 Task: Look for space in Bambang, Philippines from 6th September, 2023 to 15th September, 2023 for 6 adults in price range Rs.8000 to Rs.12000. Place can be entire place or private room with 6 bedrooms having 6 beds and 6 bathrooms. Property type can be house, flat, guest house. Amenities needed are: wifi, TV, free parkinig on premises, gym, breakfast. Booking option can be shelf check-in. Required host language is English.
Action: Mouse moved to (490, 92)
Screenshot: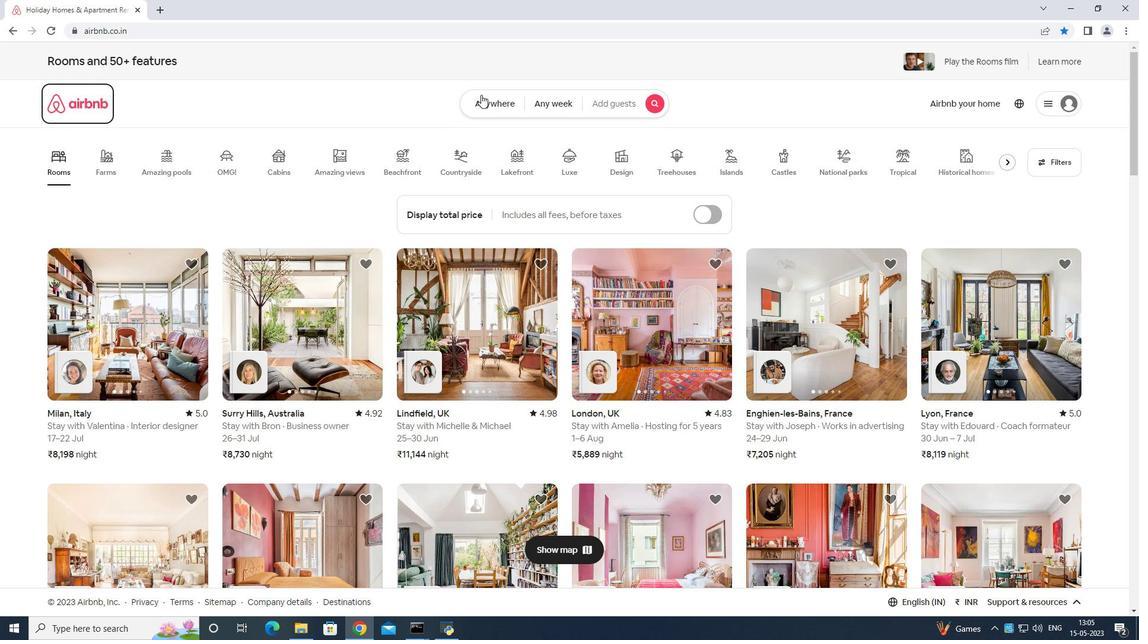 
Action: Mouse pressed left at (490, 92)
Screenshot: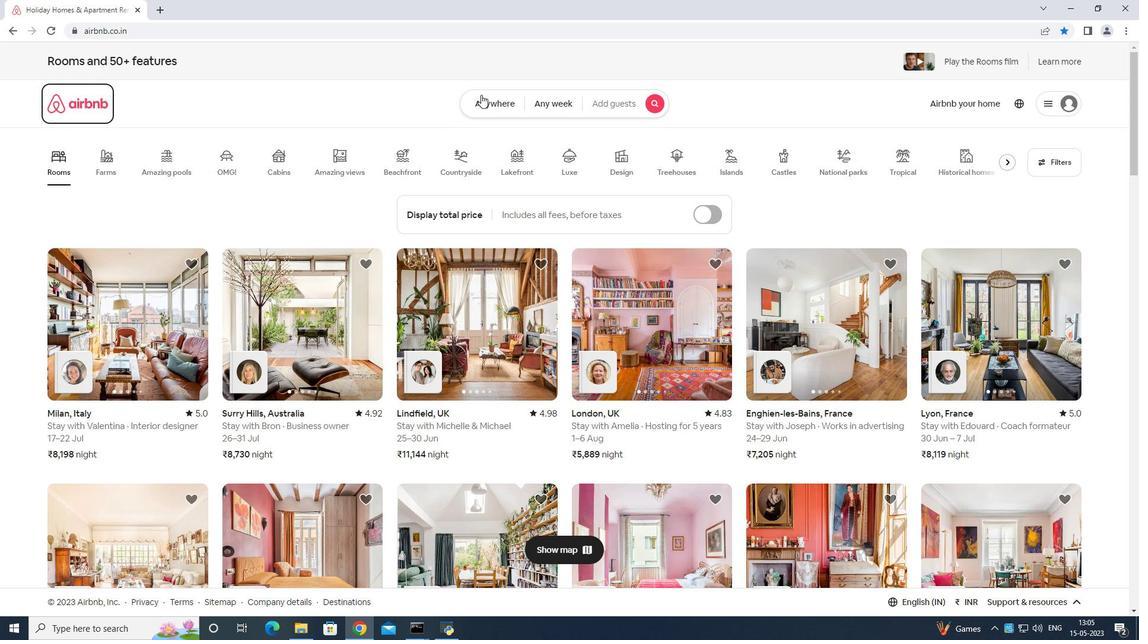 
Action: Mouse moved to (429, 137)
Screenshot: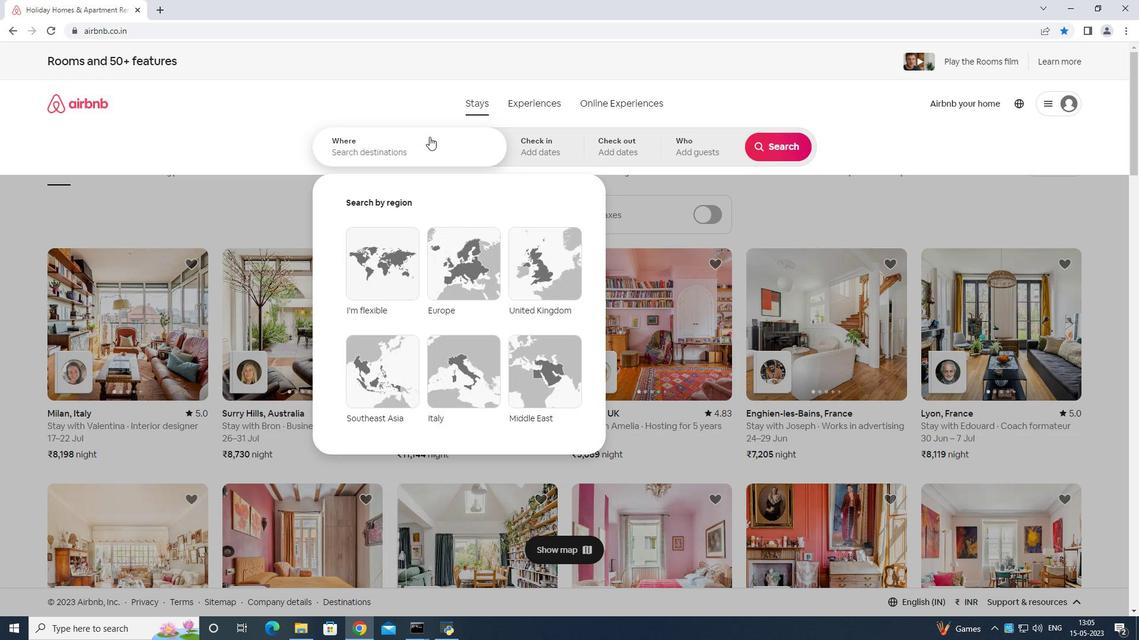 
Action: Mouse pressed left at (429, 137)
Screenshot: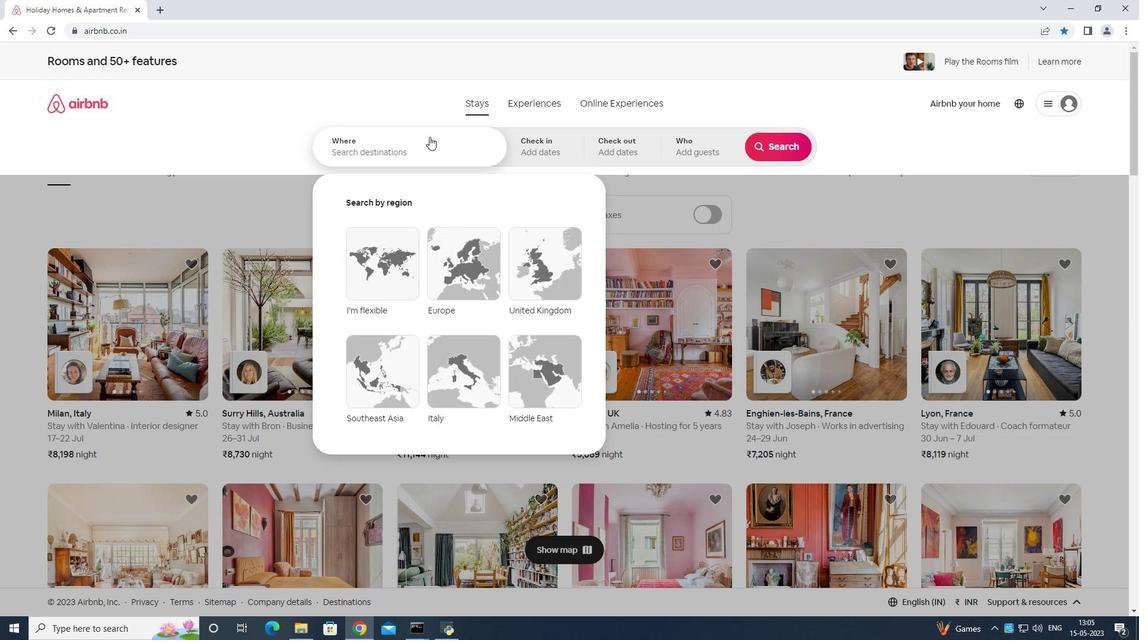 
Action: Mouse moved to (458, 159)
Screenshot: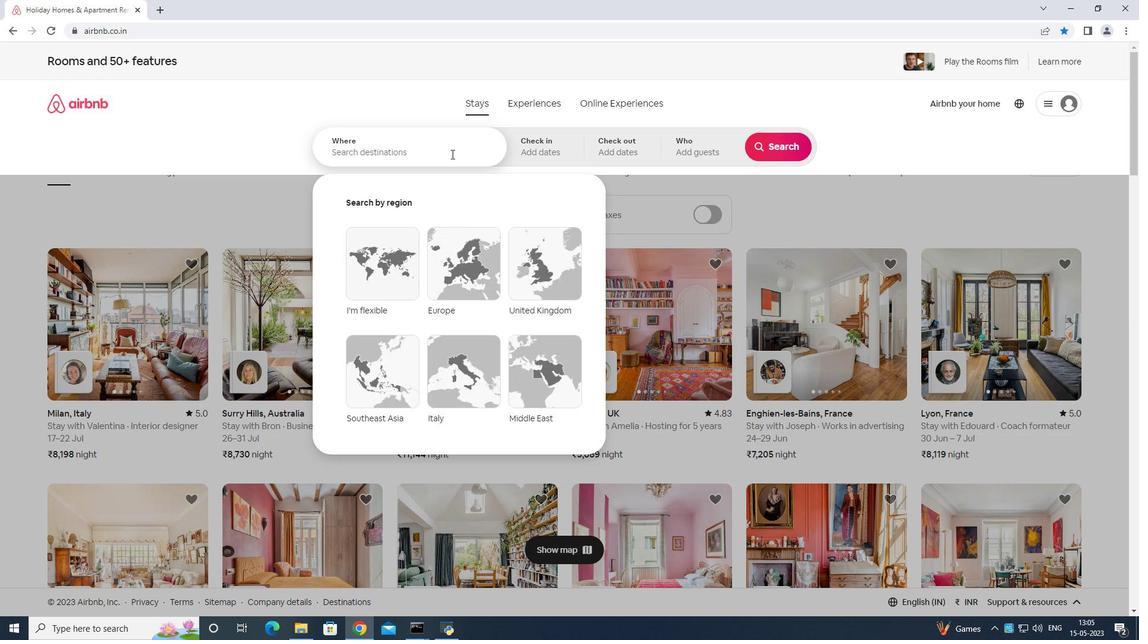 
Action: Key pressed <Key.shift>Bambang<Key.space>philipines<Key.enter>
Screenshot: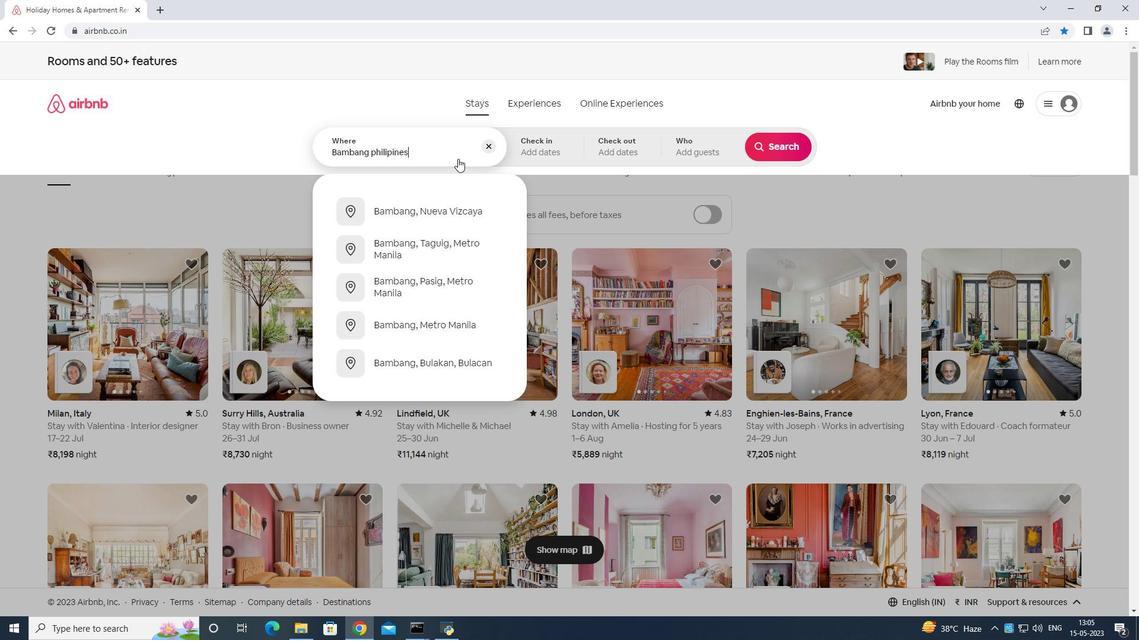 
Action: Mouse moved to (773, 240)
Screenshot: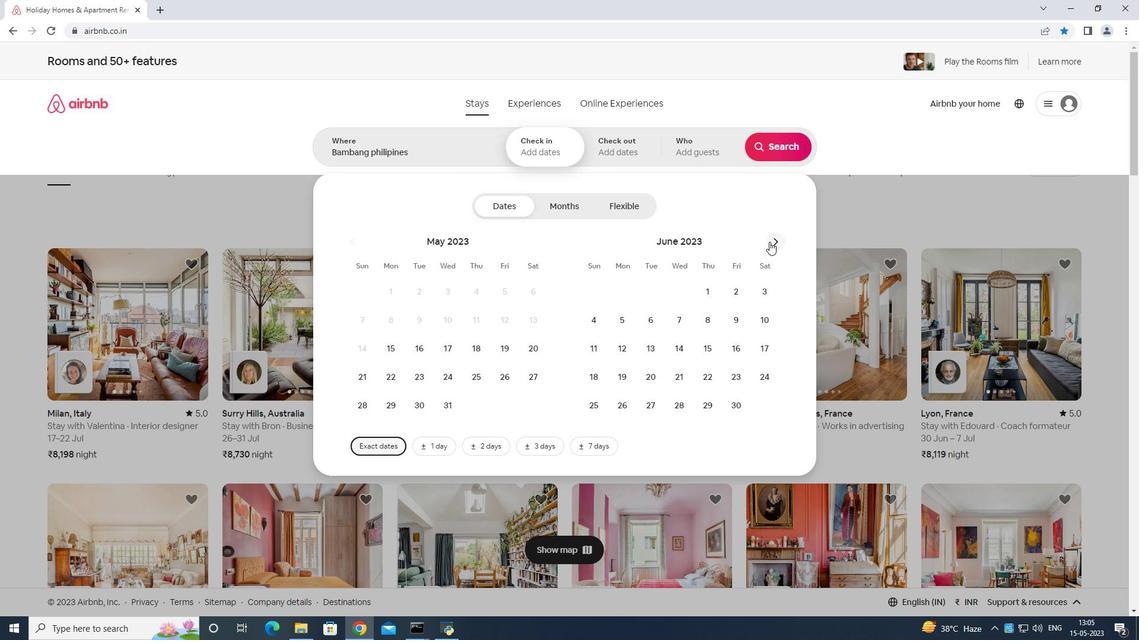 
Action: Mouse pressed left at (773, 240)
Screenshot: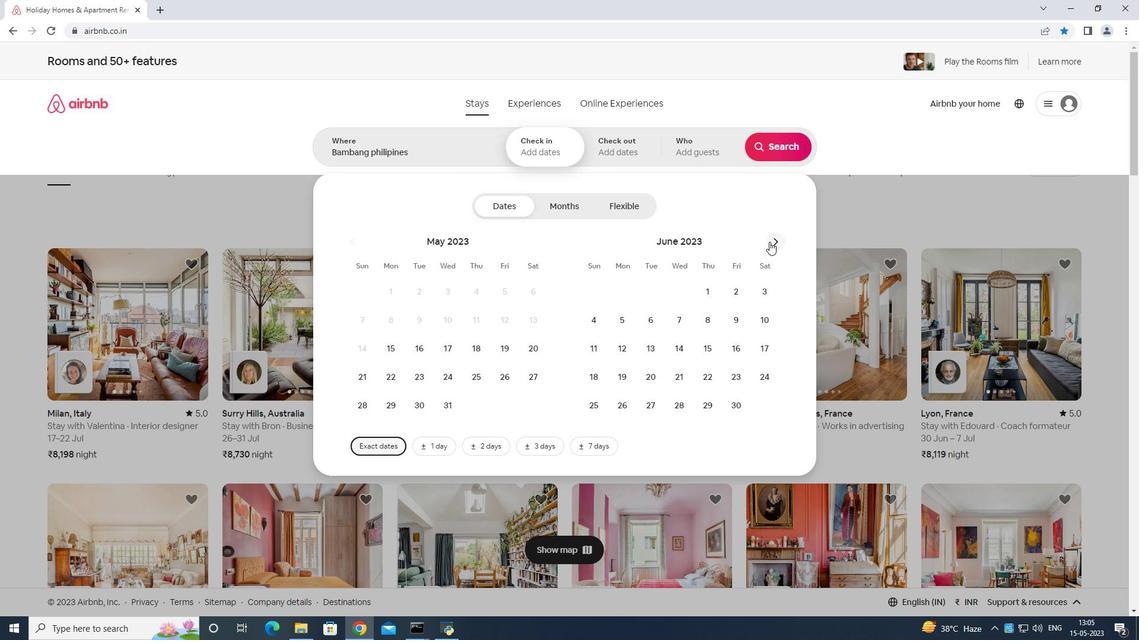 
Action: Mouse moved to (773, 239)
Screenshot: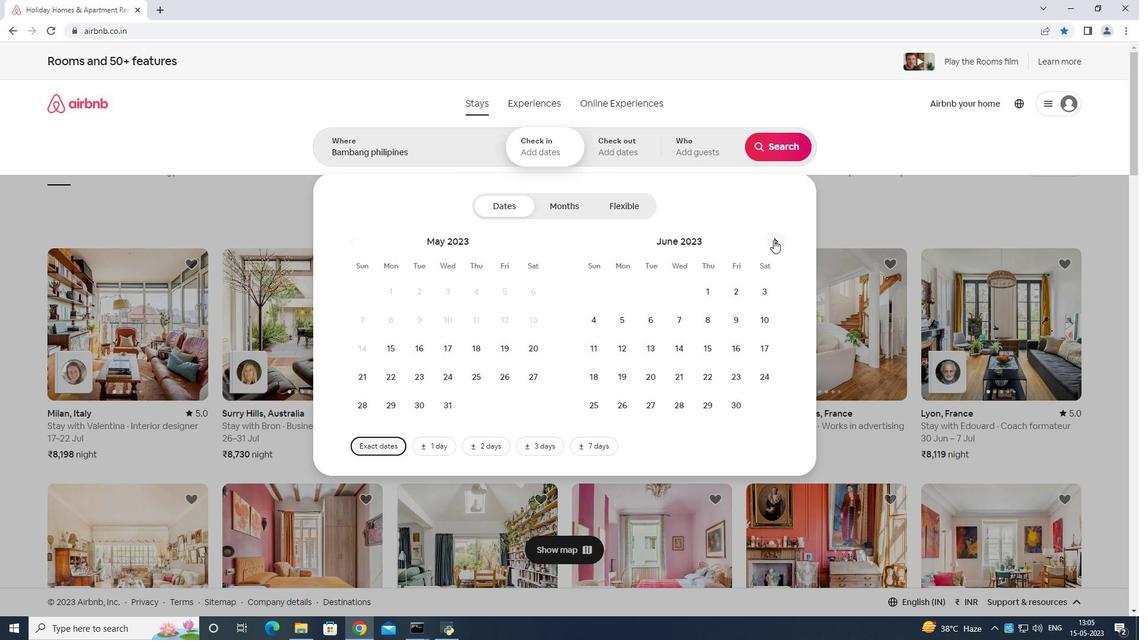 
Action: Mouse pressed left at (773, 239)
Screenshot: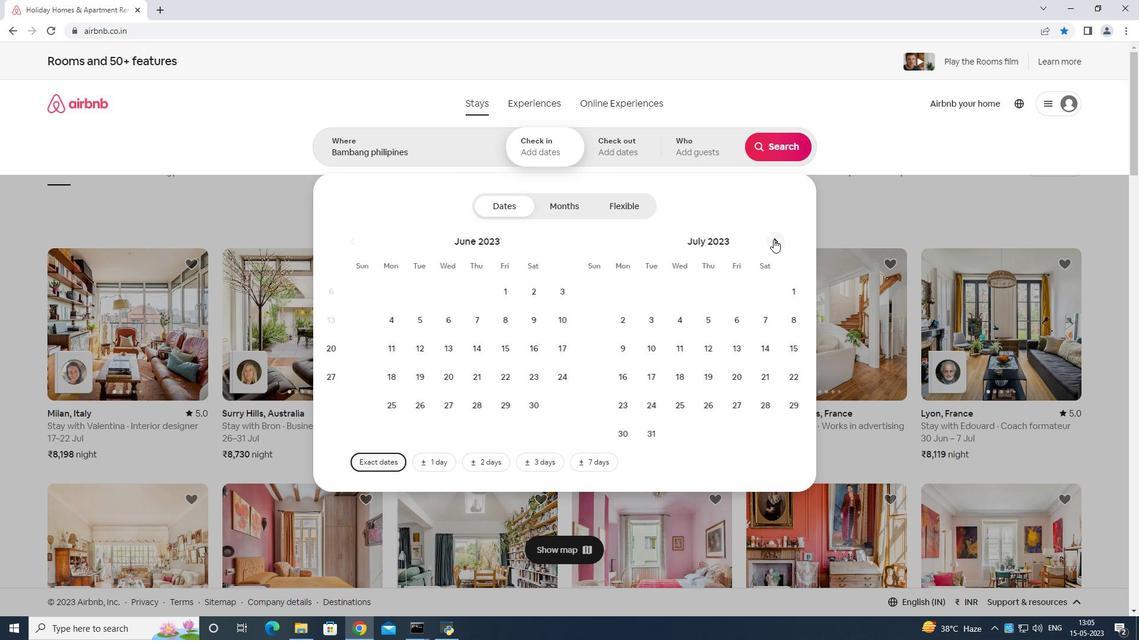 
Action: Mouse moved to (773, 238)
Screenshot: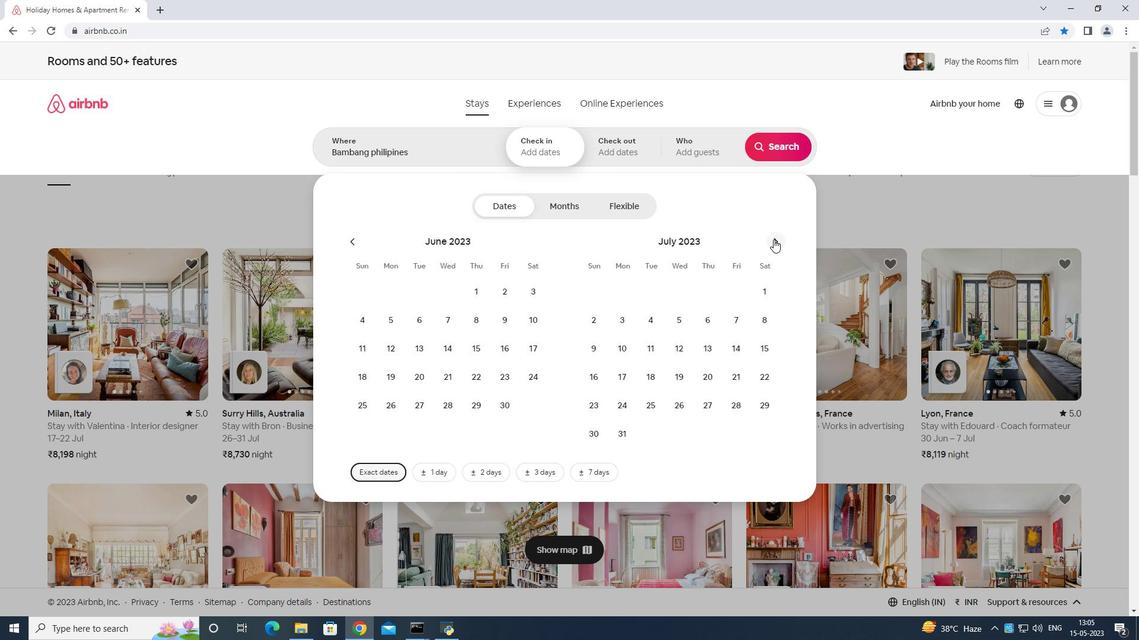 
Action: Mouse pressed left at (773, 238)
Screenshot: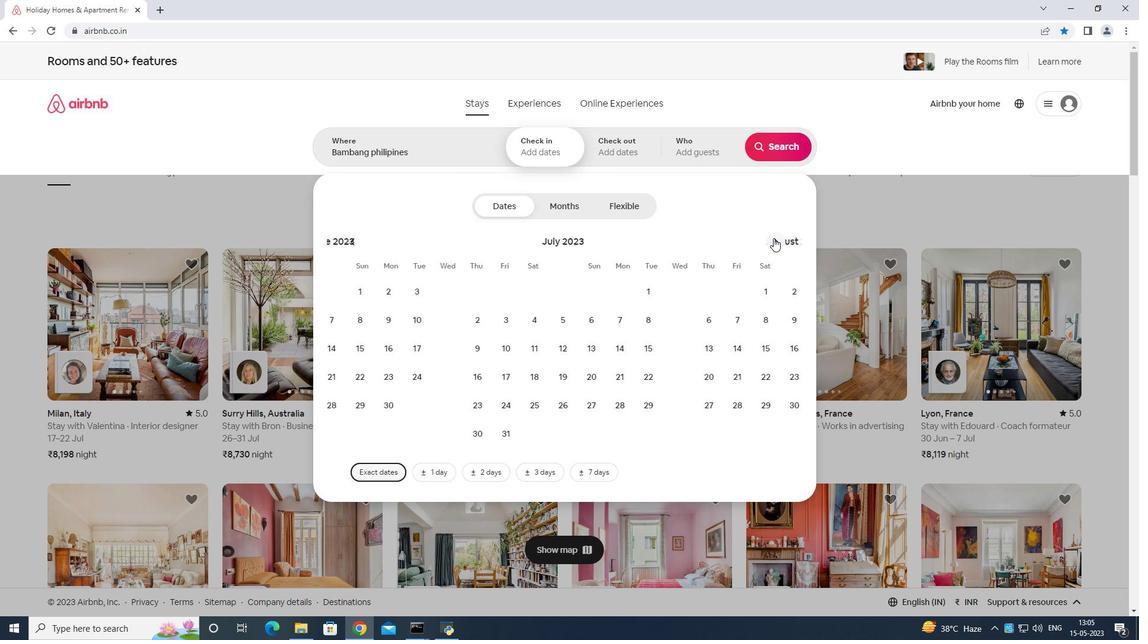 
Action: Mouse moved to (679, 317)
Screenshot: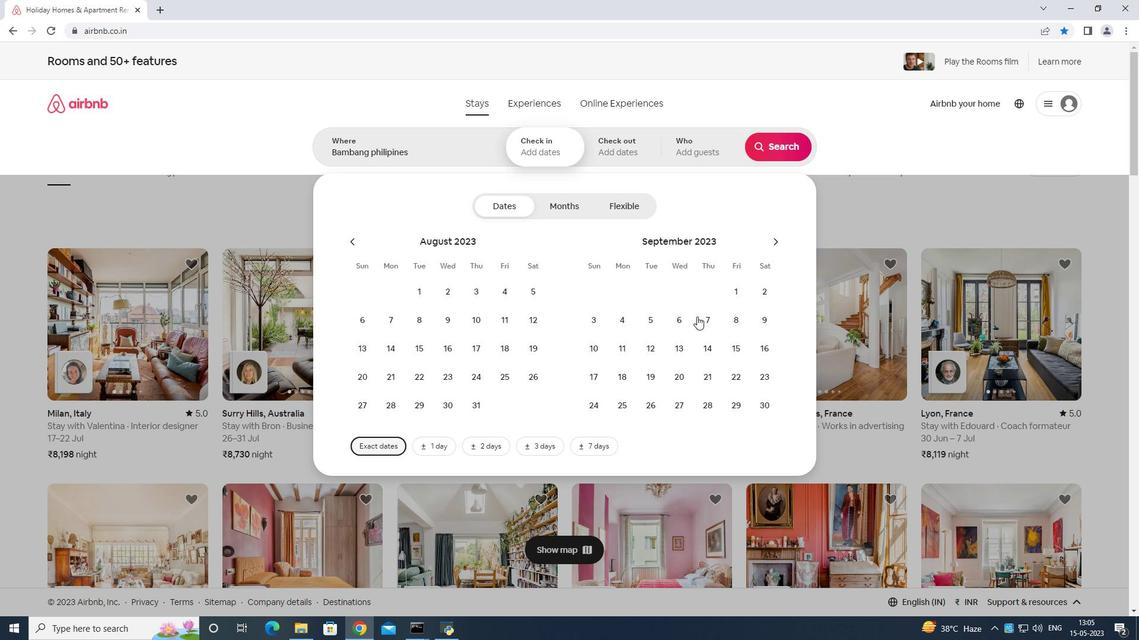
Action: Mouse pressed left at (679, 317)
Screenshot: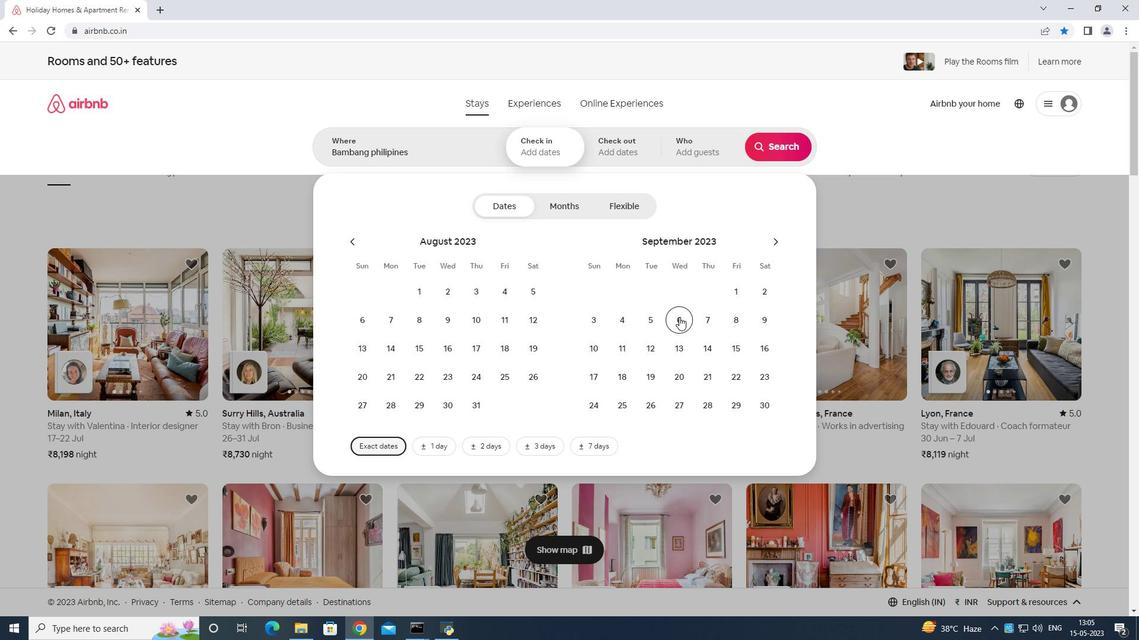 
Action: Mouse moved to (730, 342)
Screenshot: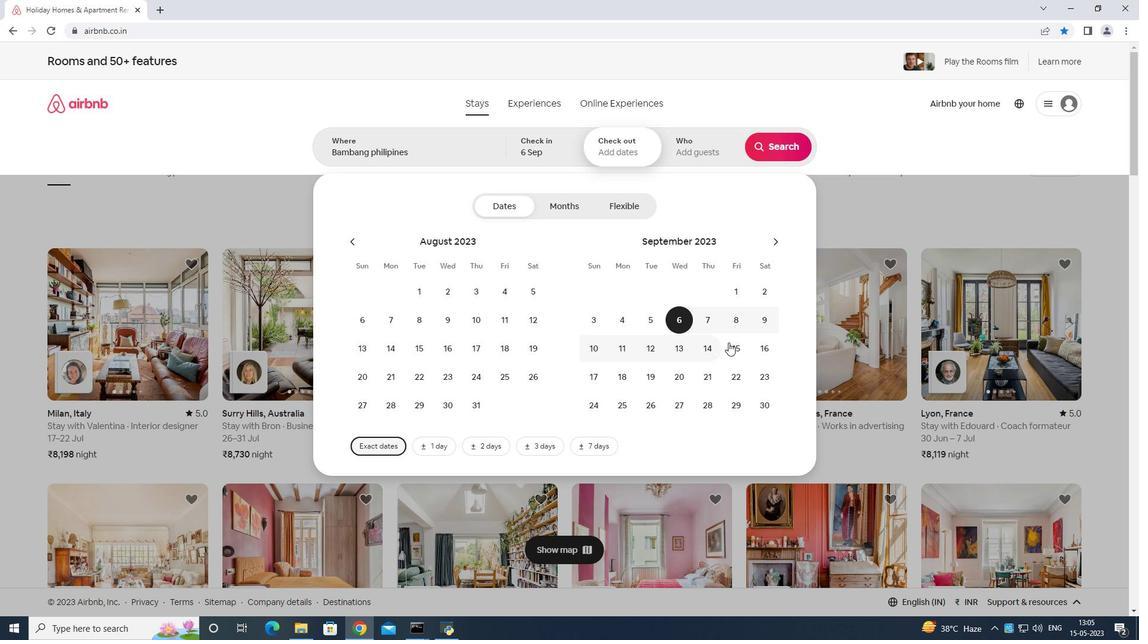
Action: Mouse pressed left at (730, 342)
Screenshot: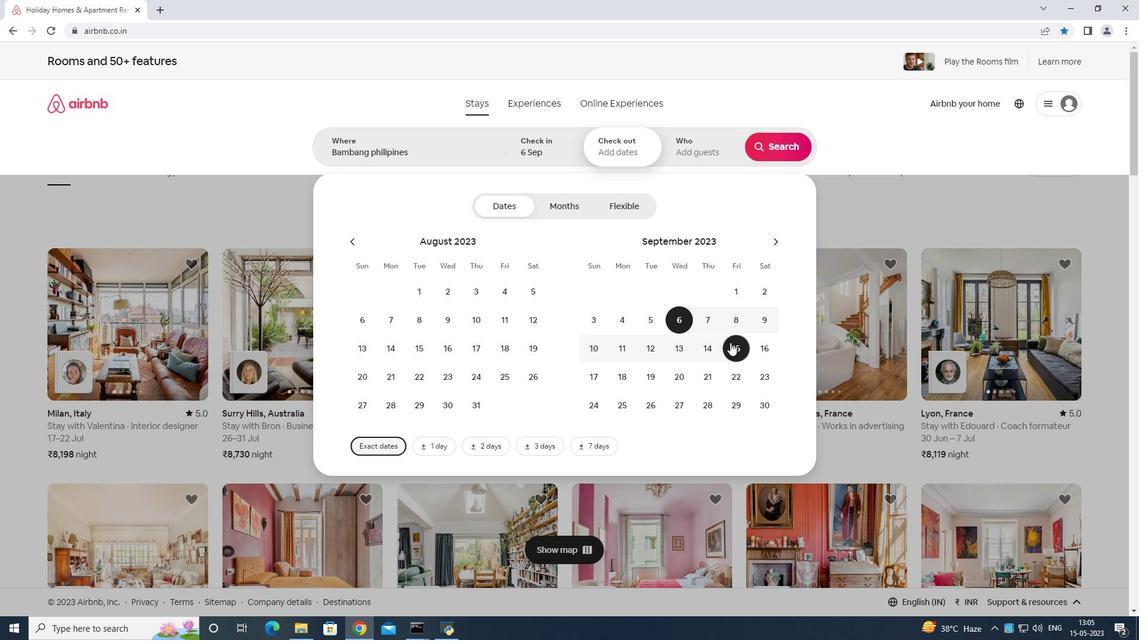 
Action: Mouse moved to (697, 149)
Screenshot: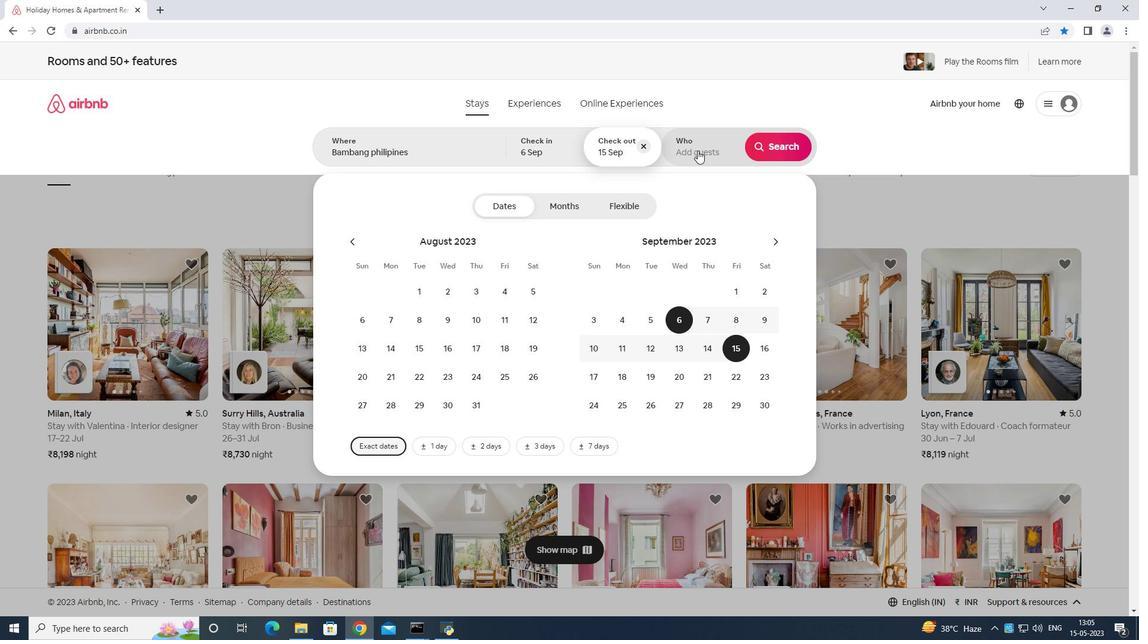 
Action: Mouse pressed left at (697, 149)
Screenshot: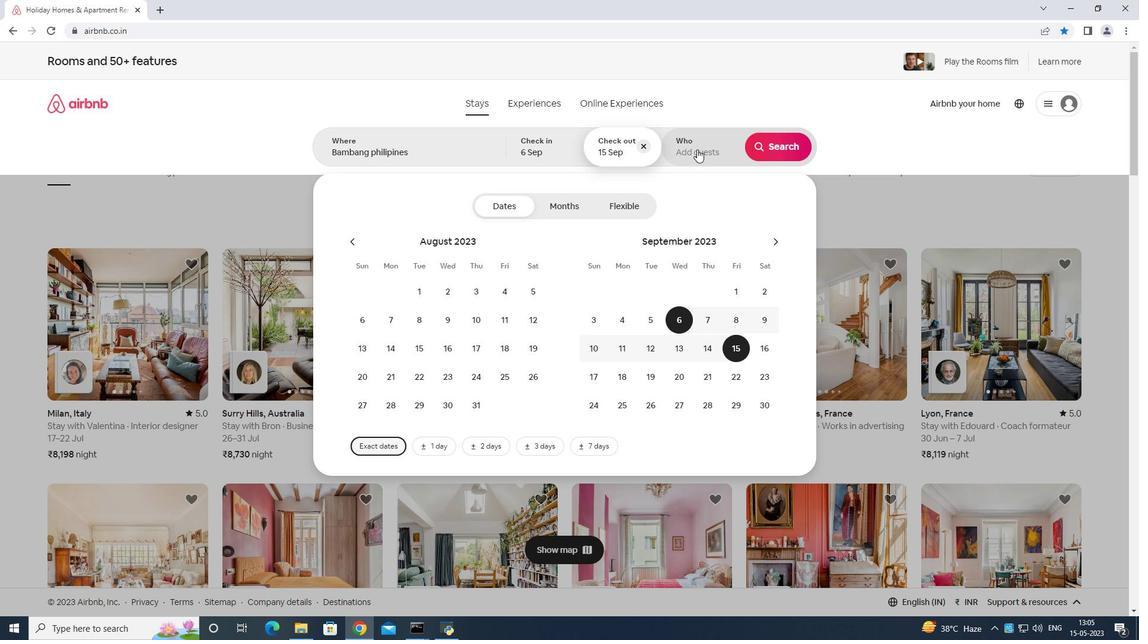 
Action: Mouse moved to (786, 210)
Screenshot: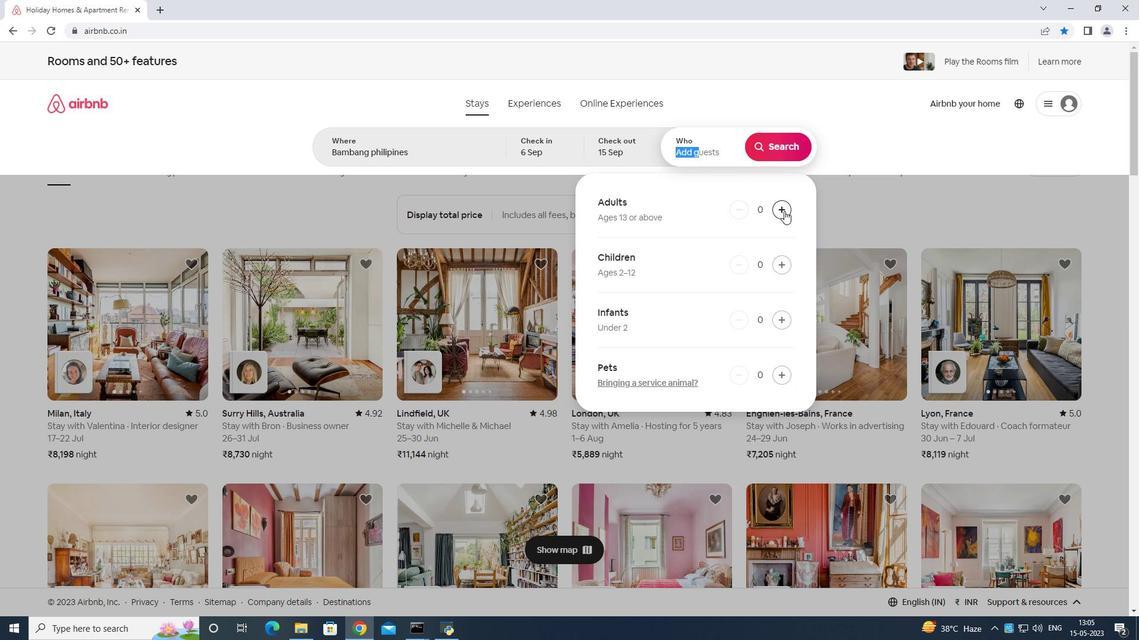 
Action: Mouse pressed left at (786, 210)
Screenshot: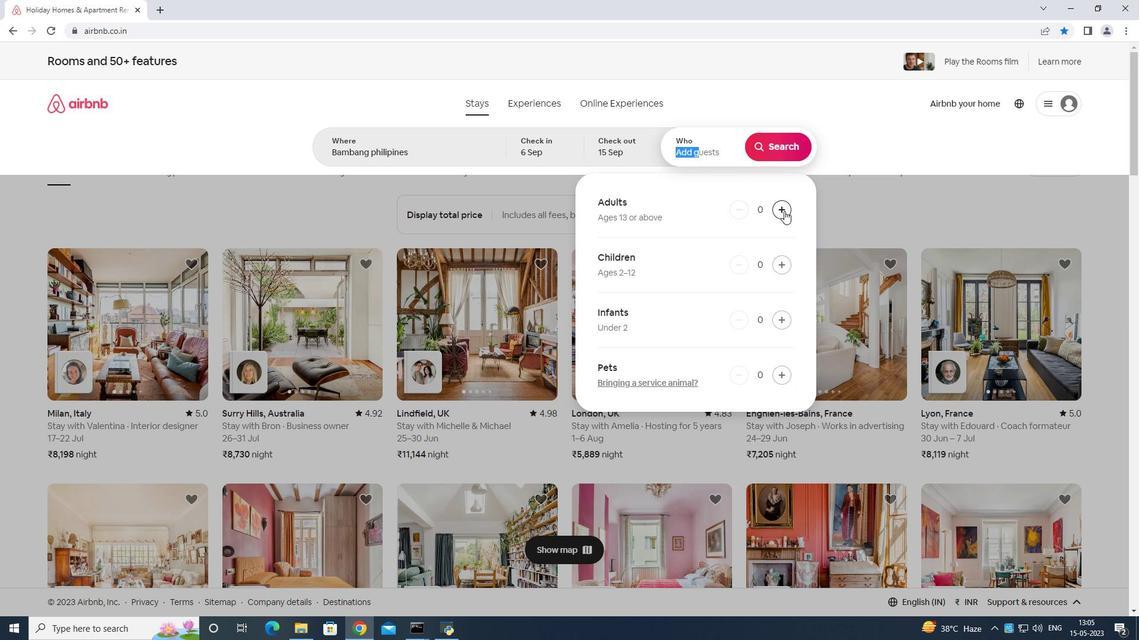 
Action: Mouse pressed left at (786, 210)
Screenshot: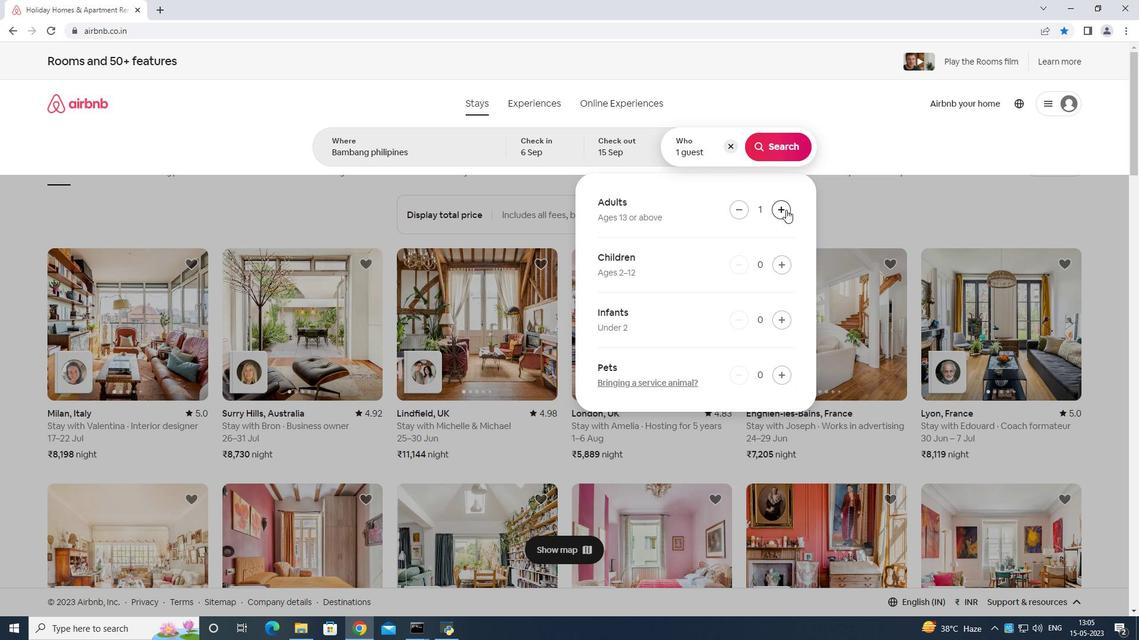 
Action: Mouse pressed left at (786, 210)
Screenshot: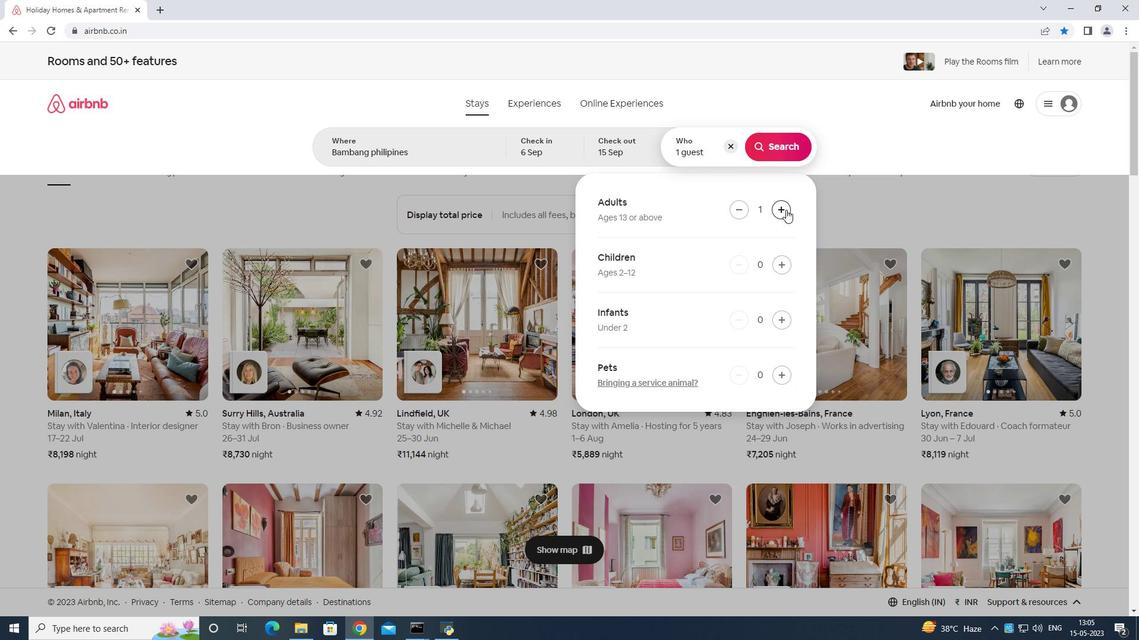 
Action: Mouse pressed left at (786, 210)
Screenshot: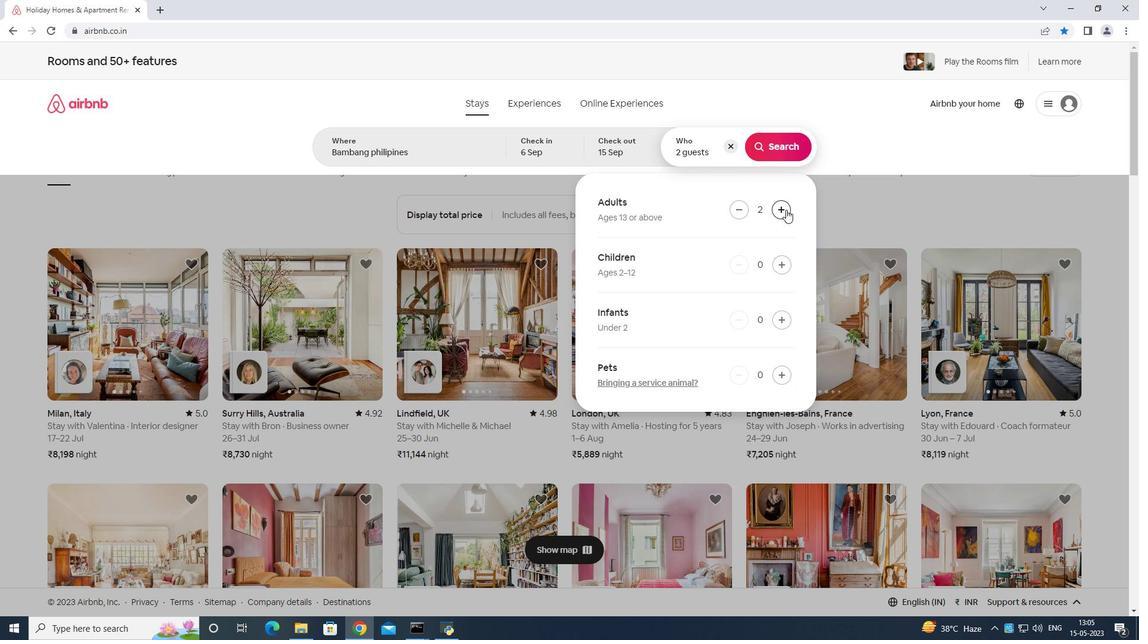 
Action: Mouse pressed left at (786, 210)
Screenshot: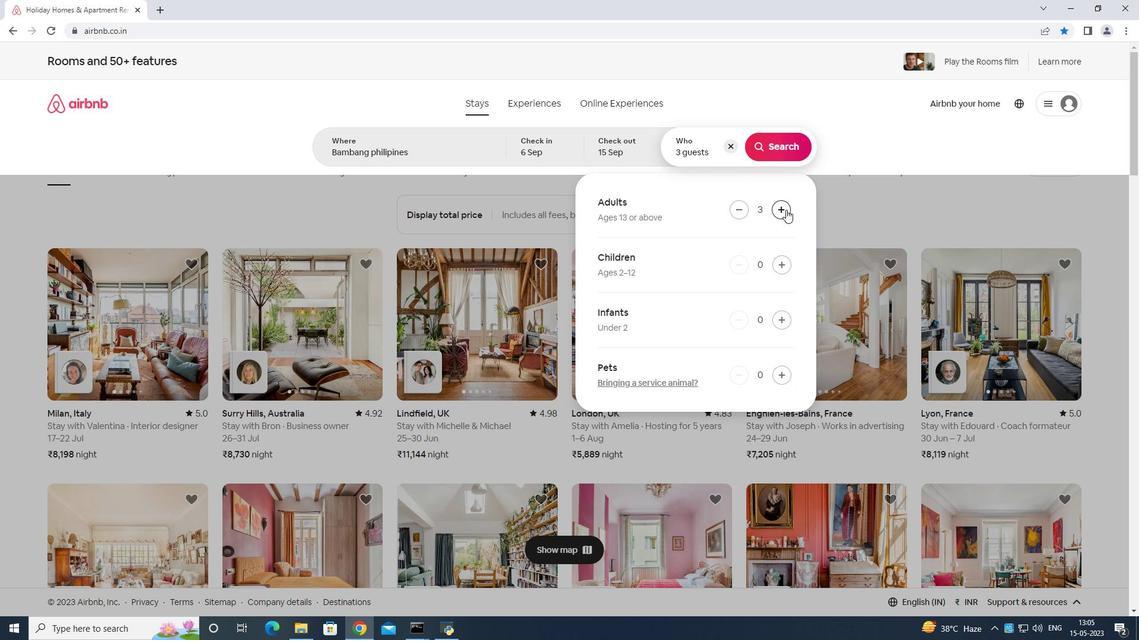 
Action: Mouse pressed left at (786, 210)
Screenshot: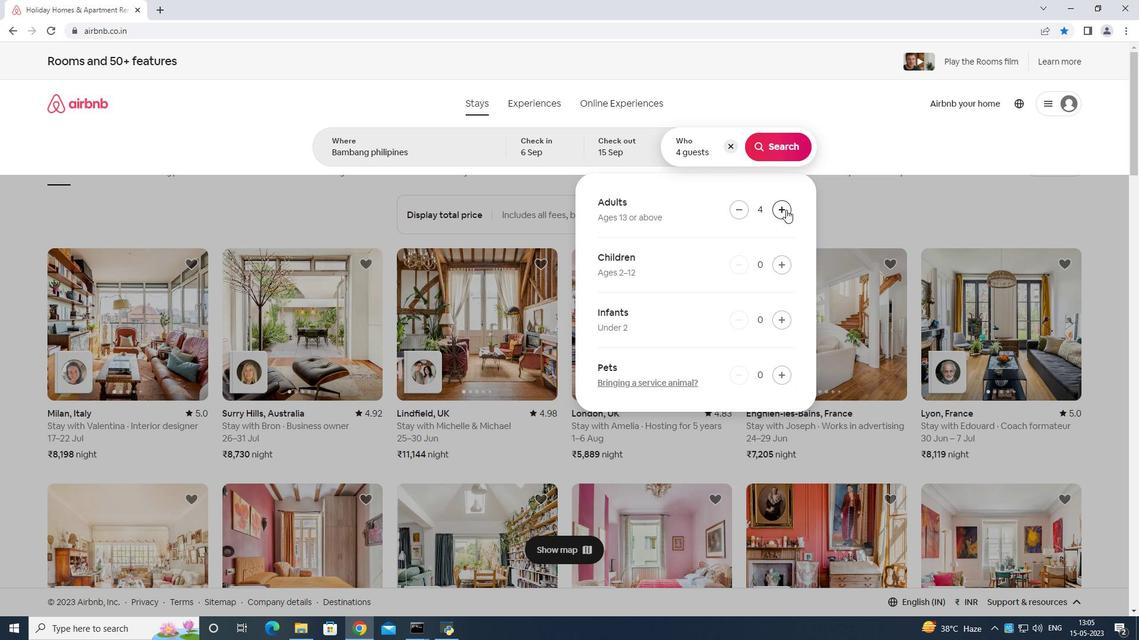 
Action: Mouse moved to (776, 140)
Screenshot: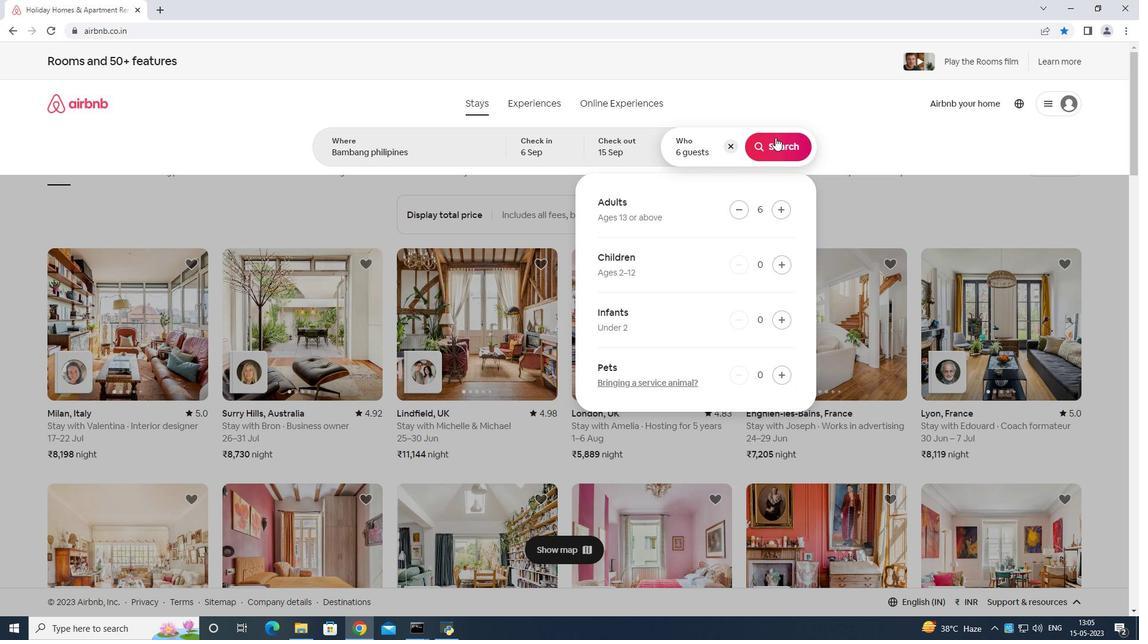 
Action: Mouse pressed left at (776, 140)
Screenshot: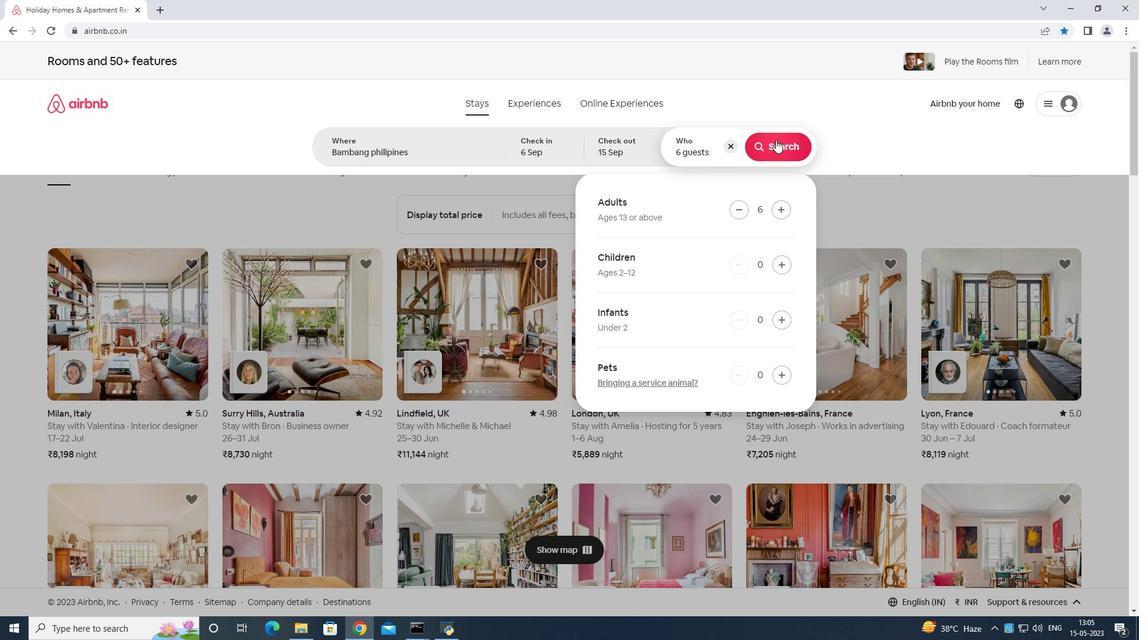 
Action: Mouse moved to (1071, 105)
Screenshot: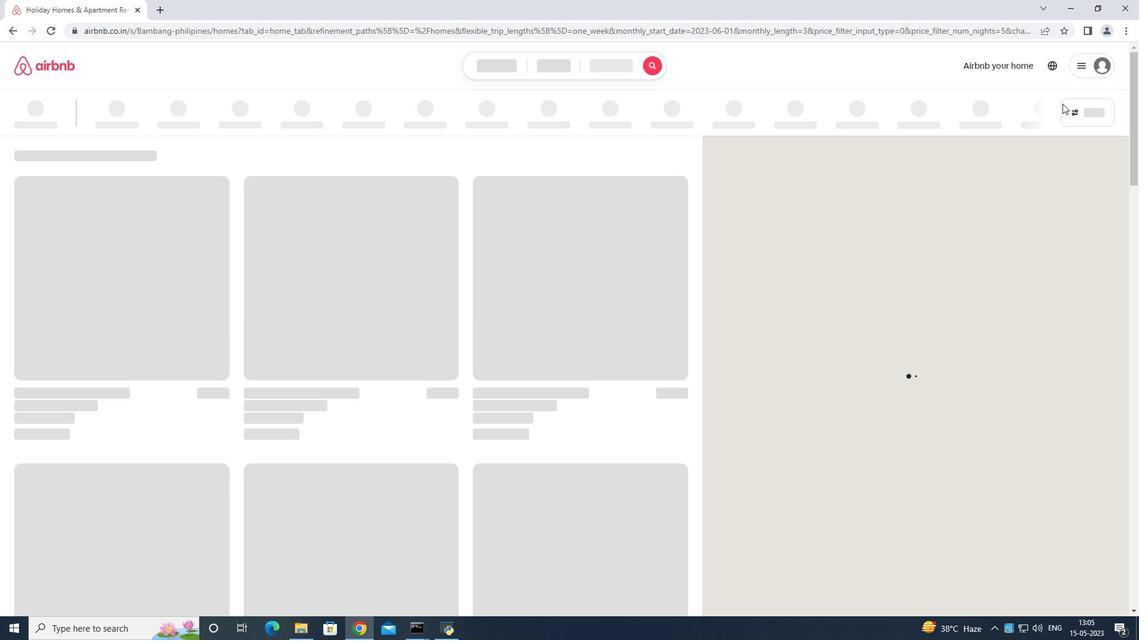 
Action: Mouse pressed left at (1071, 105)
Screenshot: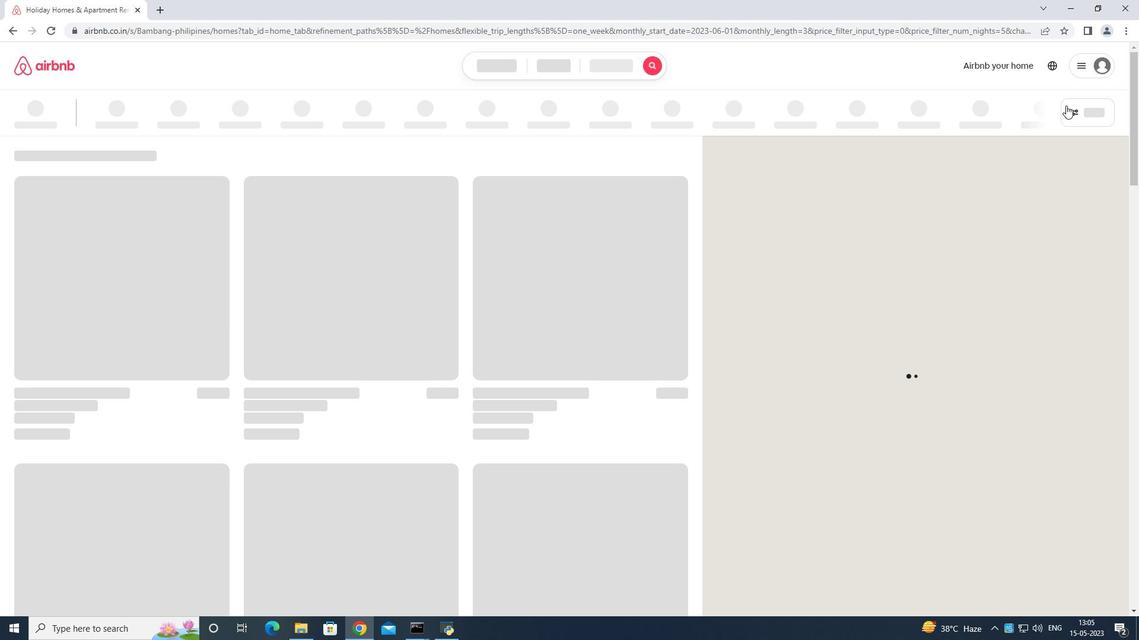 
Action: Mouse moved to (507, 411)
Screenshot: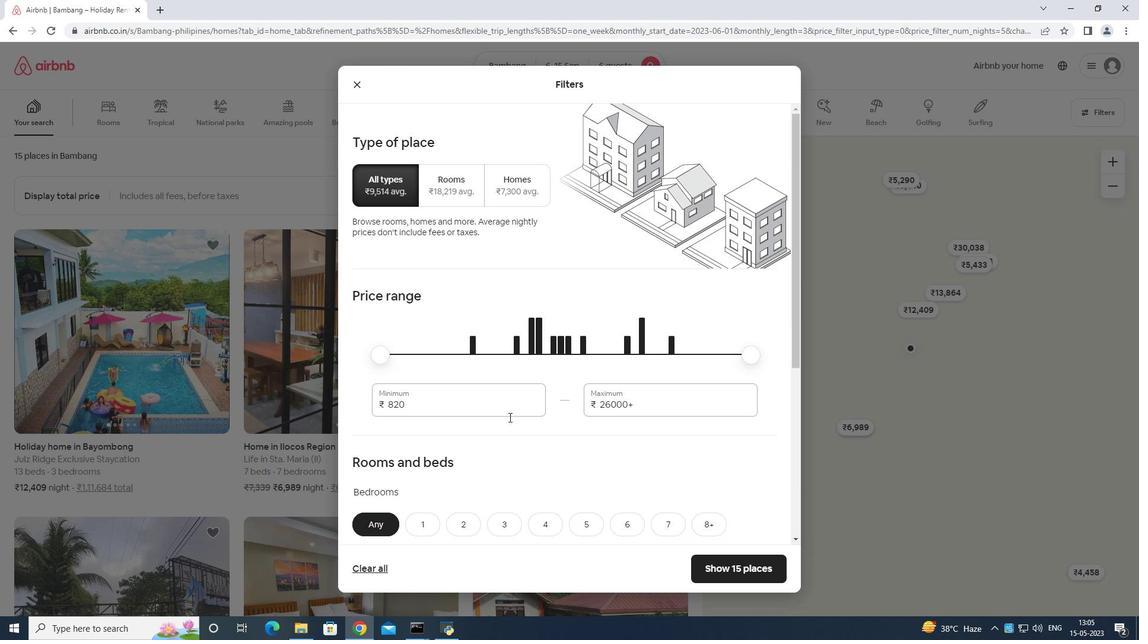 
Action: Mouse pressed left at (507, 411)
Screenshot: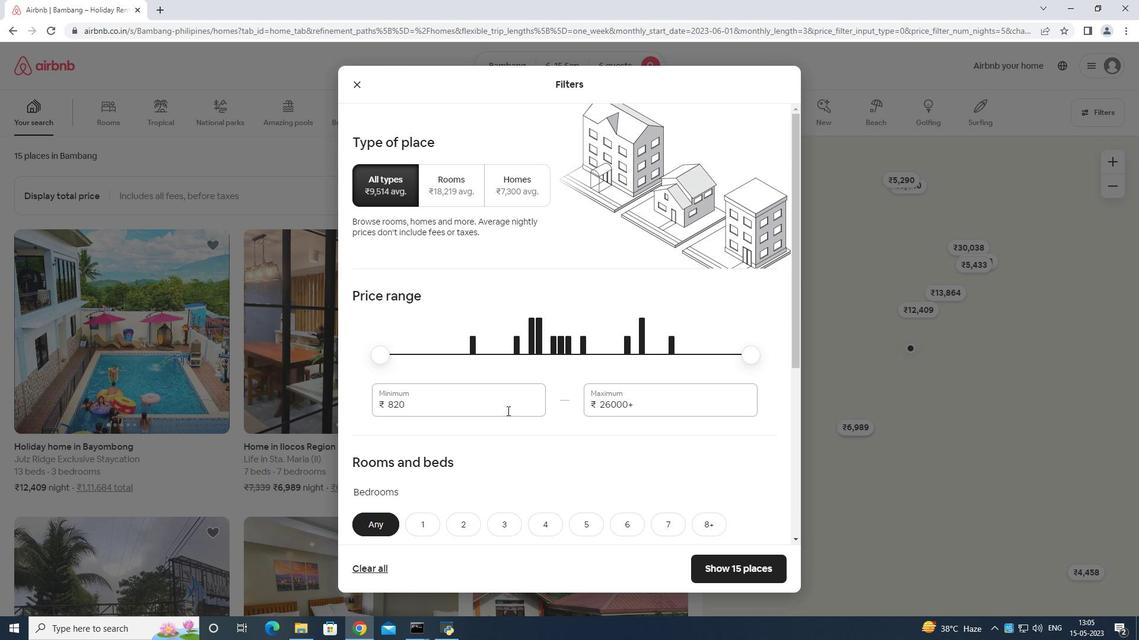 
Action: Mouse moved to (507, 405)
Screenshot: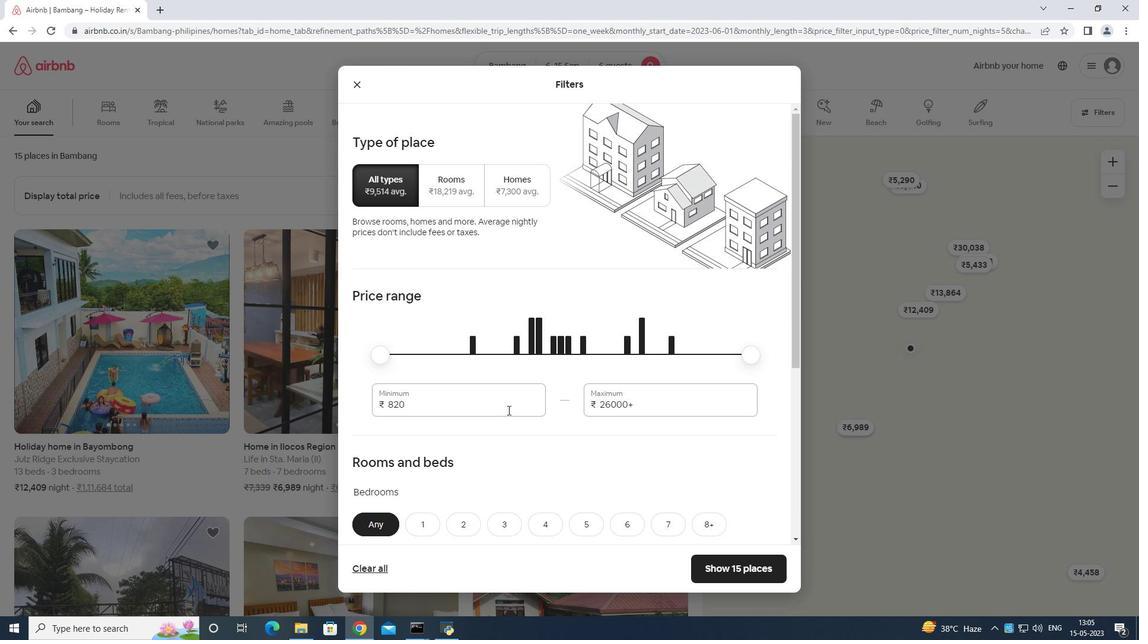 
Action: Key pressed <Key.backspace><Key.backspace><Key.backspace><Key.backspace><Key.backspace><Key.backspace><Key.backspace>
Screenshot: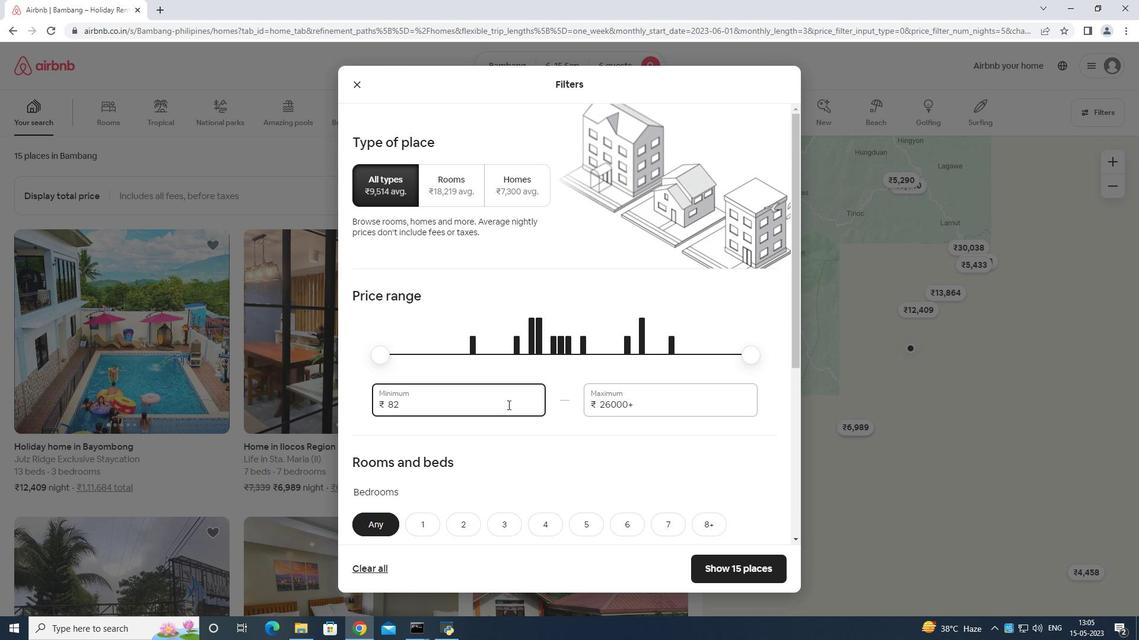 
Action: Mouse moved to (507, 404)
Screenshot: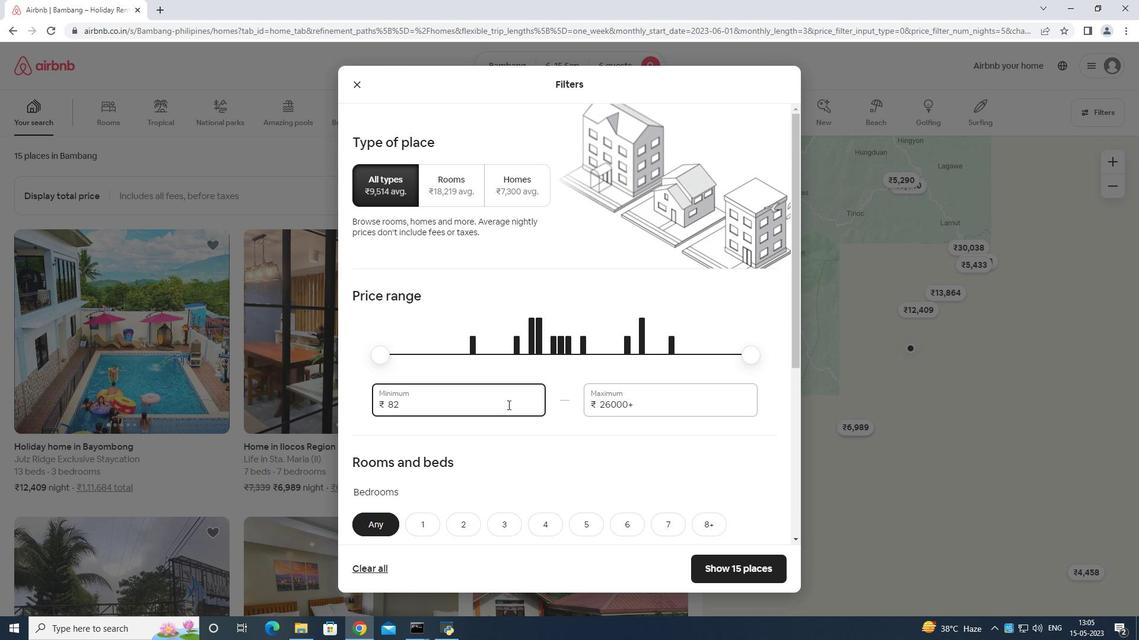 
Action: Key pressed <Key.backspace>
Screenshot: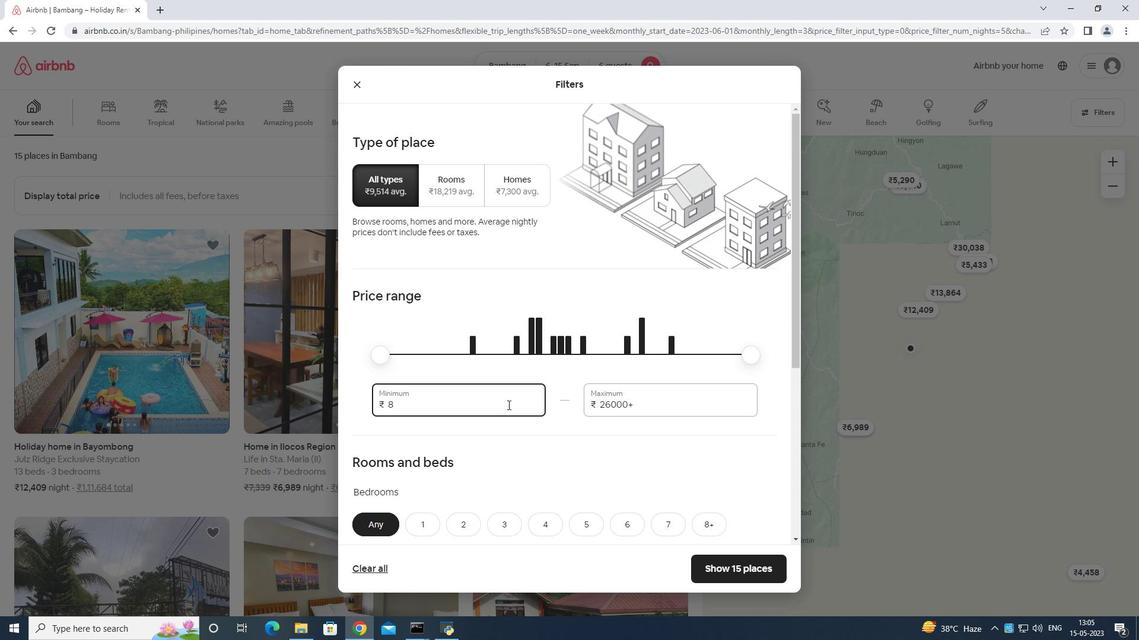 
Action: Mouse moved to (509, 402)
Screenshot: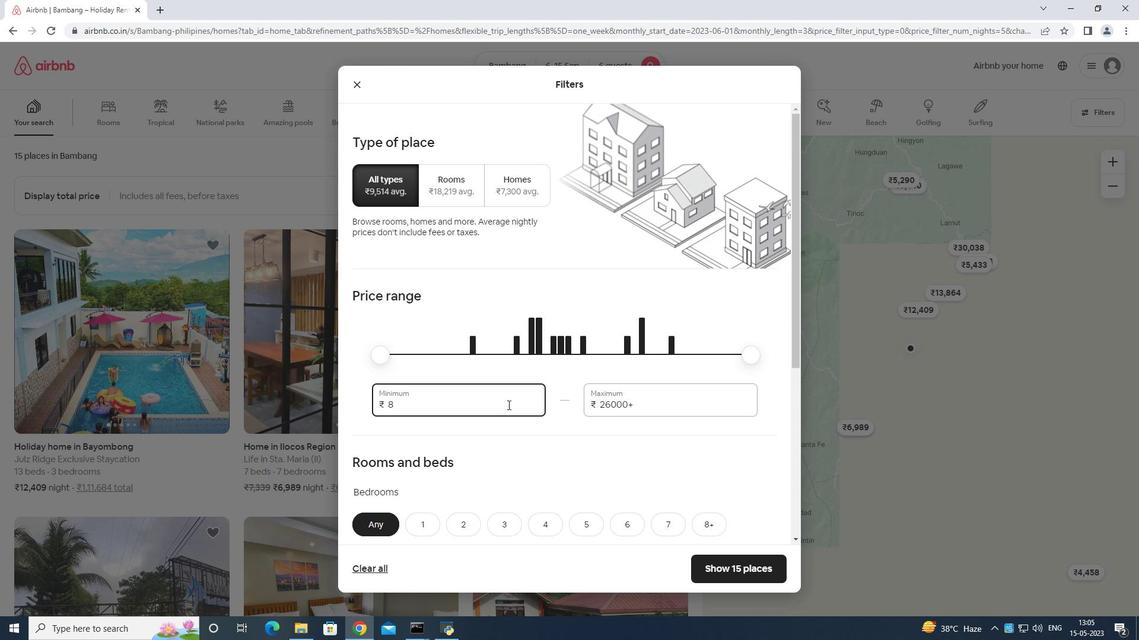 
Action: Key pressed <Key.backspace>
Screenshot: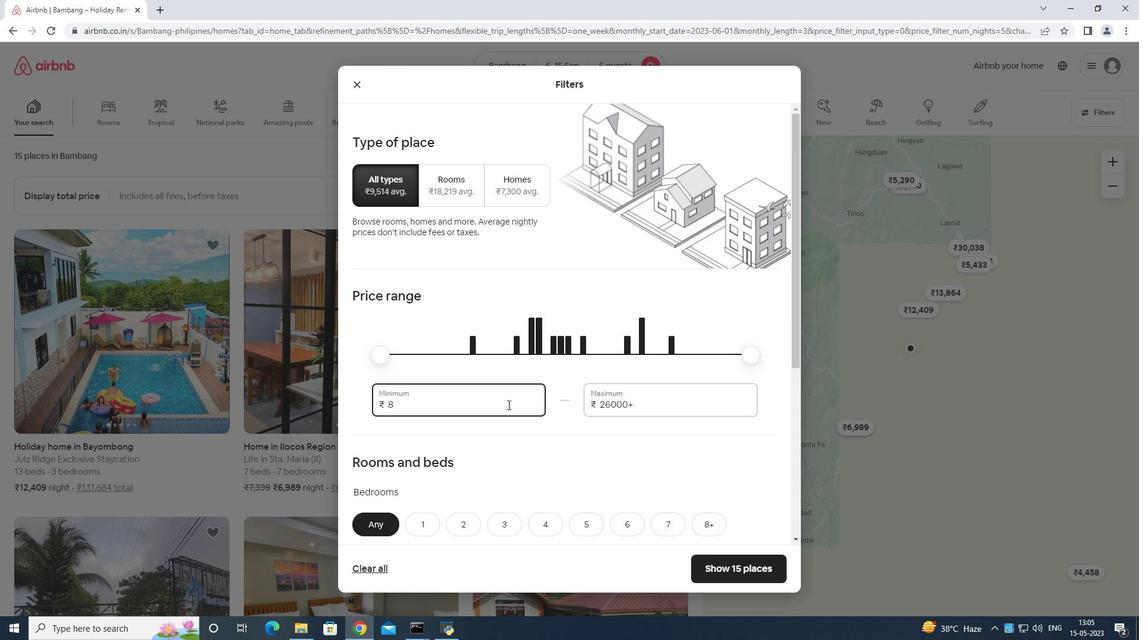
Action: Mouse moved to (515, 401)
Screenshot: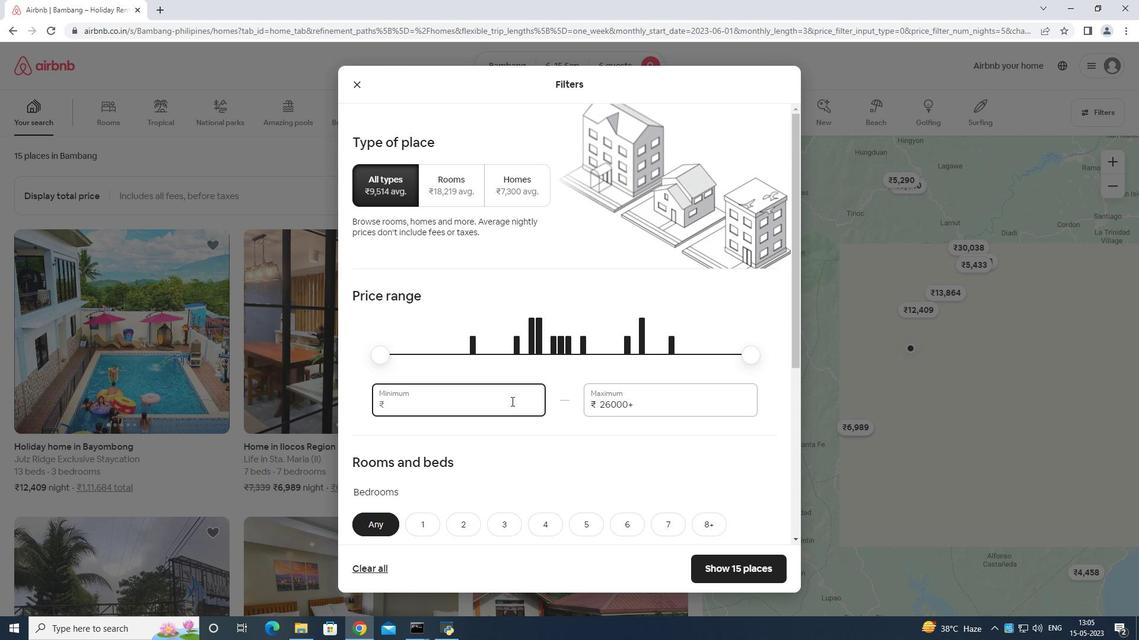
Action: Key pressed 8
Screenshot: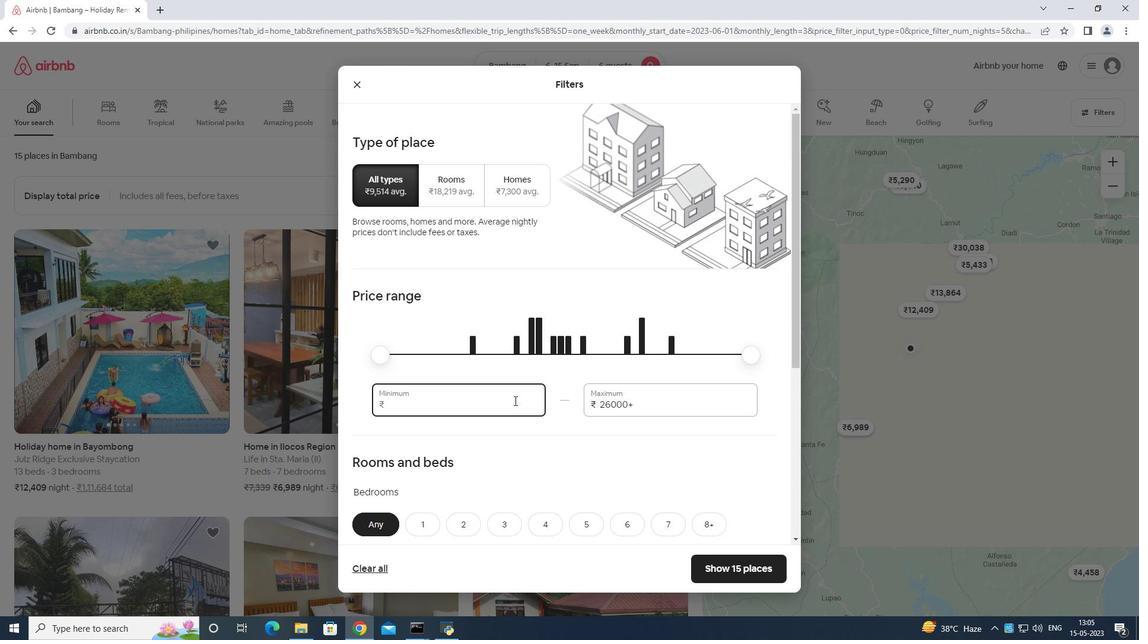 
Action: Mouse moved to (517, 401)
Screenshot: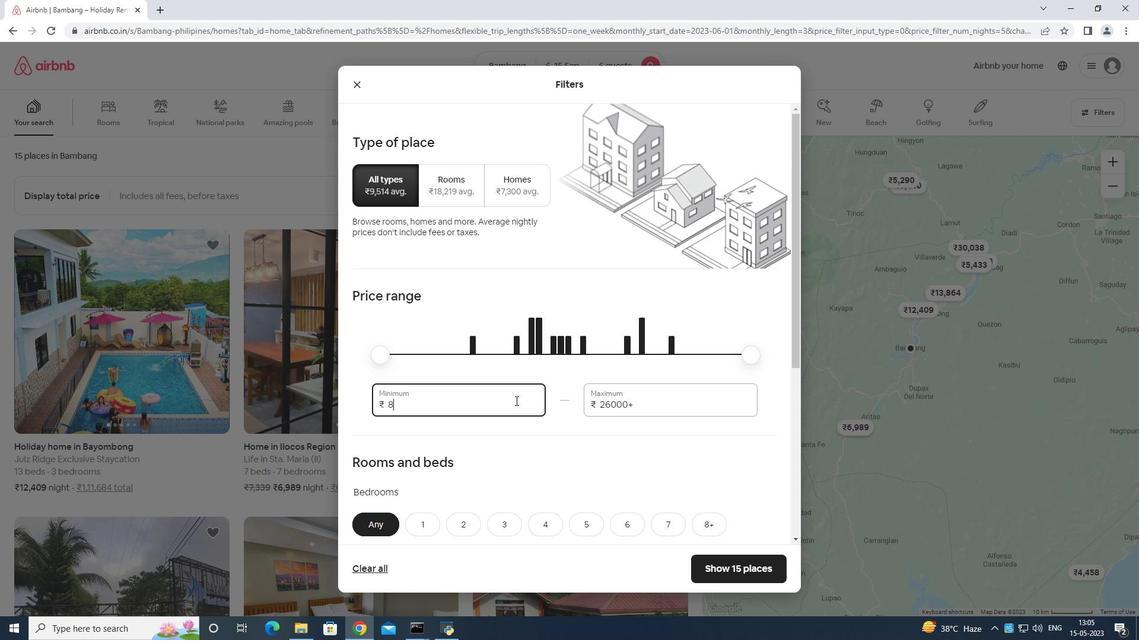 
Action: Key pressed 000
Screenshot: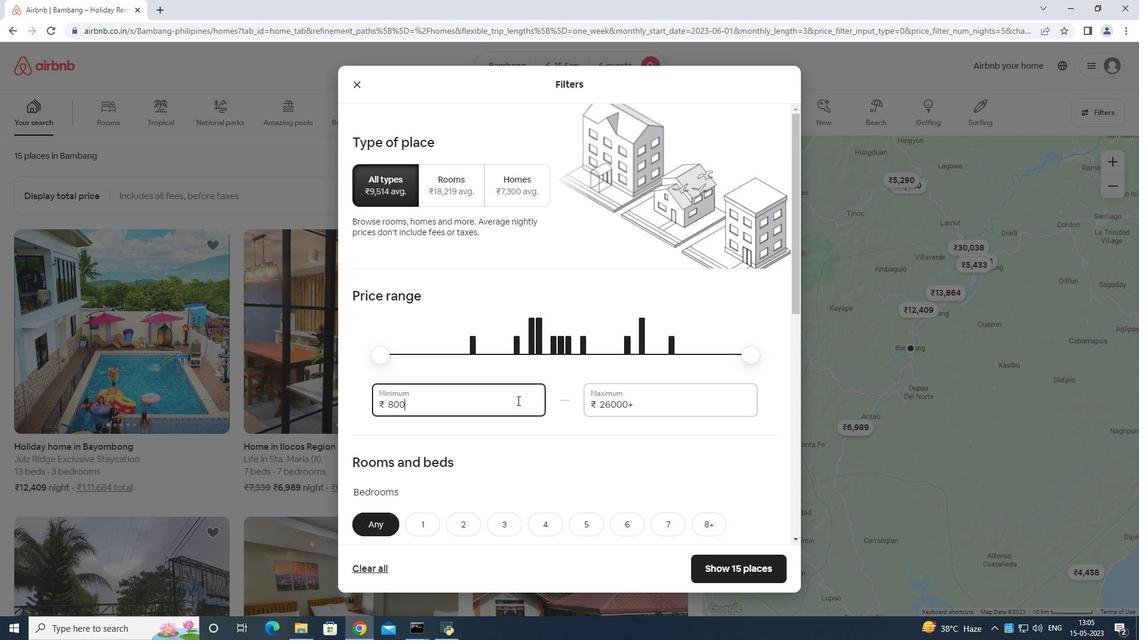 
Action: Mouse moved to (650, 399)
Screenshot: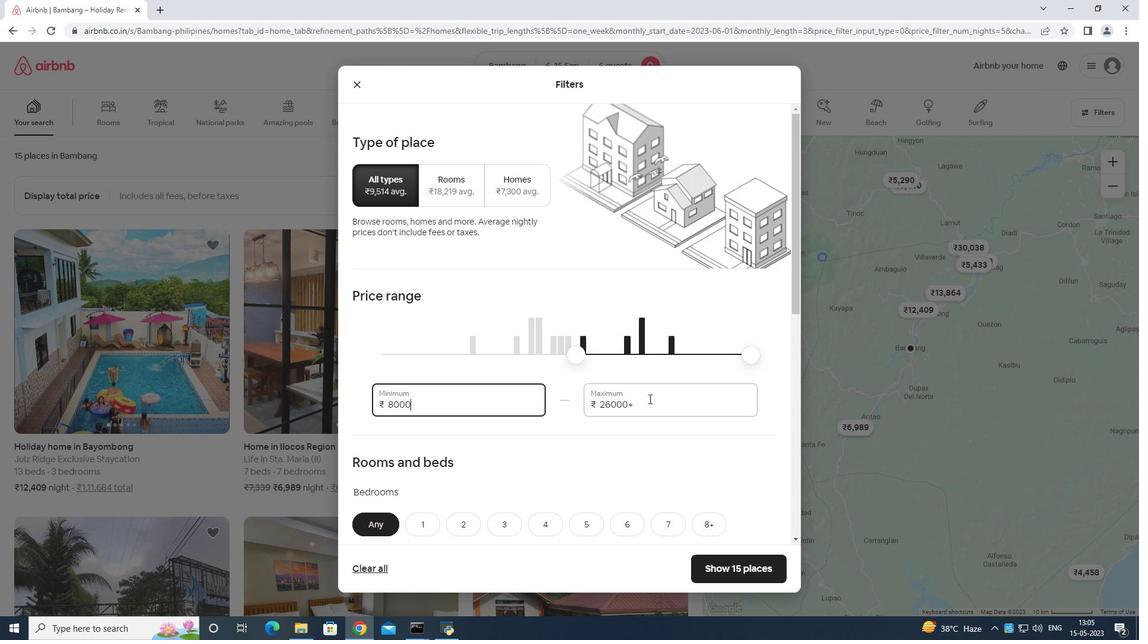 
Action: Mouse pressed left at (649, 399)
Screenshot: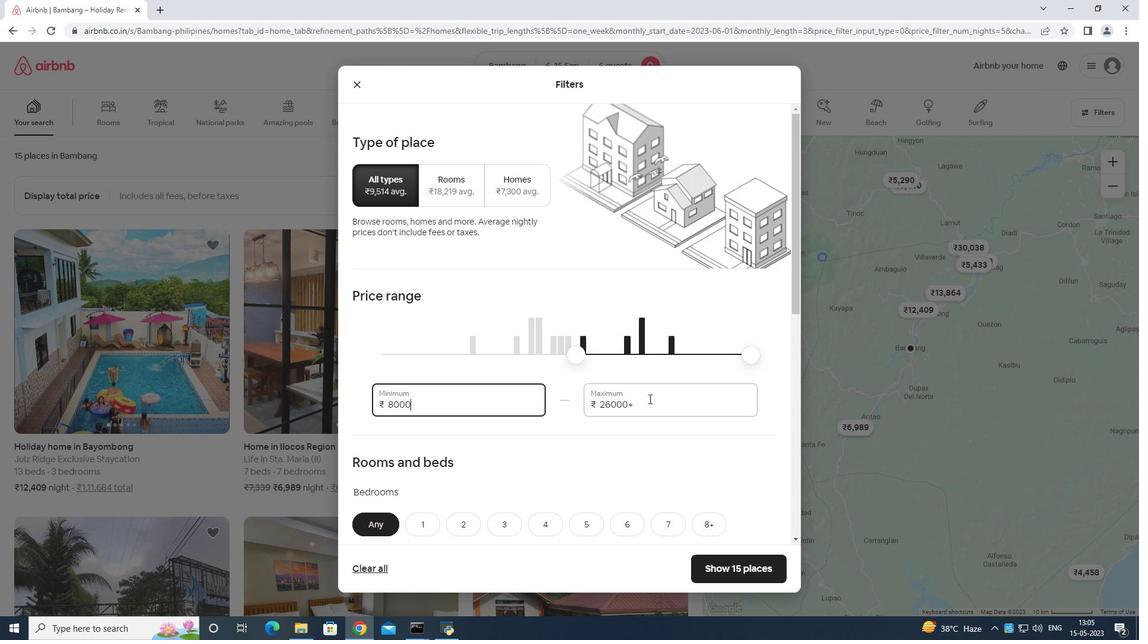 
Action: Mouse moved to (650, 399)
Screenshot: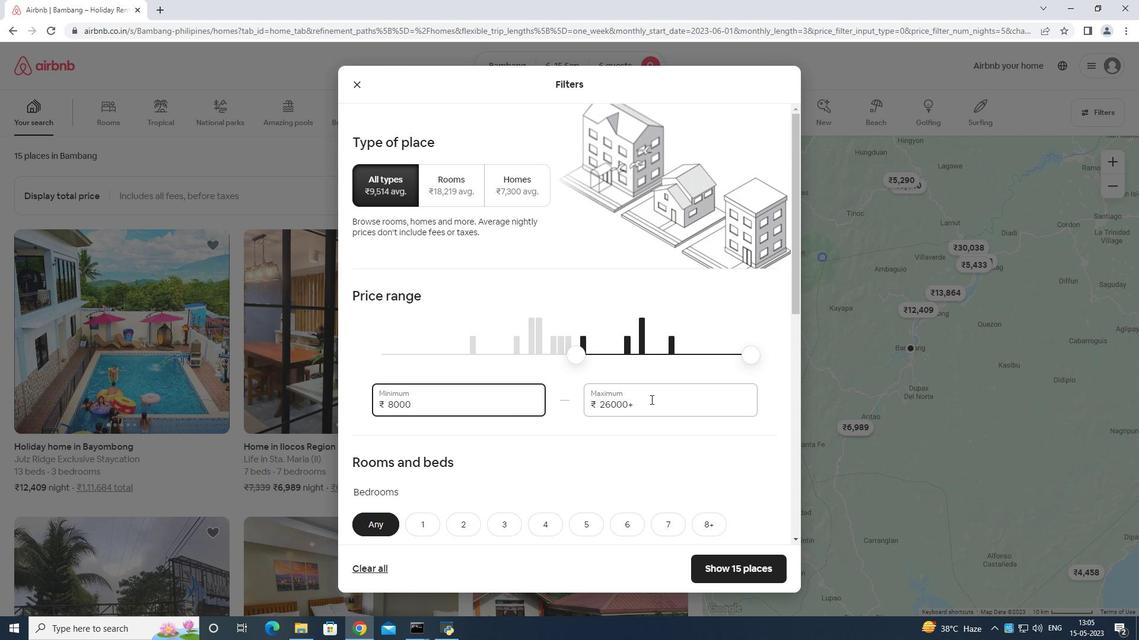 
Action: Key pressed <Key.backspace>
Screenshot: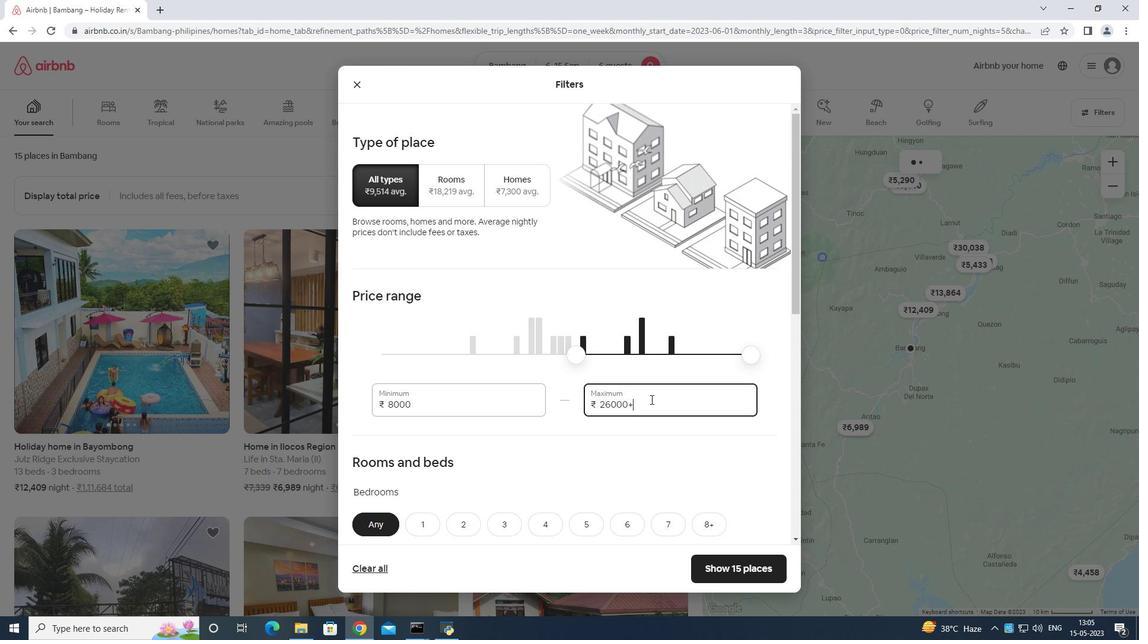 
Action: Mouse moved to (645, 399)
Screenshot: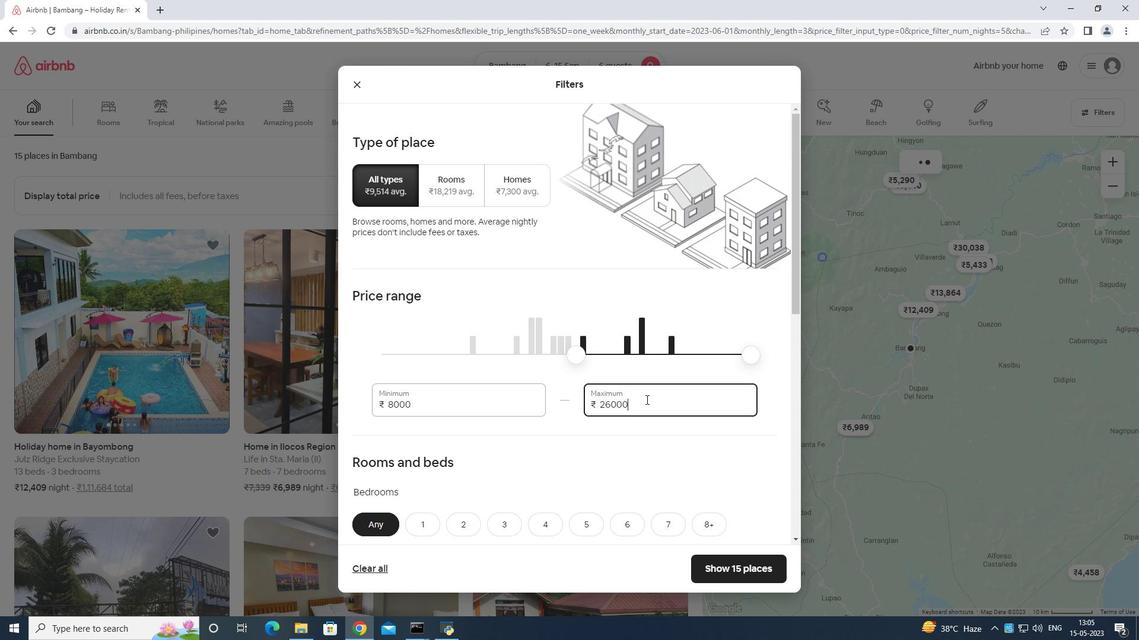 
Action: Key pressed <Key.backspace><Key.backspace><Key.backspace><Key.backspace><Key.backspace><Key.backspace><Key.backspace><Key.backspace><Key.backspace><Key.backspace><Key.backspace><Key.backspace><Key.backspace><Key.backspace><Key.backspace><Key.backspace>
Screenshot: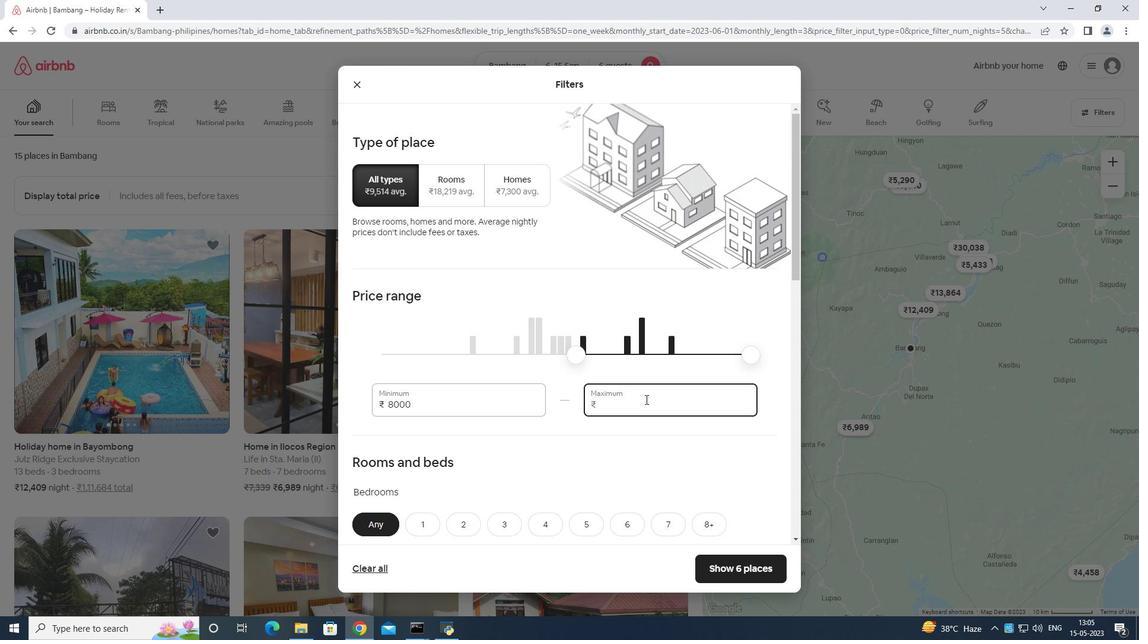
Action: Mouse moved to (645, 399)
Screenshot: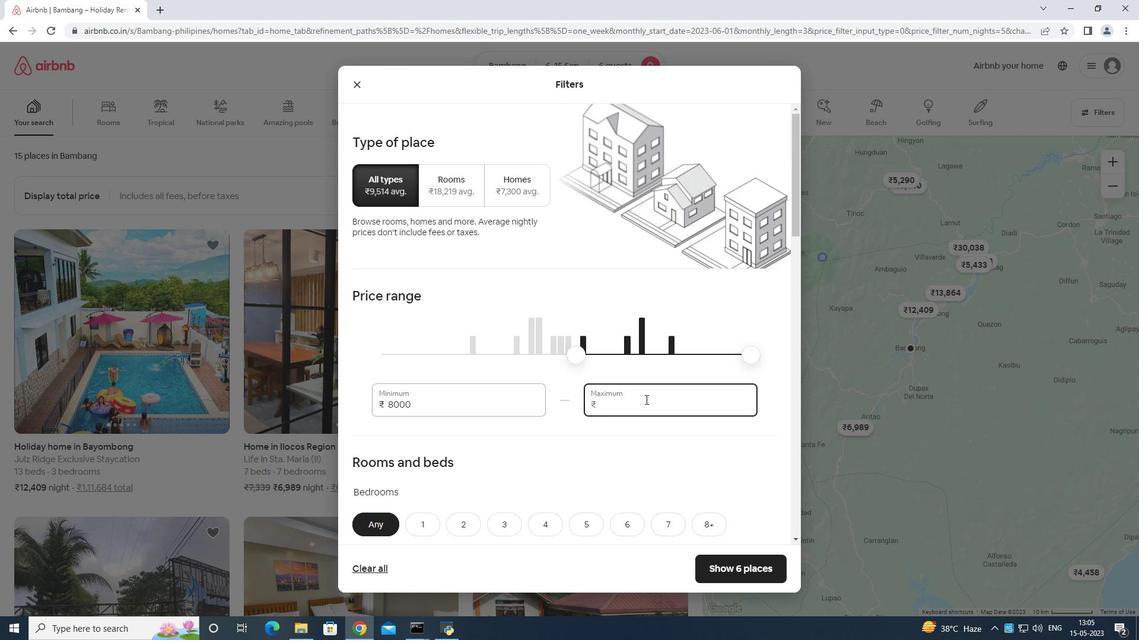 
Action: Key pressed 12000
Screenshot: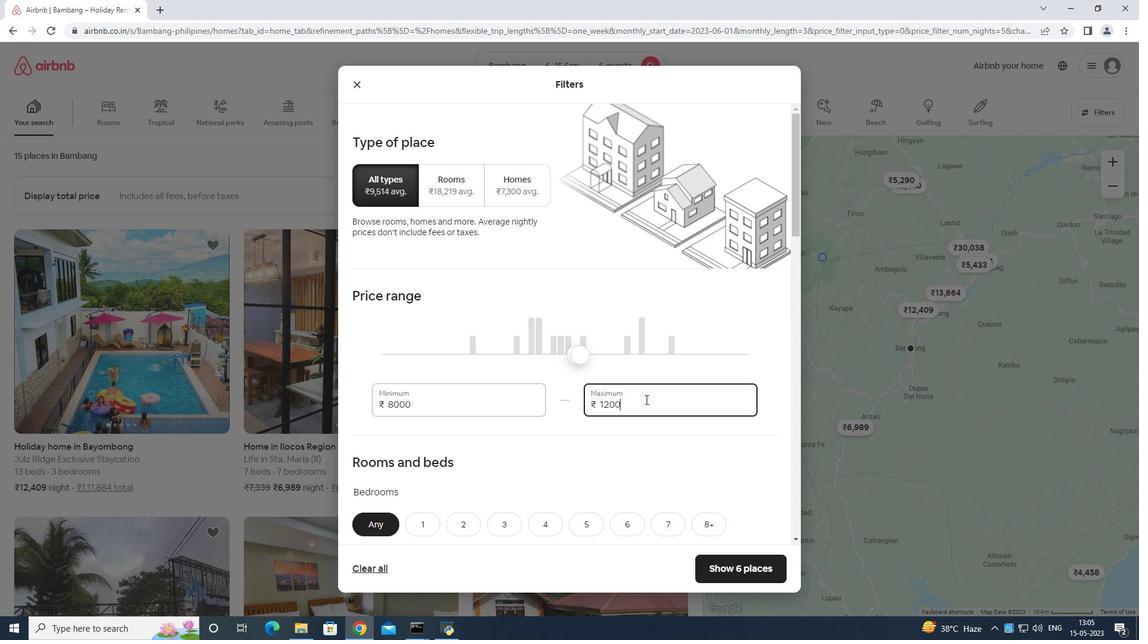 
Action: Mouse moved to (642, 399)
Screenshot: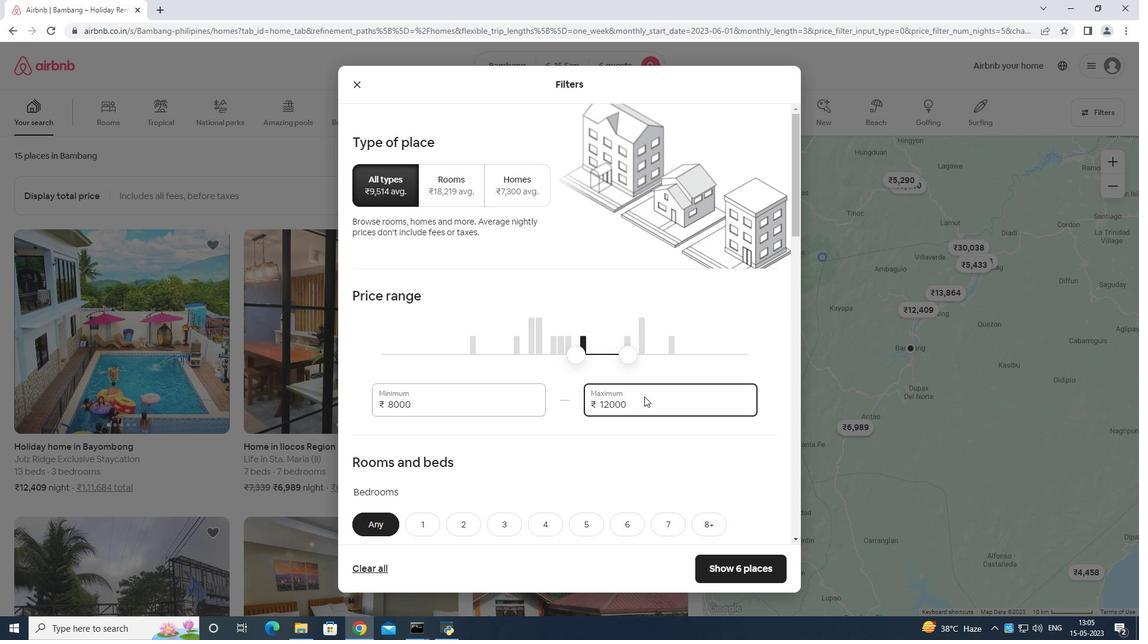 
Action: Mouse scrolled (642, 398) with delta (0, 0)
Screenshot: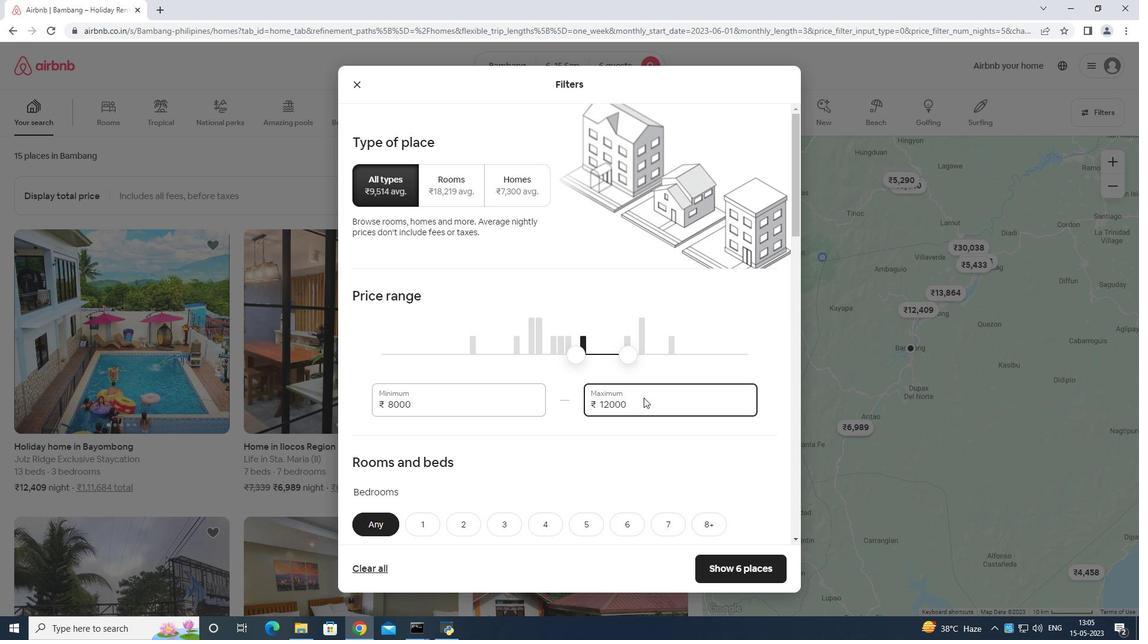 
Action: Mouse moved to (642, 400)
Screenshot: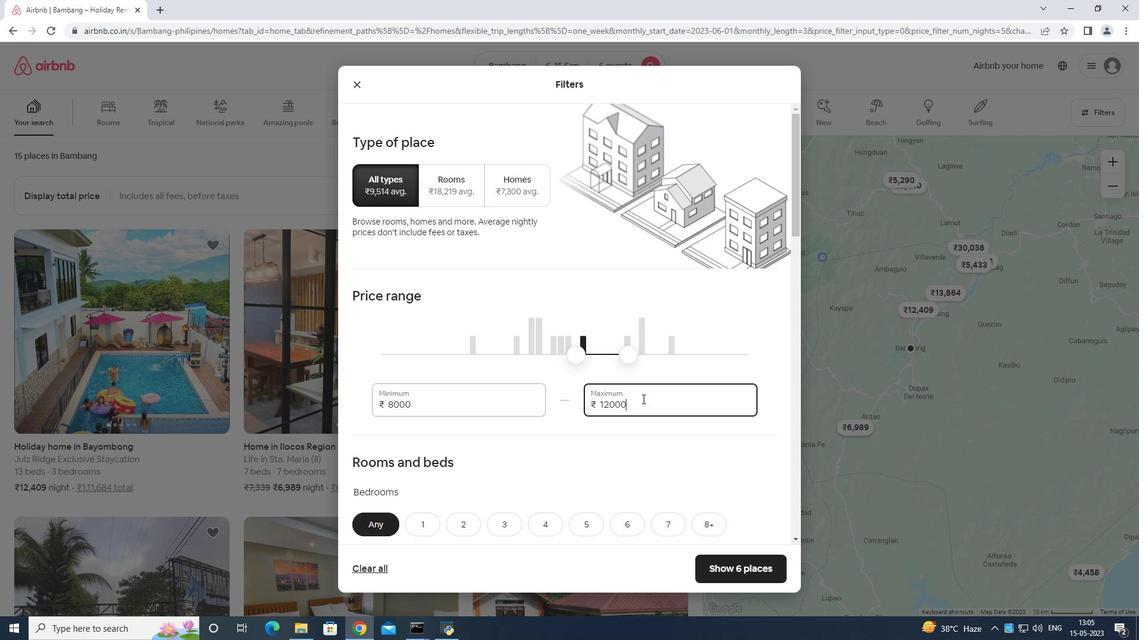 
Action: Mouse scrolled (642, 399) with delta (0, 0)
Screenshot: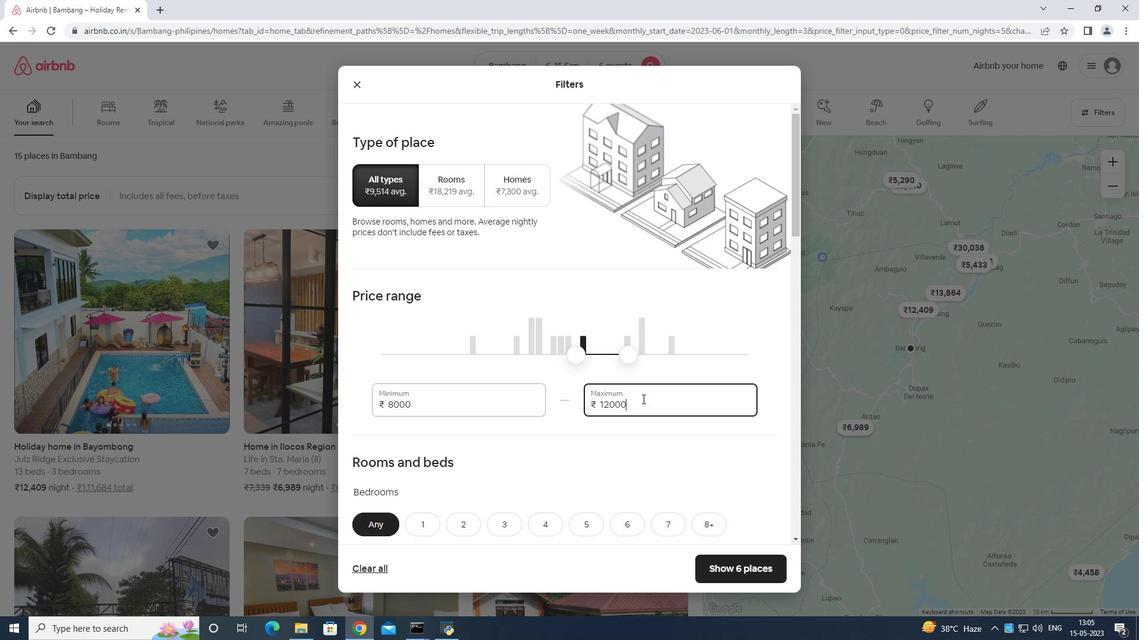 
Action: Mouse moved to (642, 400)
Screenshot: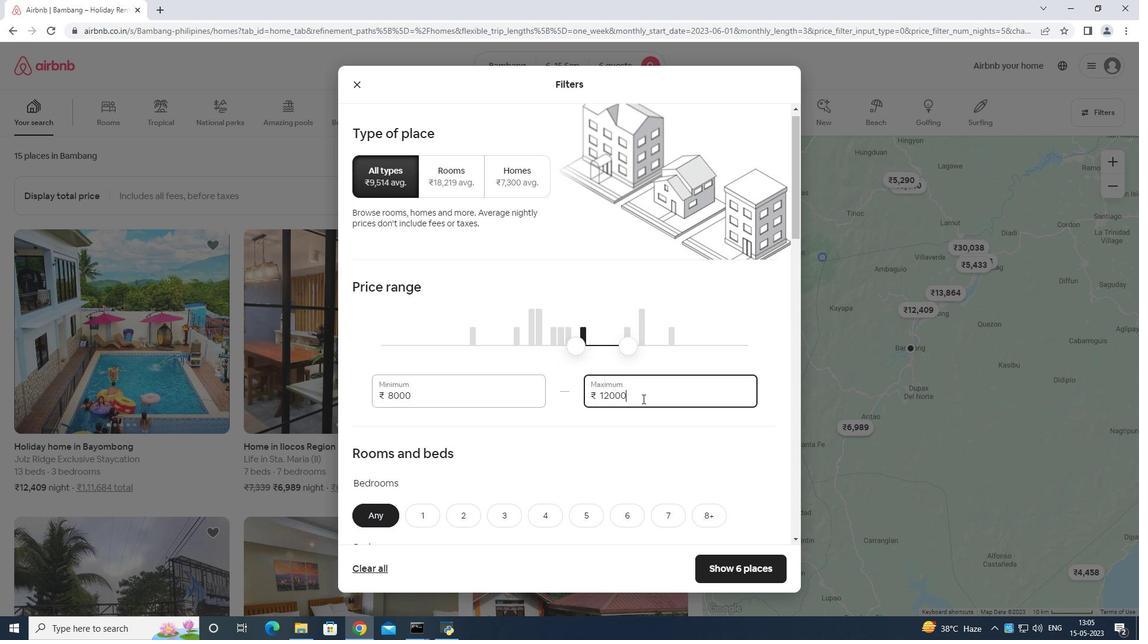 
Action: Mouse scrolled (642, 399) with delta (0, 0)
Screenshot: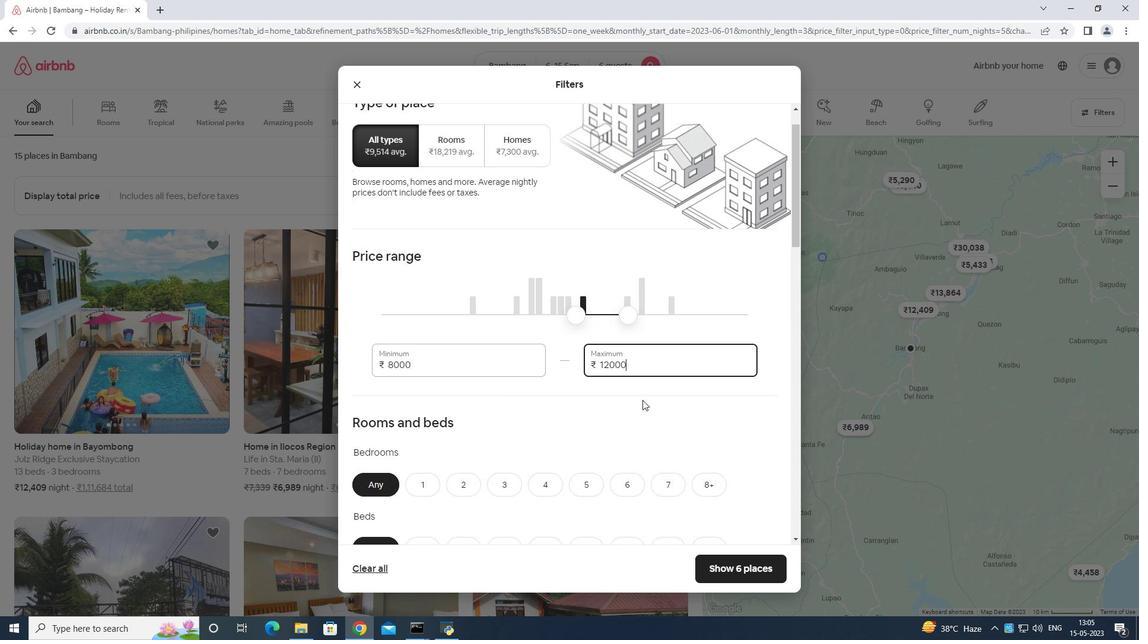 
Action: Mouse moved to (623, 350)
Screenshot: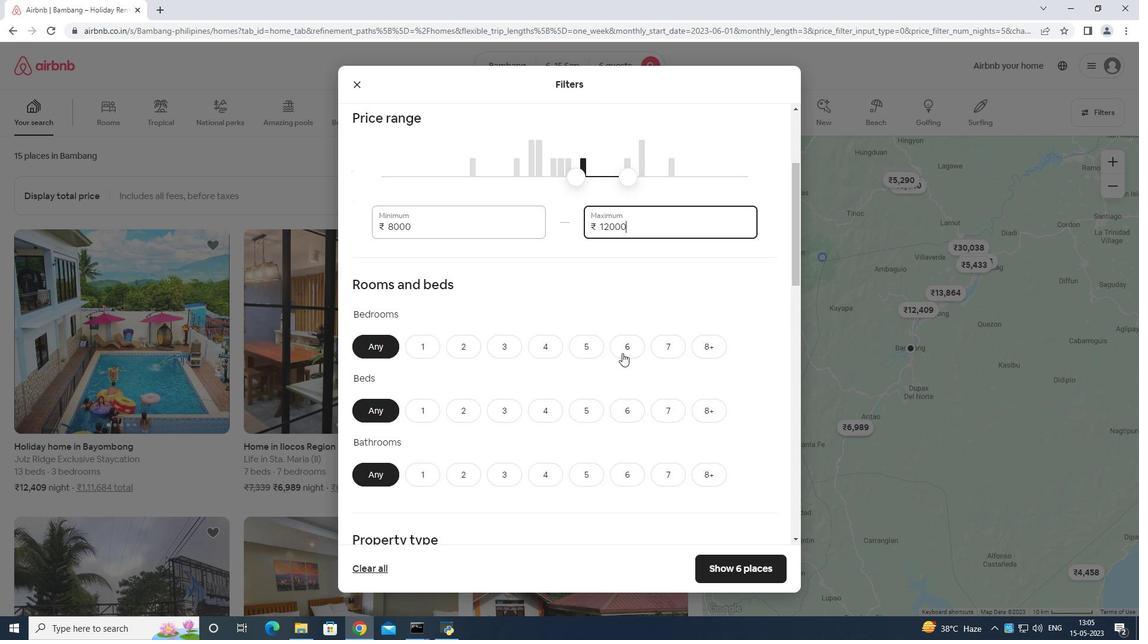 
Action: Mouse pressed left at (623, 350)
Screenshot: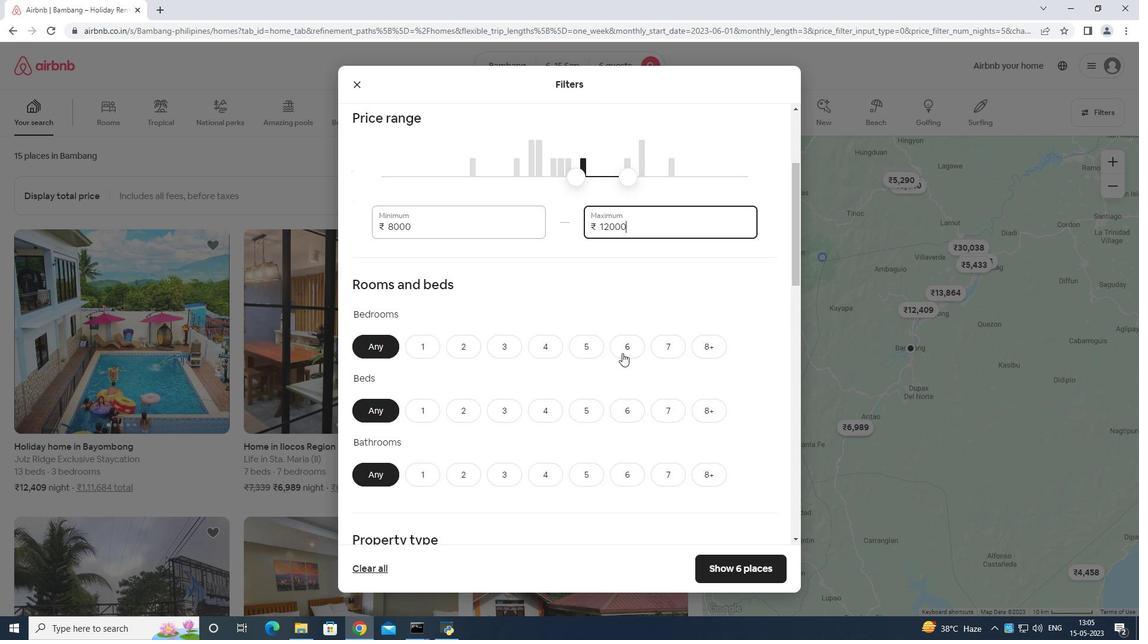 
Action: Mouse moved to (615, 415)
Screenshot: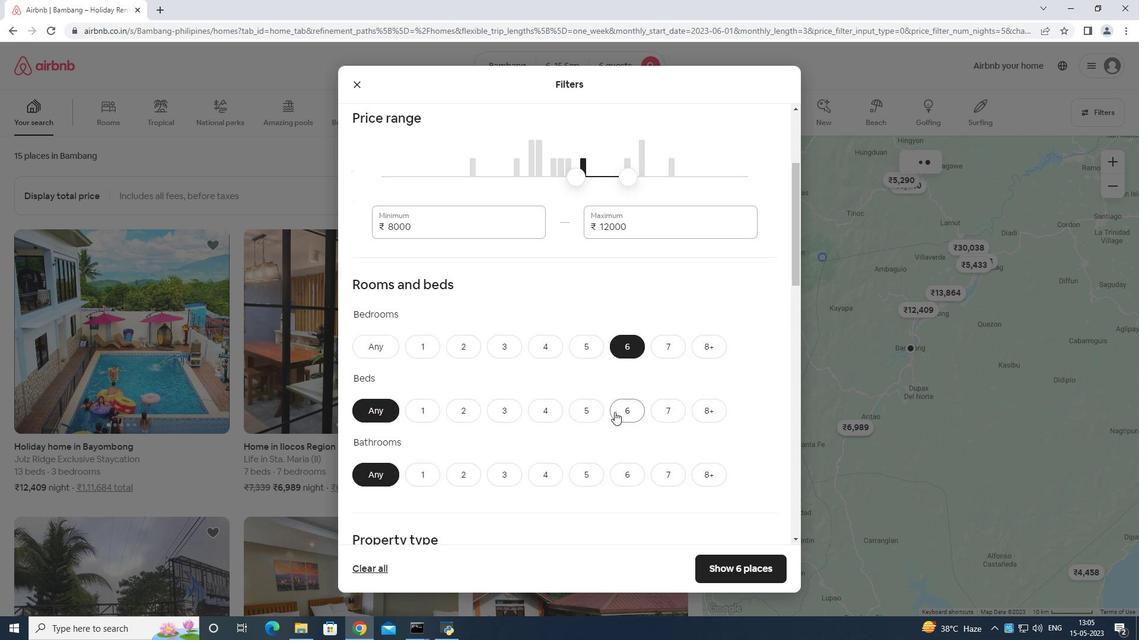 
Action: Mouse pressed left at (615, 415)
Screenshot: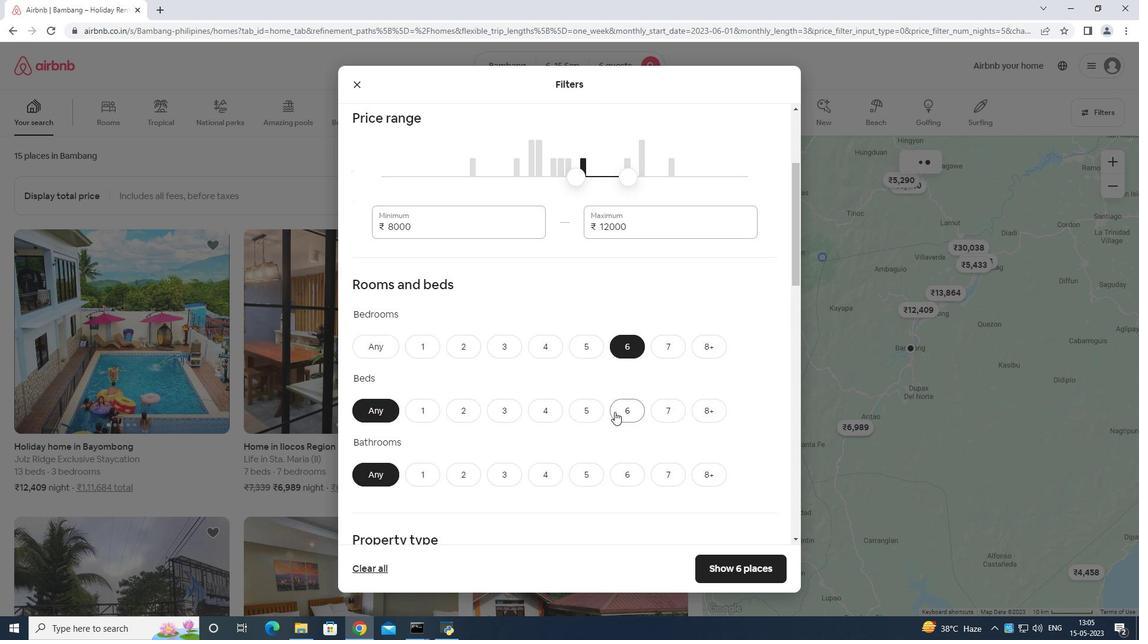 
Action: Mouse moved to (627, 472)
Screenshot: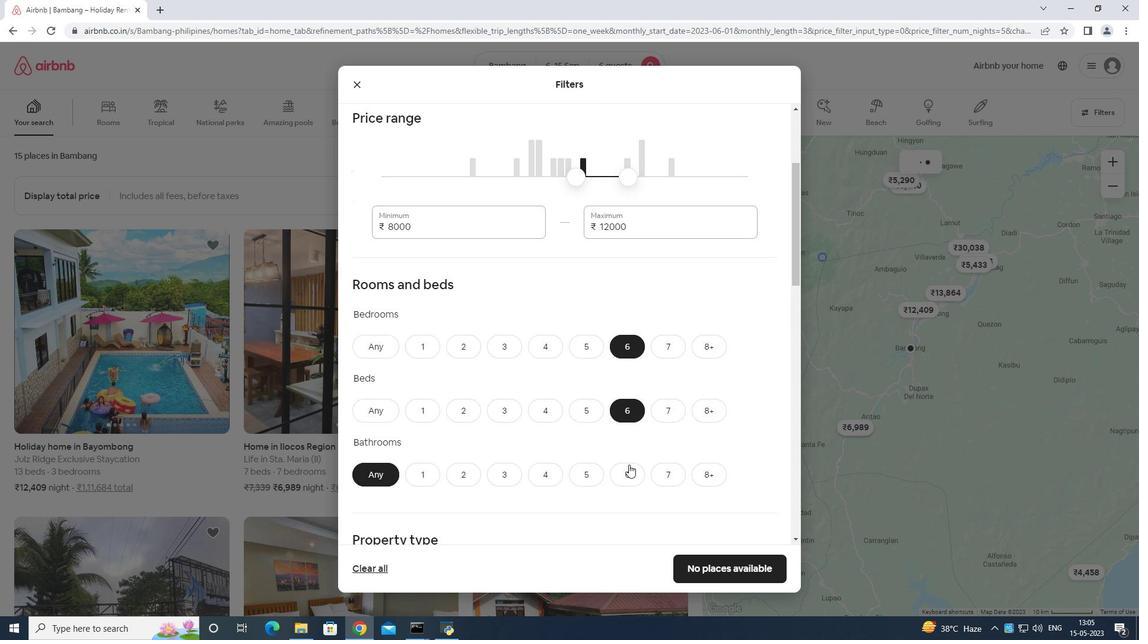 
Action: Mouse pressed left at (627, 472)
Screenshot: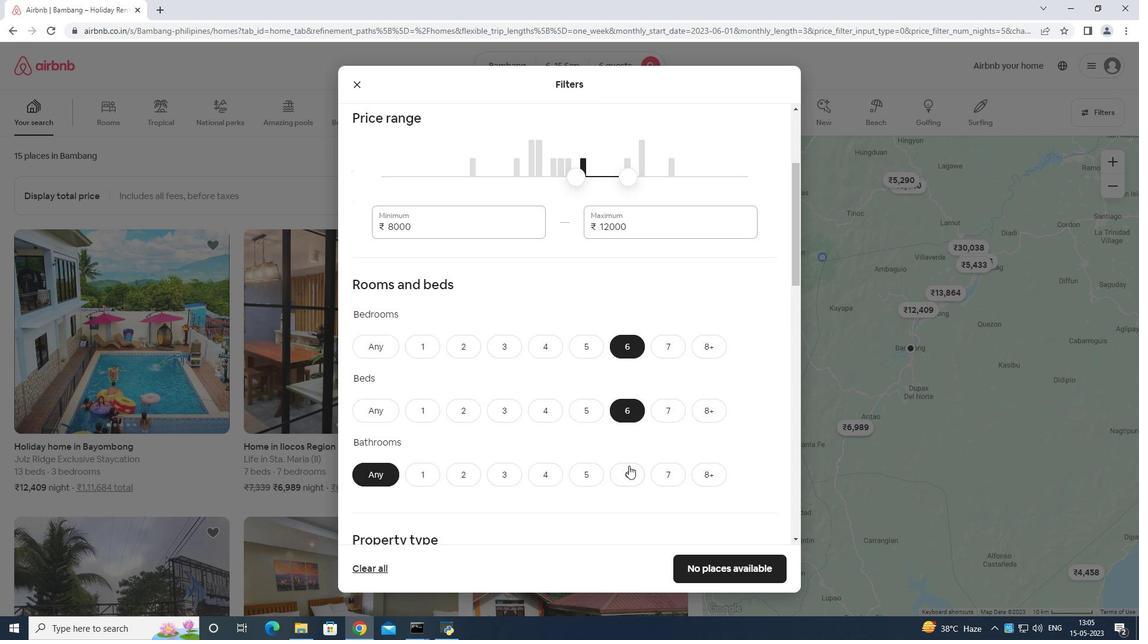 
Action: Mouse moved to (634, 449)
Screenshot: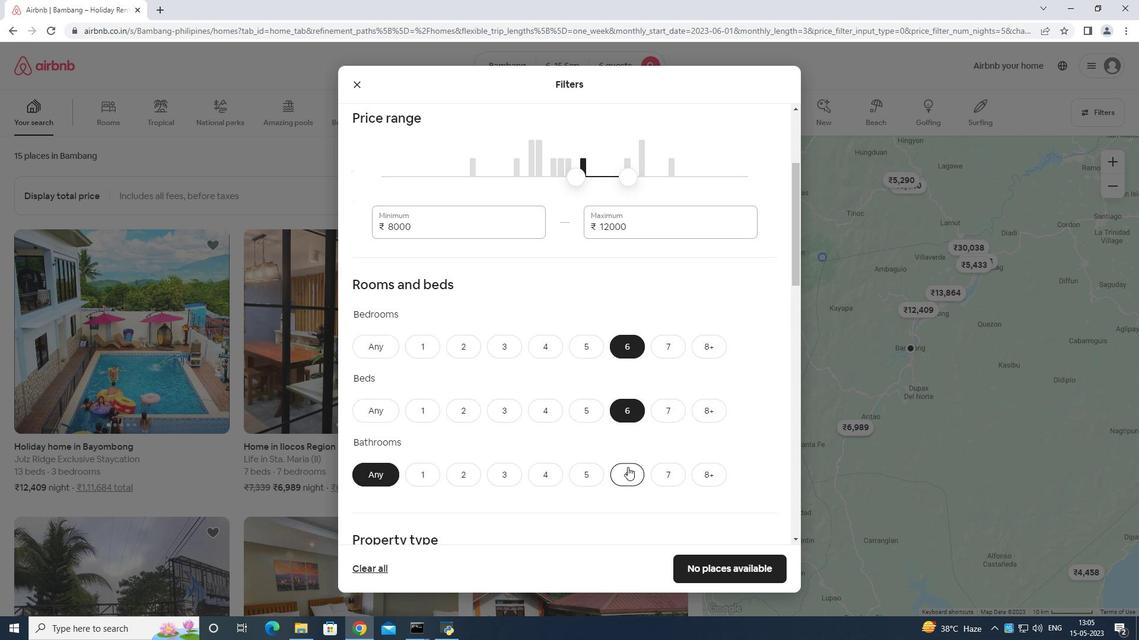 
Action: Mouse scrolled (634, 448) with delta (0, 0)
Screenshot: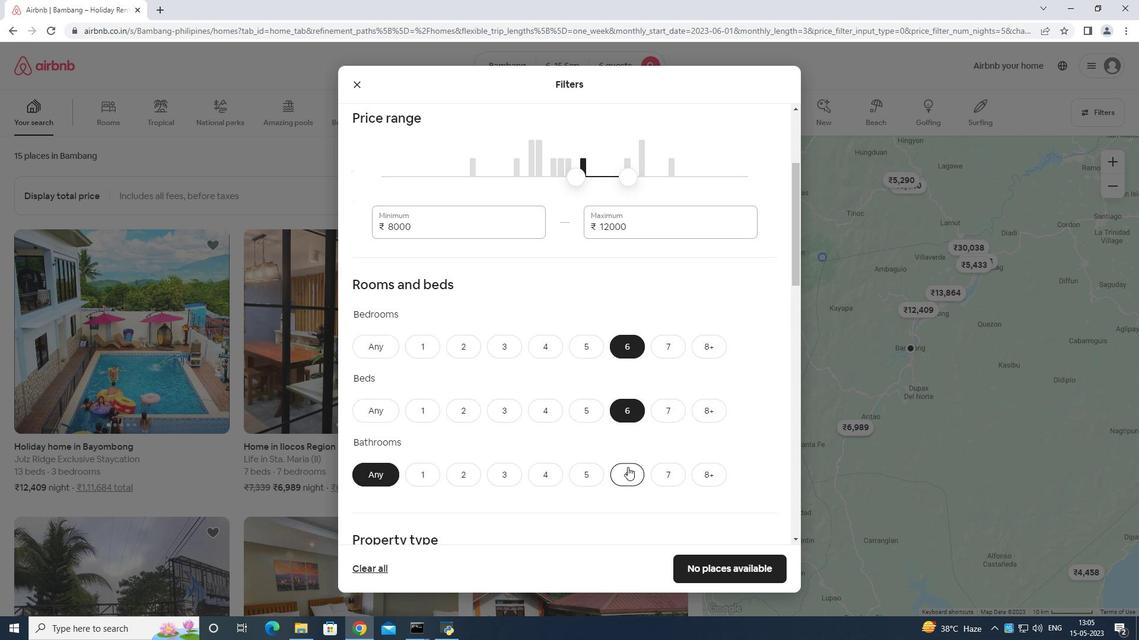 
Action: Mouse moved to (635, 450)
Screenshot: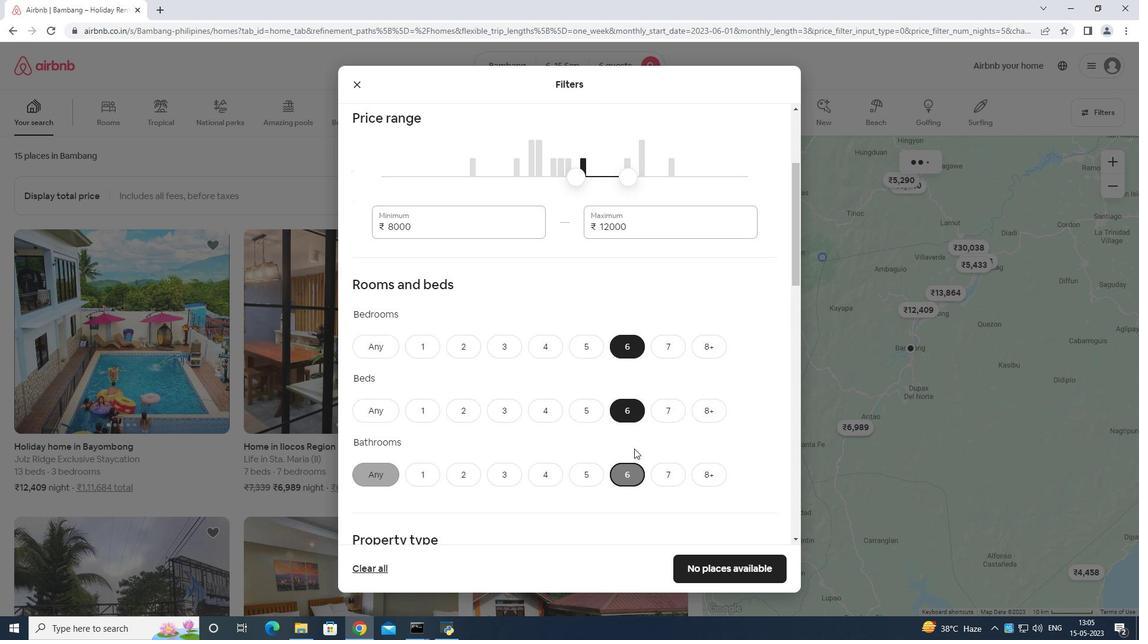 
Action: Mouse scrolled (634, 450) with delta (0, 0)
Screenshot: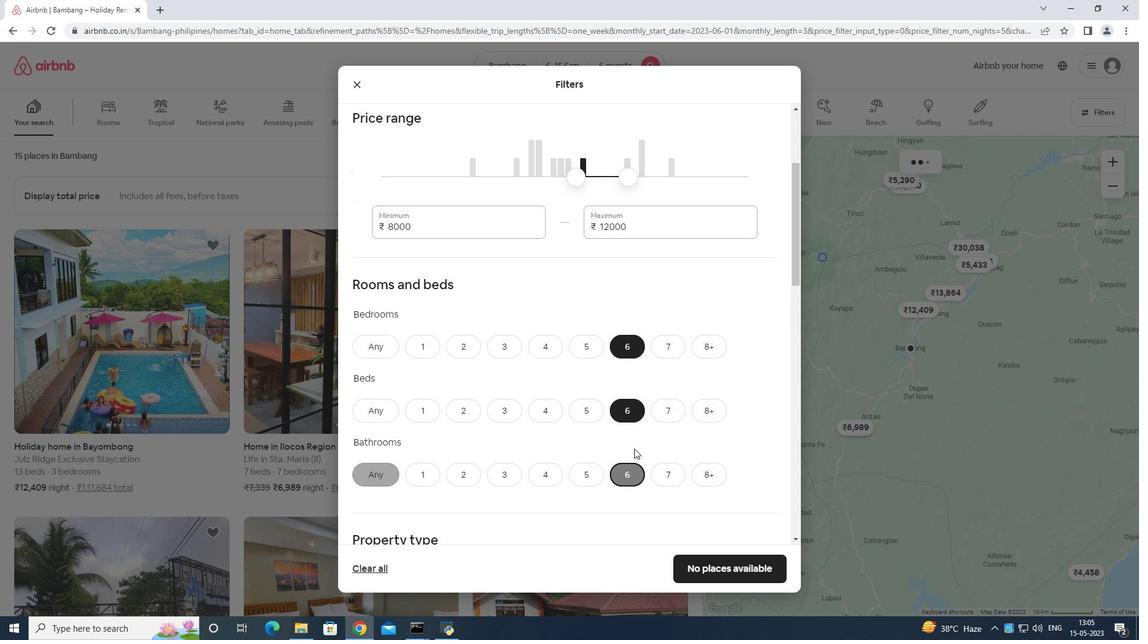 
Action: Mouse moved to (635, 450)
Screenshot: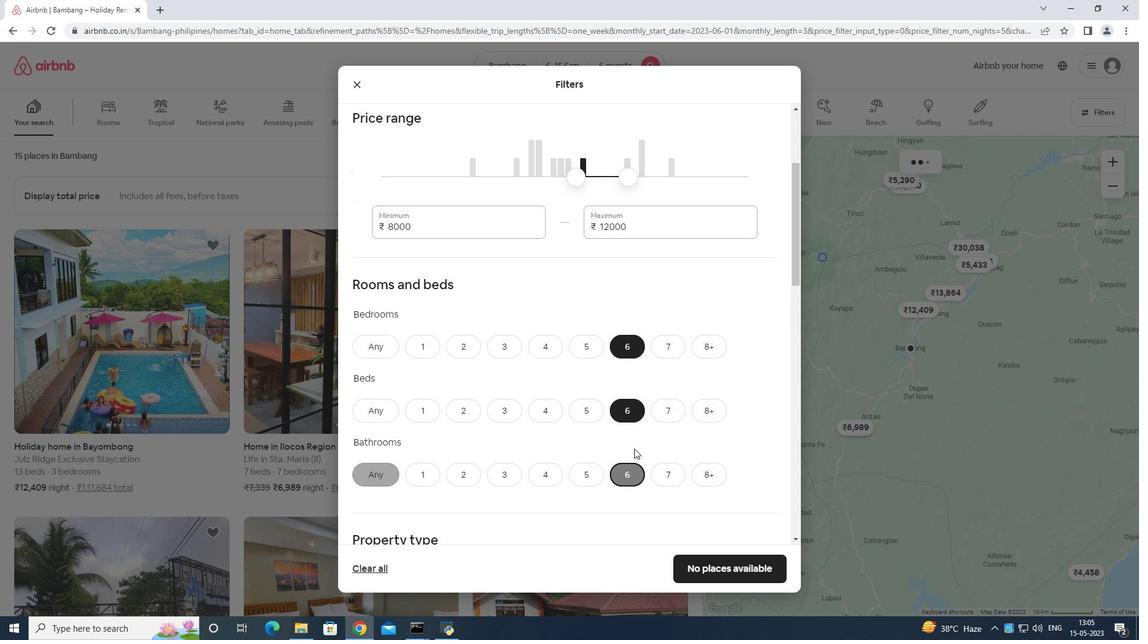
Action: Mouse scrolled (634, 450) with delta (0, 0)
Screenshot: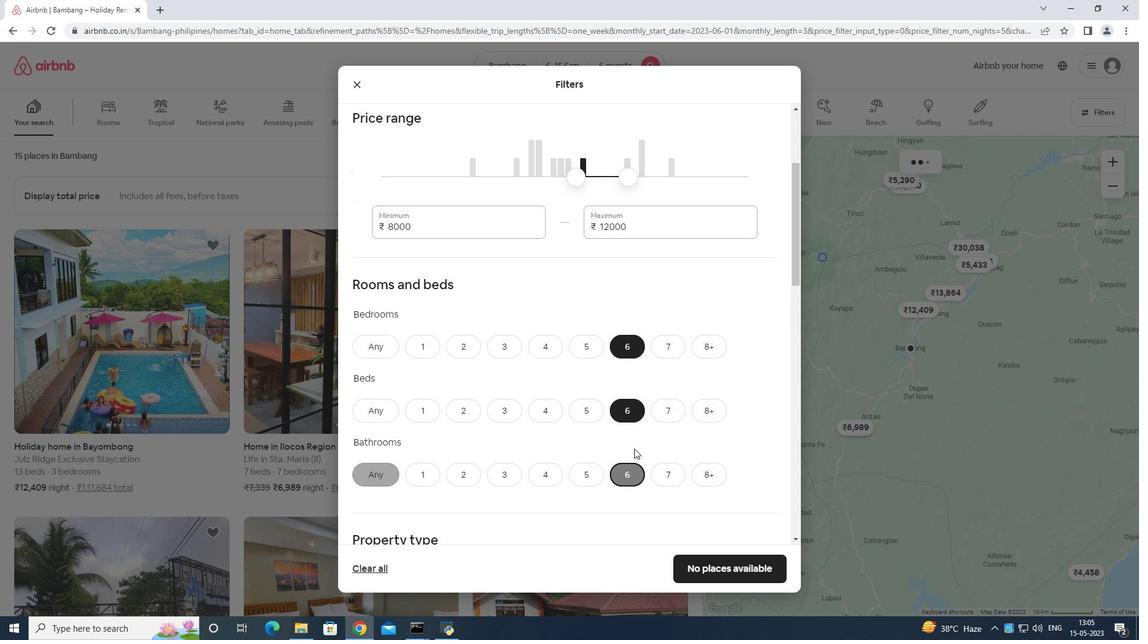 
Action: Mouse scrolled (634, 451) with delta (0, 0)
Screenshot: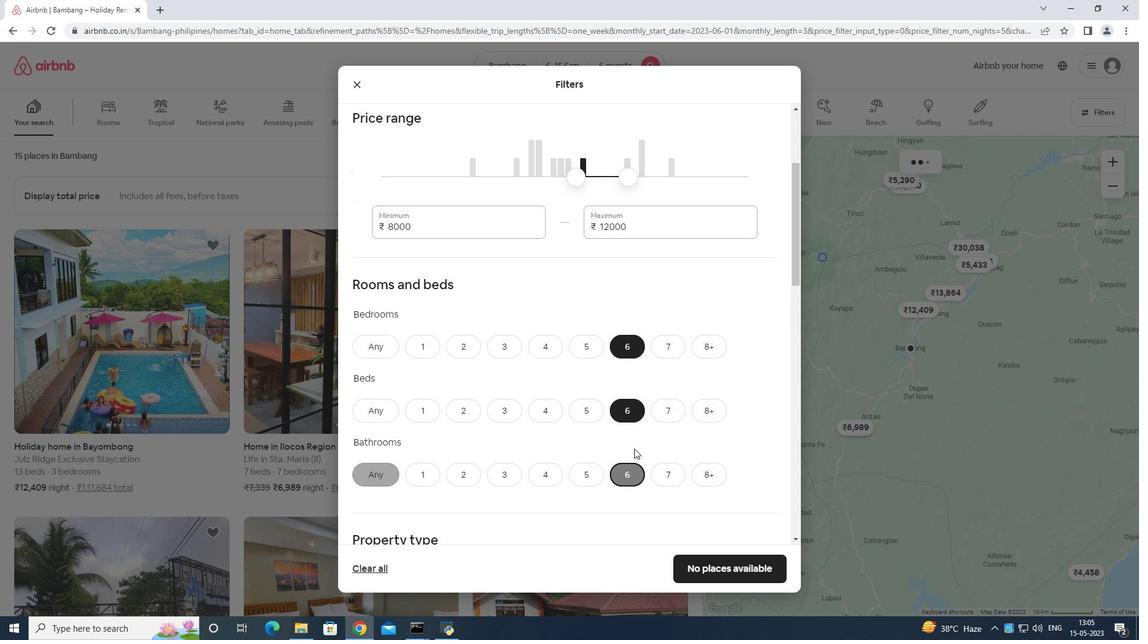 
Action: Mouse moved to (423, 369)
Screenshot: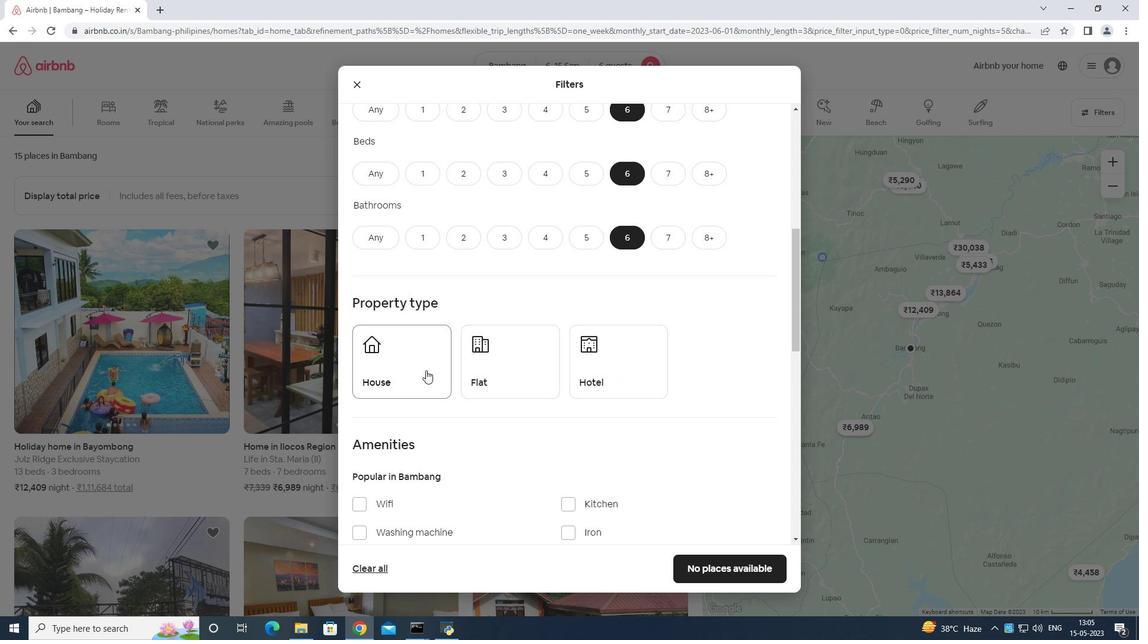 
Action: Mouse pressed left at (423, 369)
Screenshot: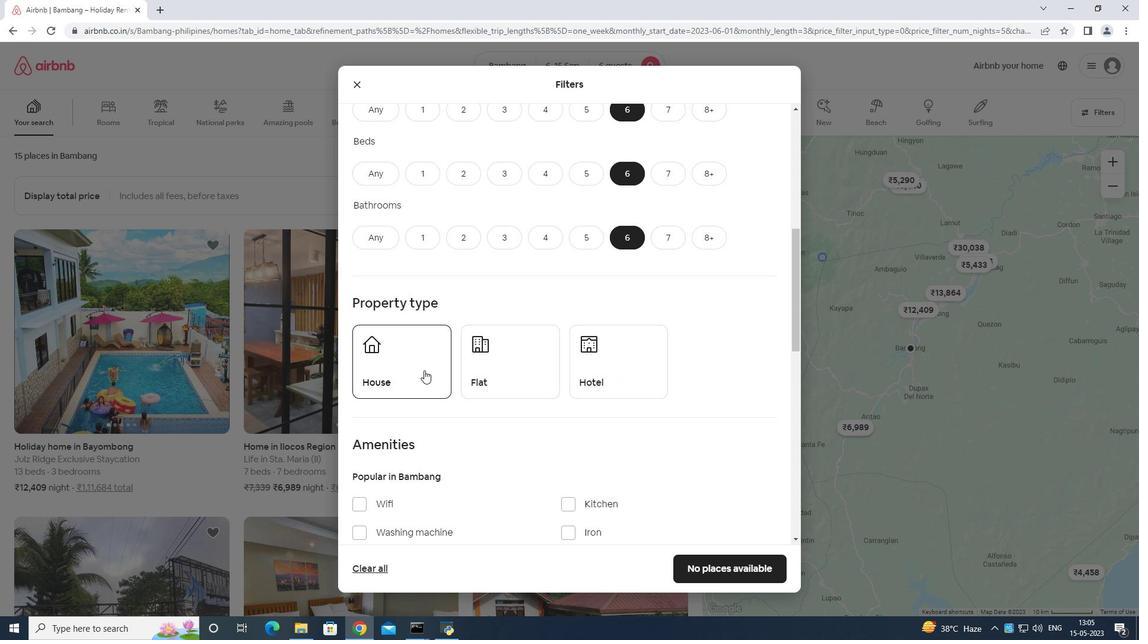 
Action: Mouse moved to (507, 361)
Screenshot: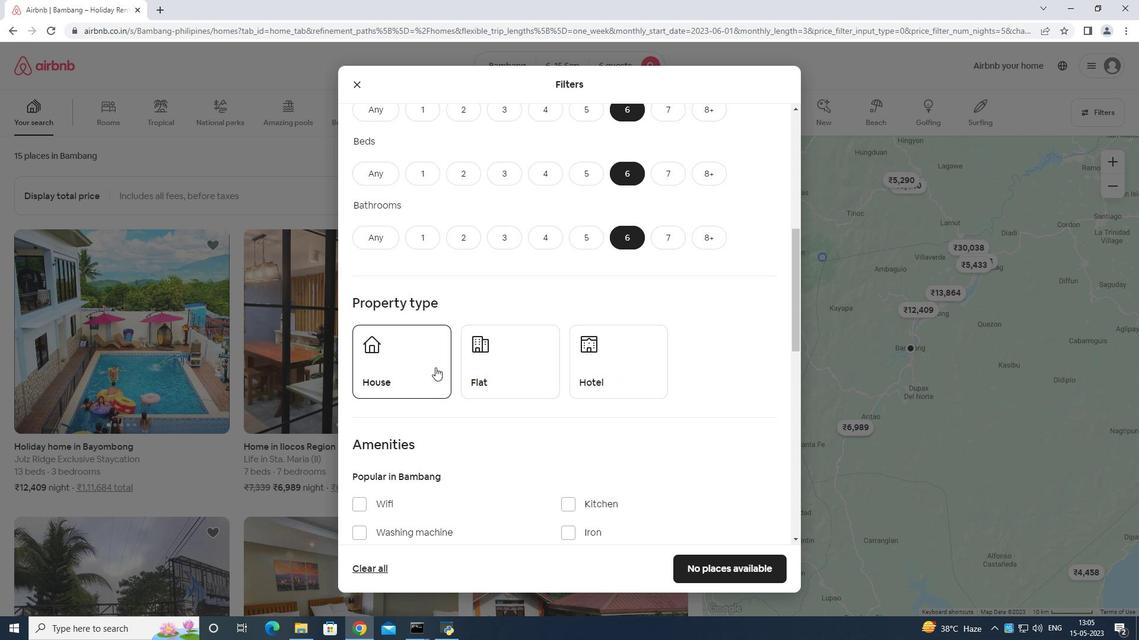 
Action: Mouse pressed left at (507, 361)
Screenshot: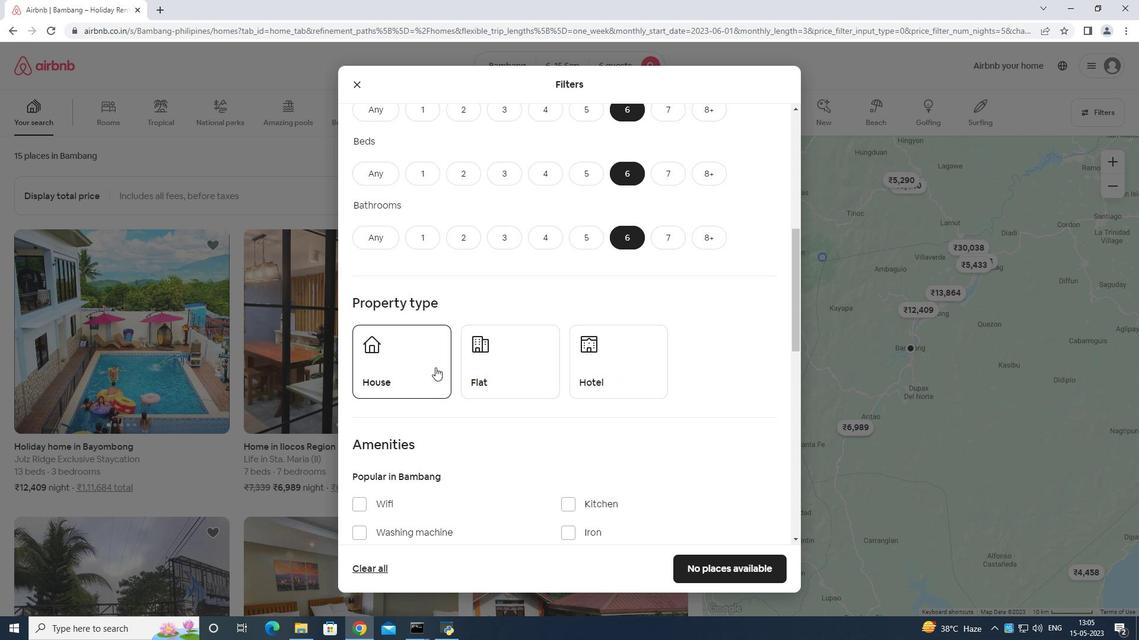 
Action: Mouse moved to (507, 360)
Screenshot: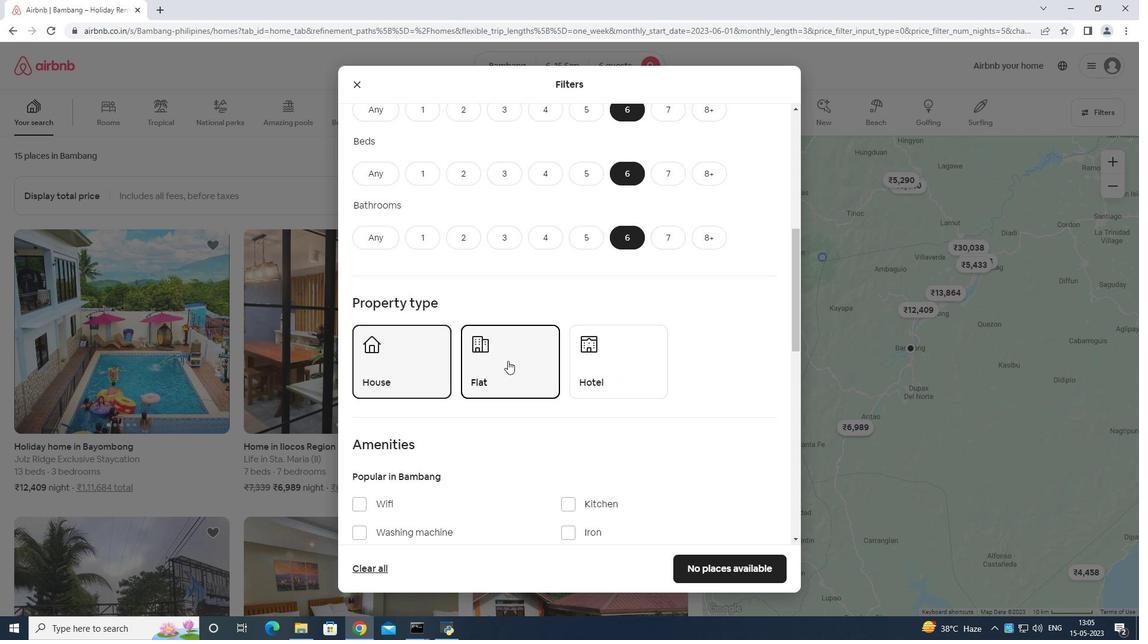 
Action: Mouse scrolled (507, 360) with delta (0, 0)
Screenshot: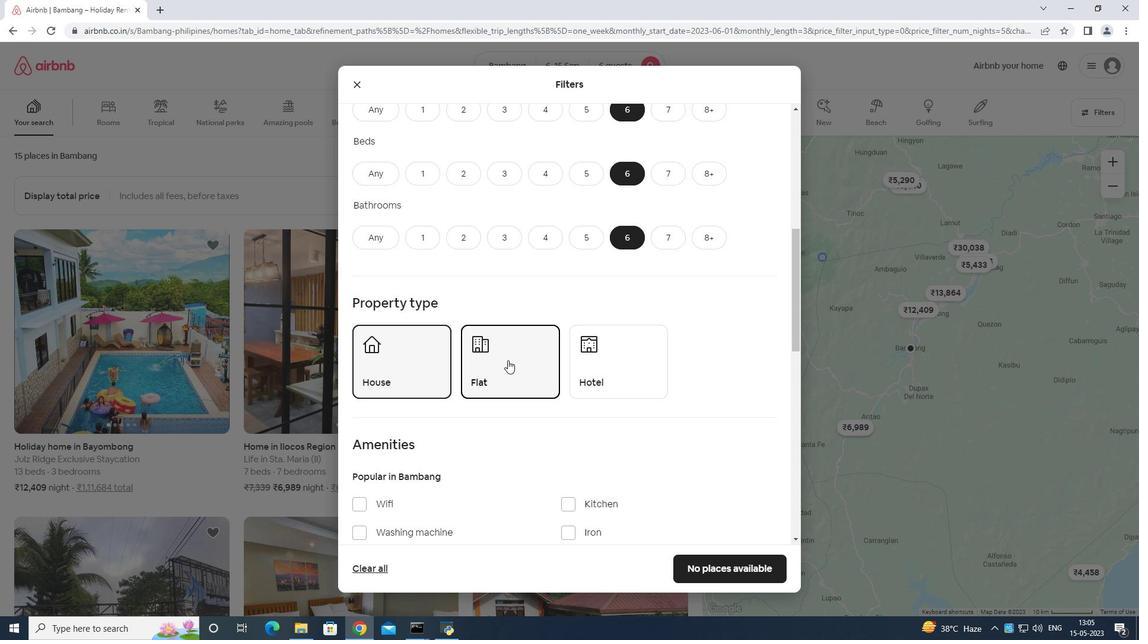 
Action: Mouse moved to (507, 361)
Screenshot: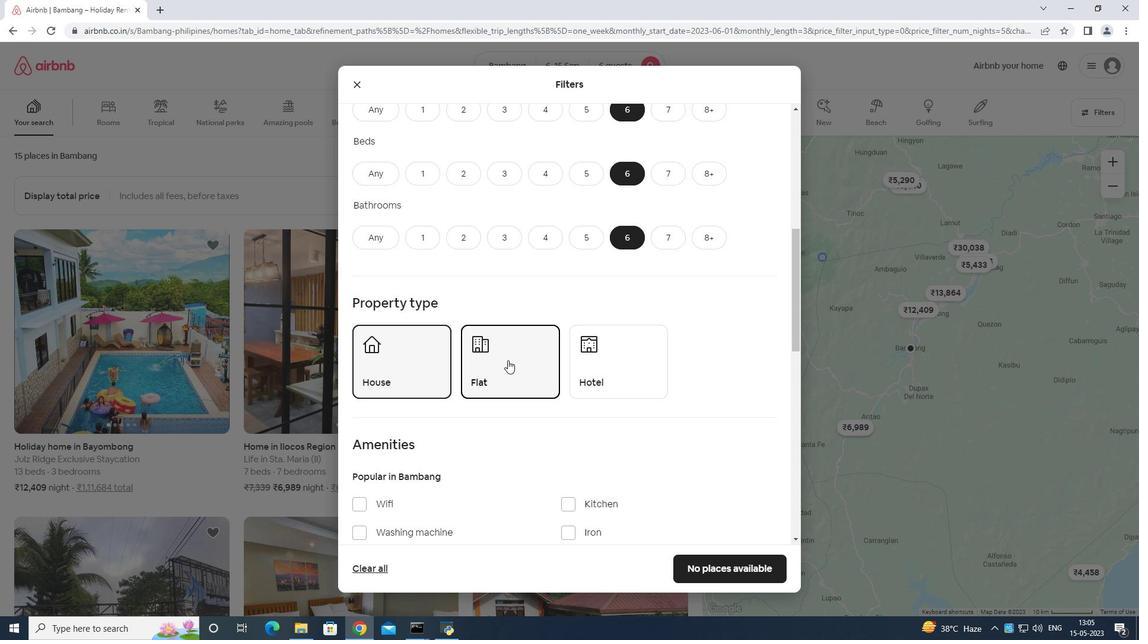 
Action: Mouse scrolled (507, 361) with delta (0, 0)
Screenshot: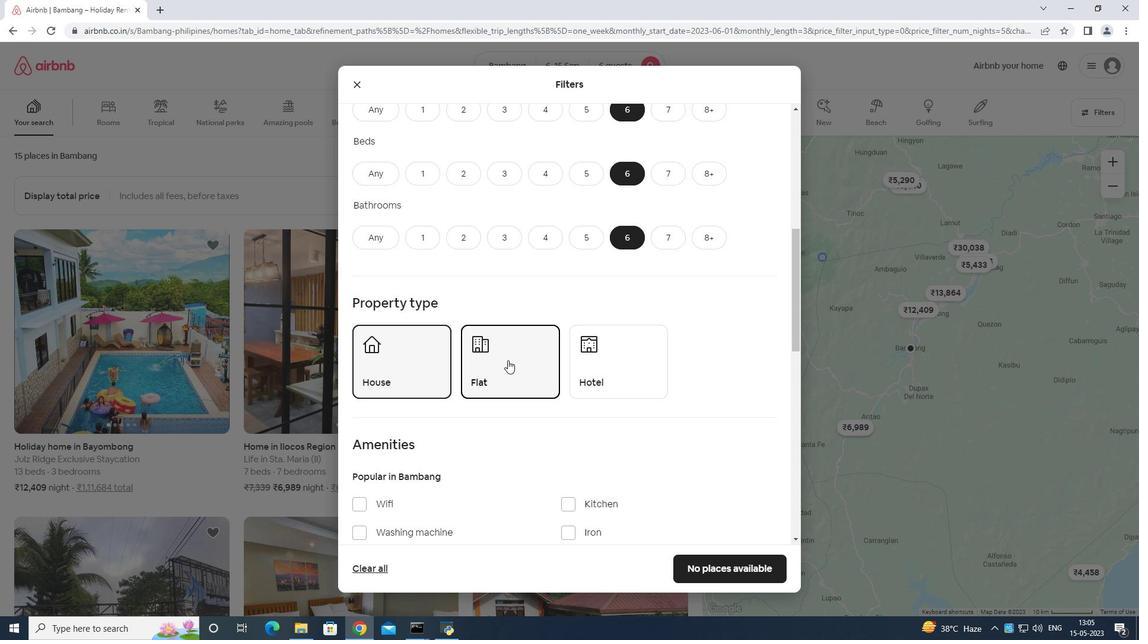 
Action: Mouse moved to (389, 383)
Screenshot: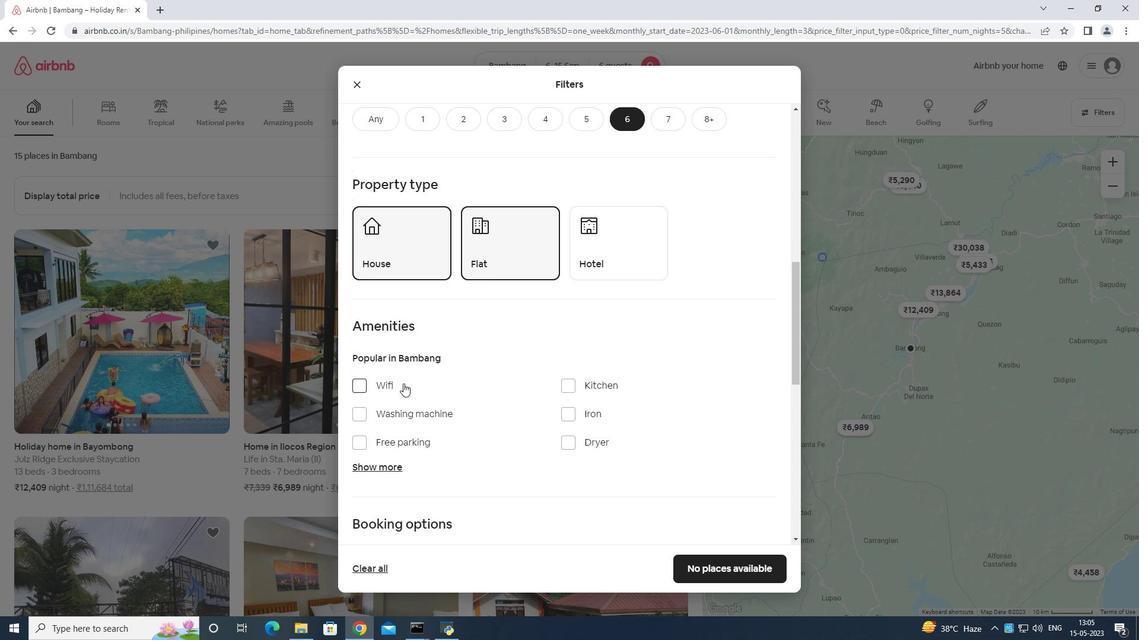 
Action: Mouse pressed left at (389, 383)
Screenshot: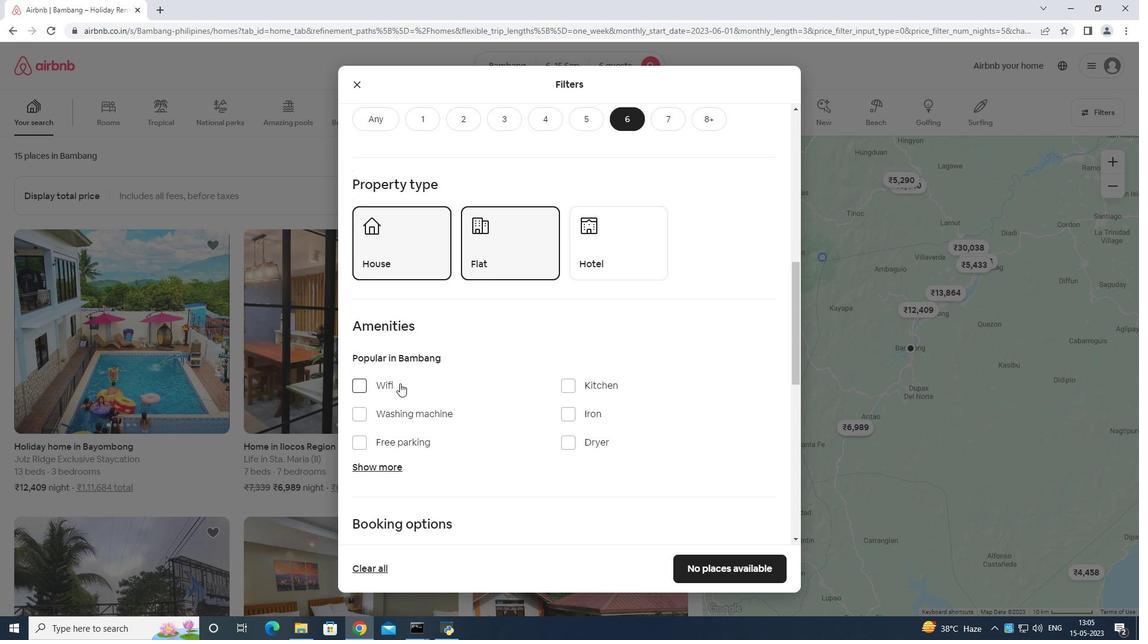 
Action: Mouse moved to (390, 441)
Screenshot: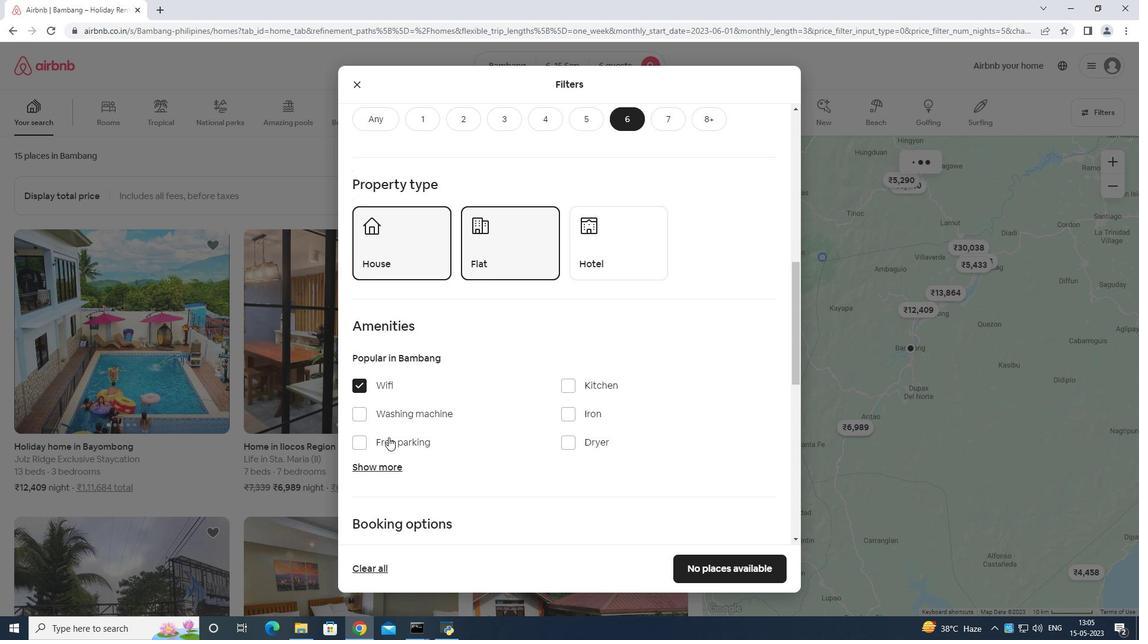 
Action: Mouse pressed left at (390, 441)
Screenshot: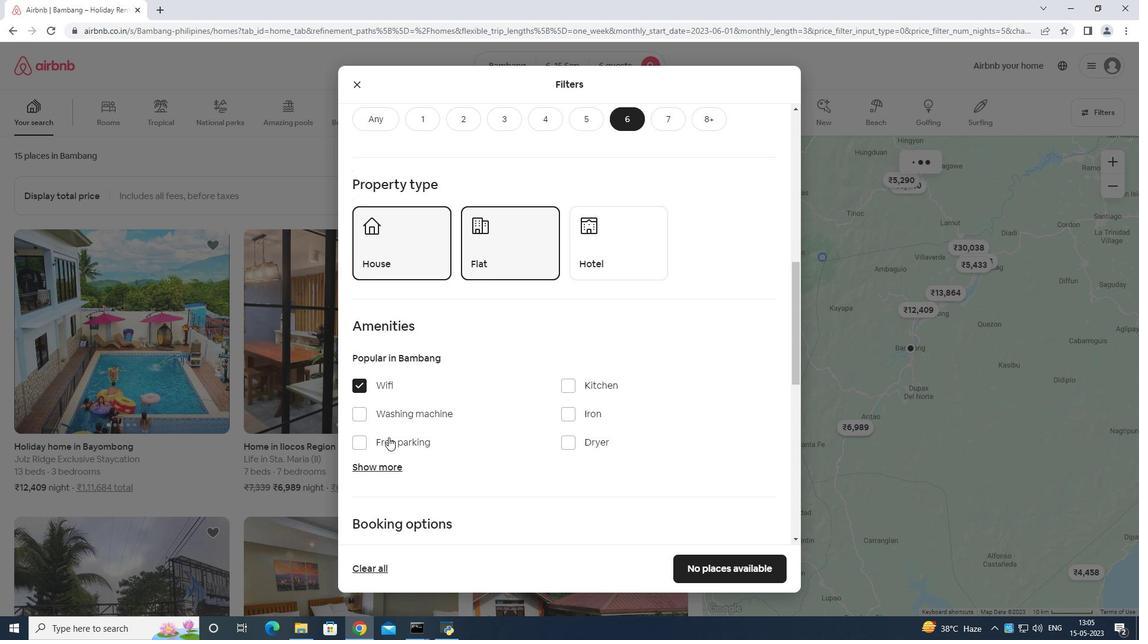 
Action: Mouse moved to (383, 469)
Screenshot: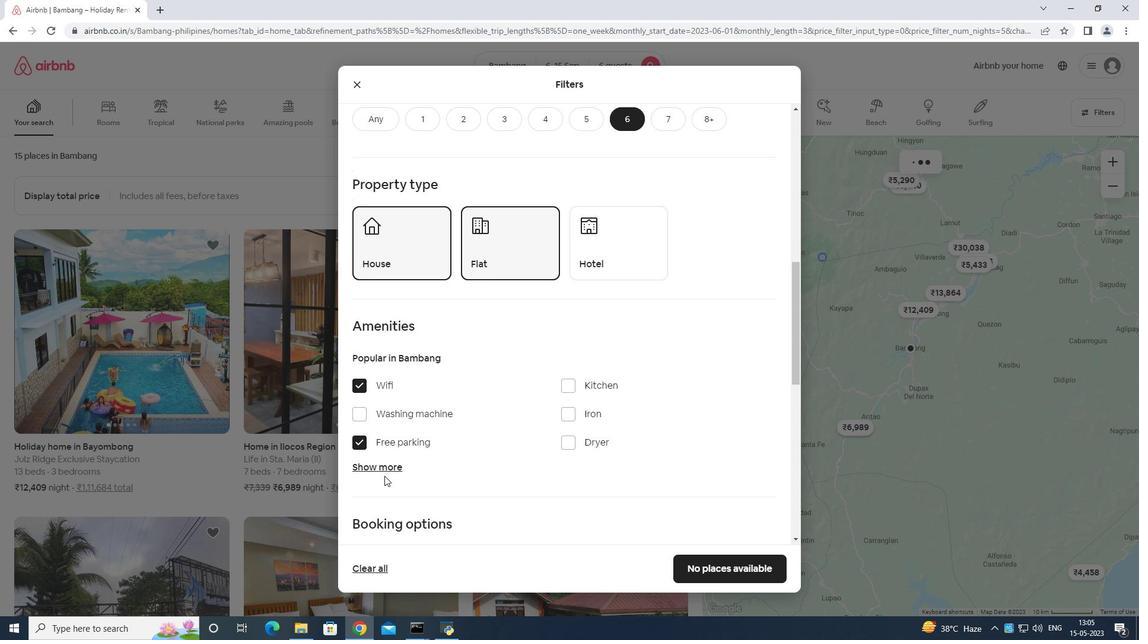 
Action: Mouse pressed left at (383, 469)
Screenshot: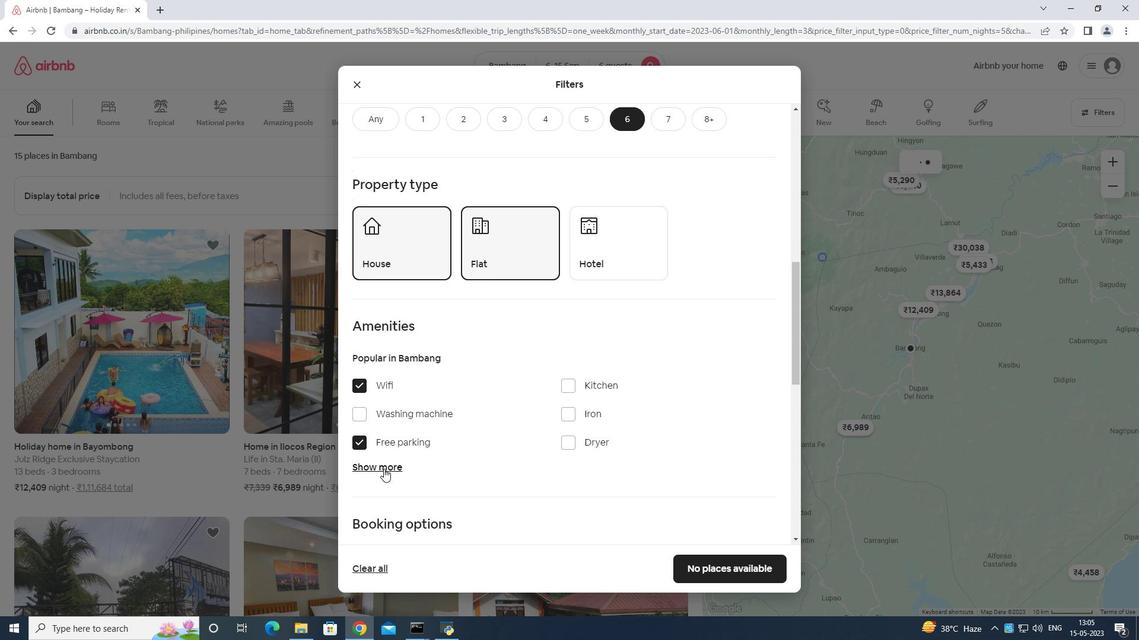 
Action: Mouse moved to (456, 418)
Screenshot: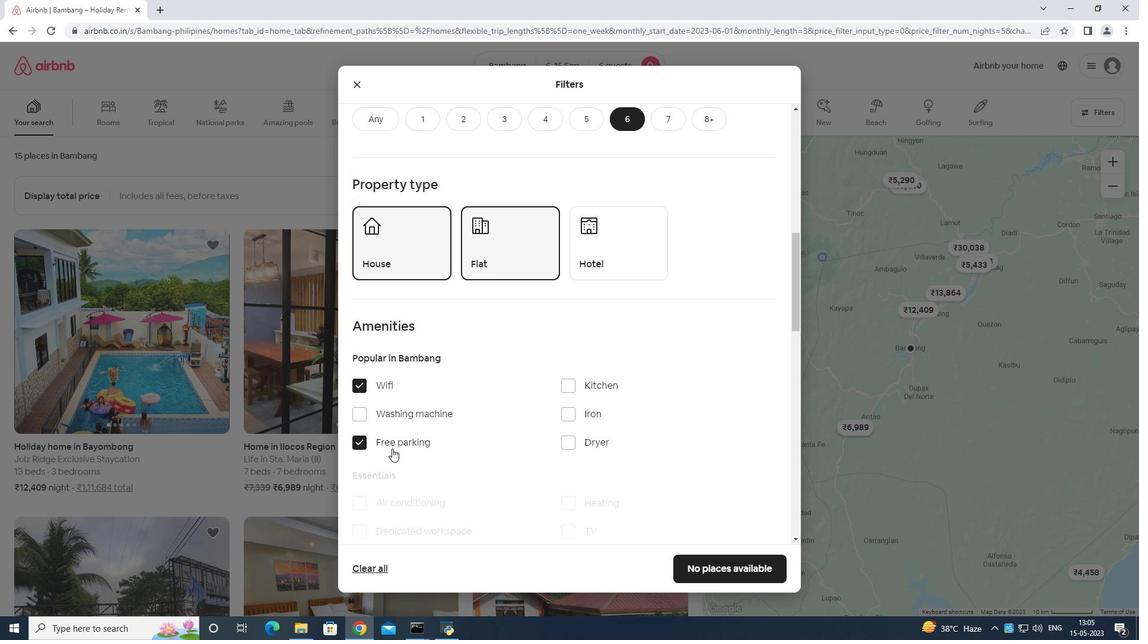 
Action: Mouse scrolled (456, 418) with delta (0, 0)
Screenshot: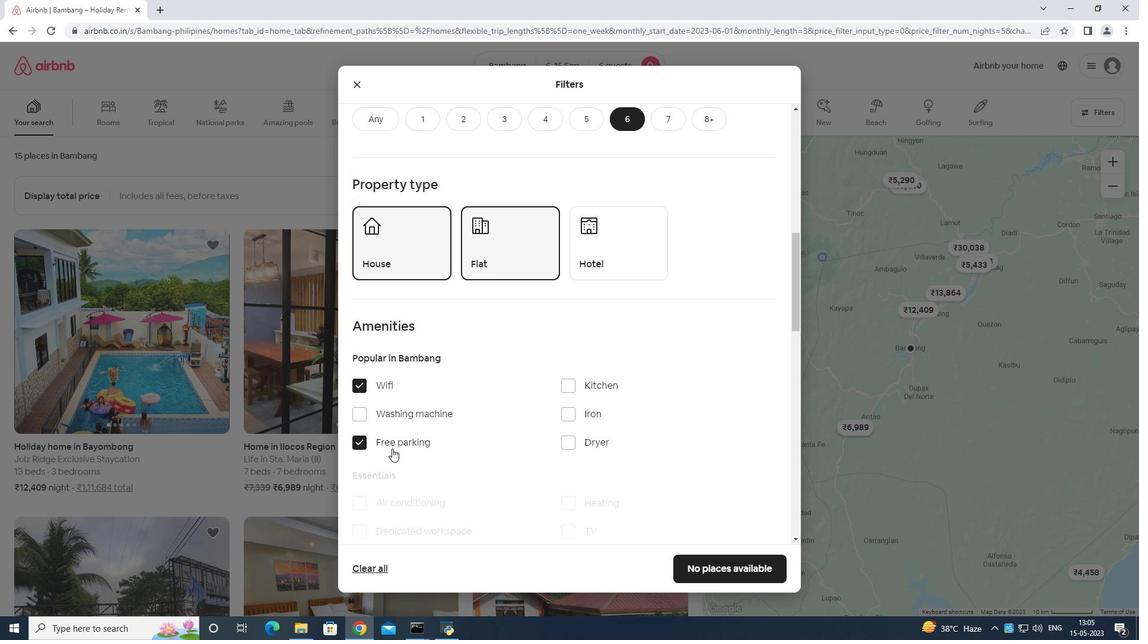 
Action: Mouse moved to (467, 417)
Screenshot: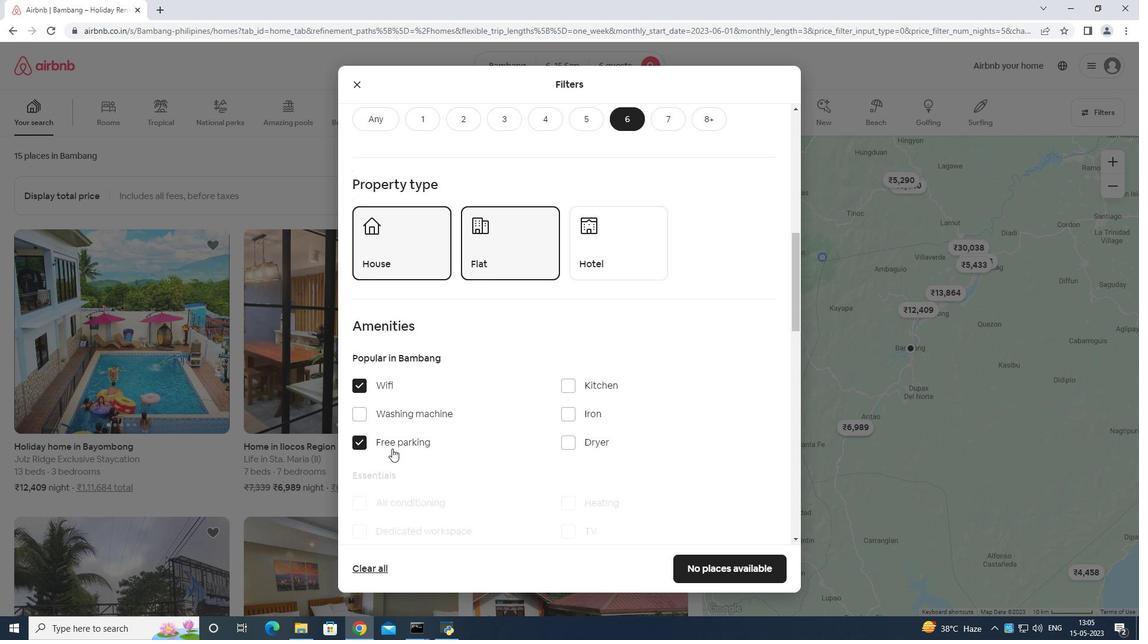 
Action: Mouse scrolled (467, 417) with delta (0, 0)
Screenshot: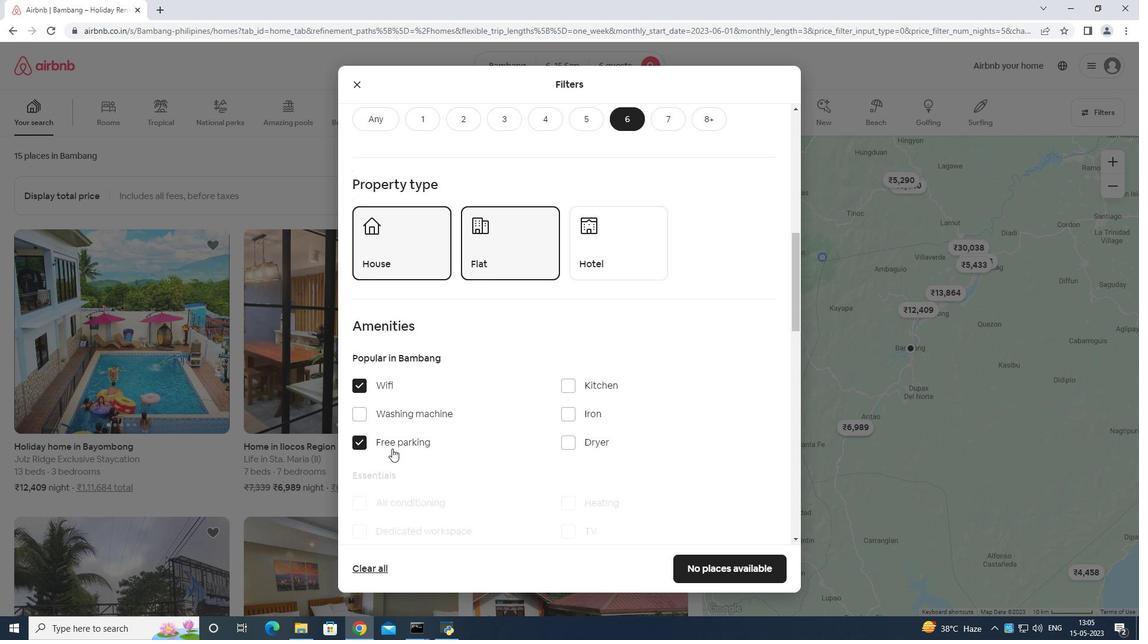 
Action: Mouse moved to (480, 413)
Screenshot: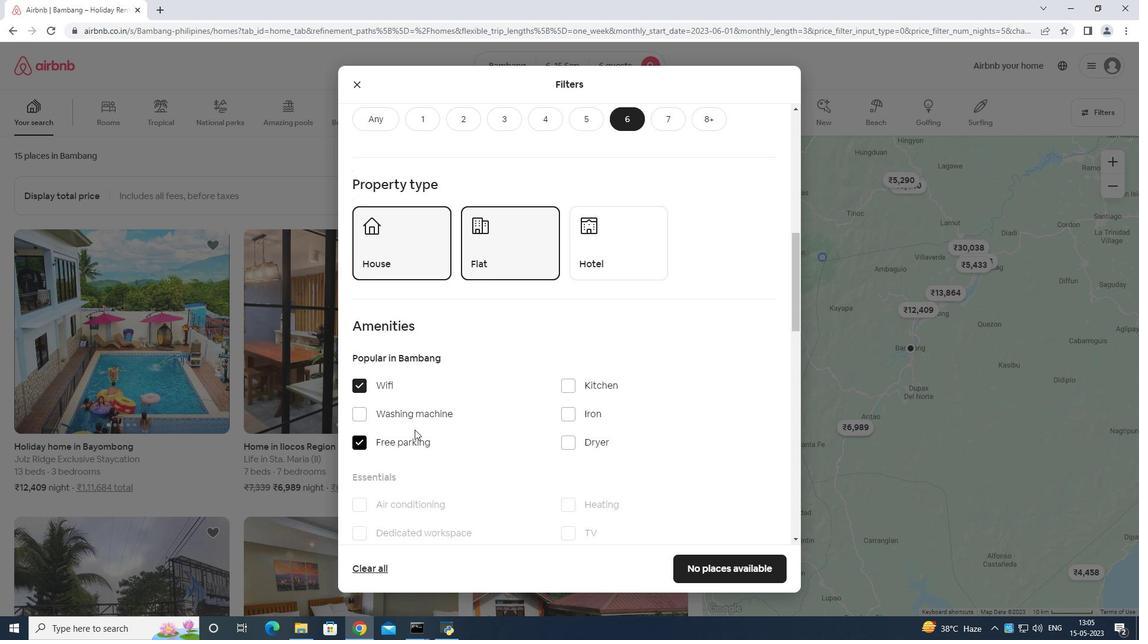 
Action: Mouse scrolled (480, 413) with delta (0, 0)
Screenshot: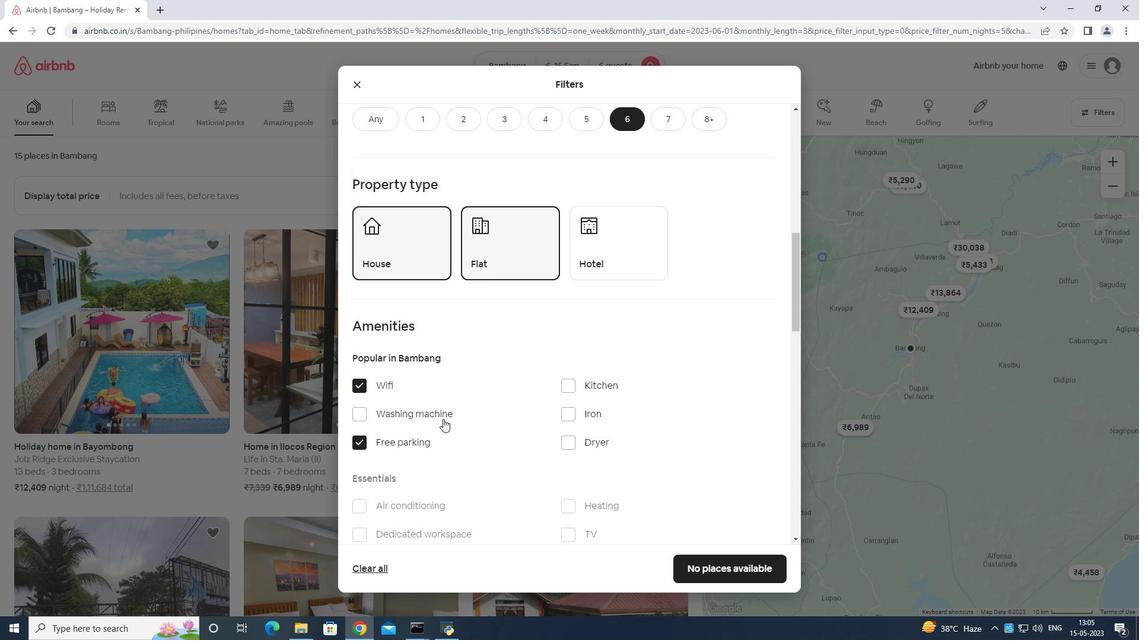 
Action: Mouse moved to (572, 357)
Screenshot: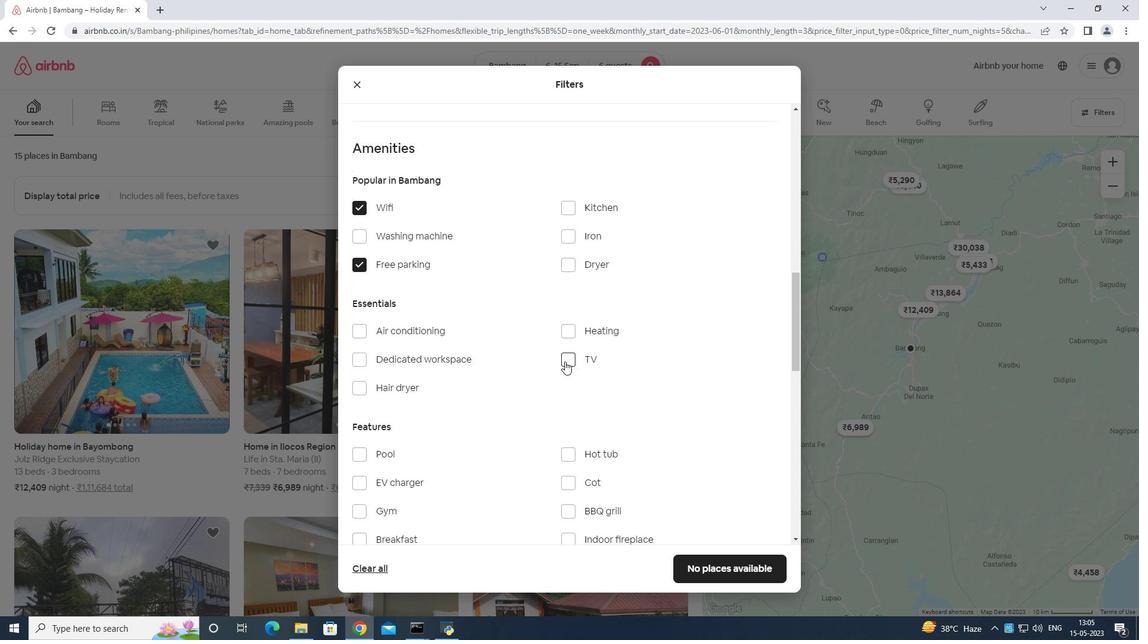
Action: Mouse pressed left at (572, 357)
Screenshot: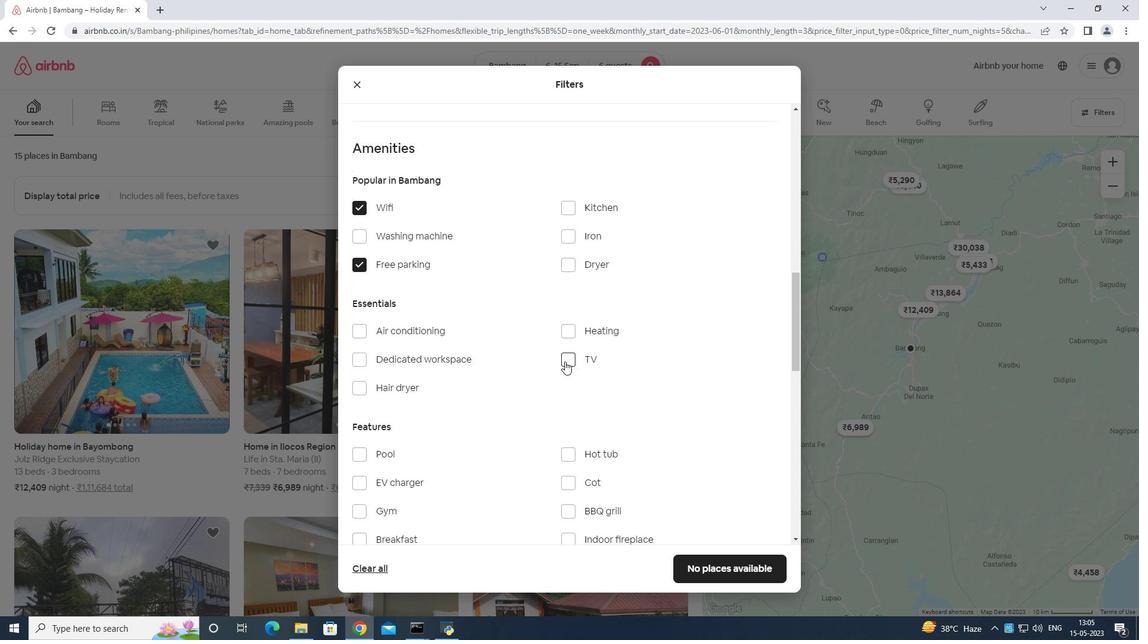 
Action: Mouse moved to (398, 509)
Screenshot: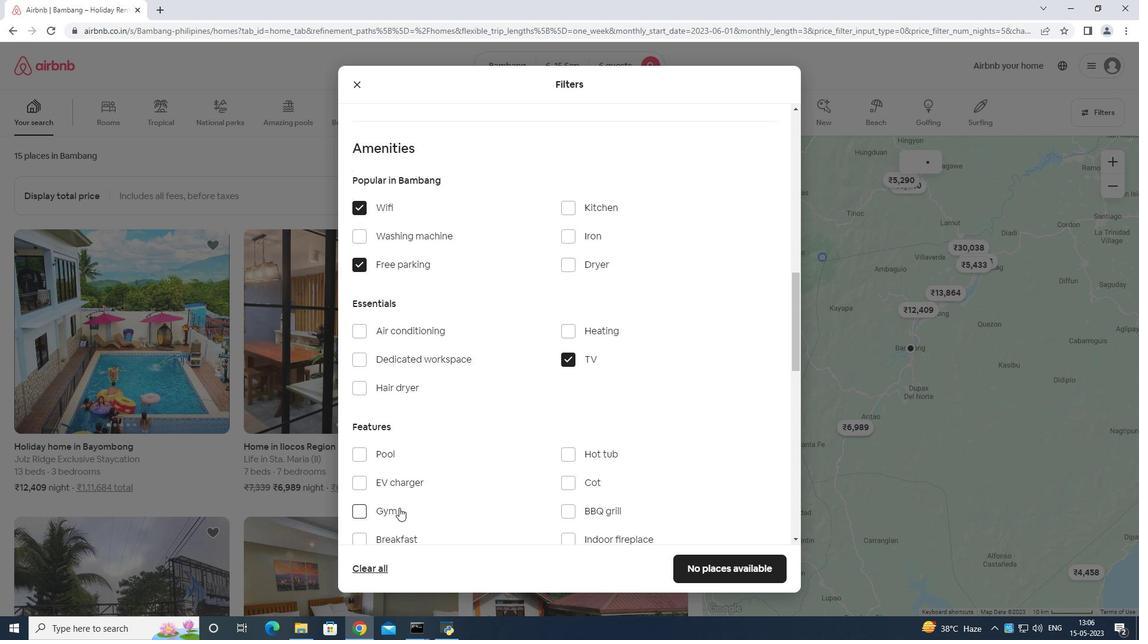 
Action: Mouse pressed left at (398, 509)
Screenshot: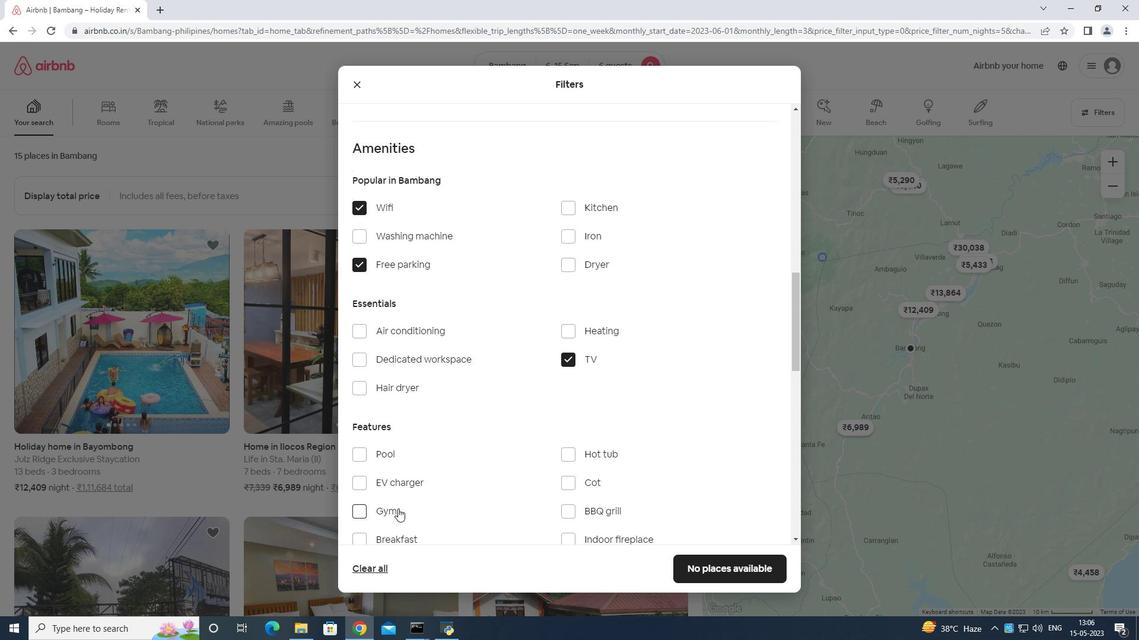 
Action: Mouse moved to (398, 534)
Screenshot: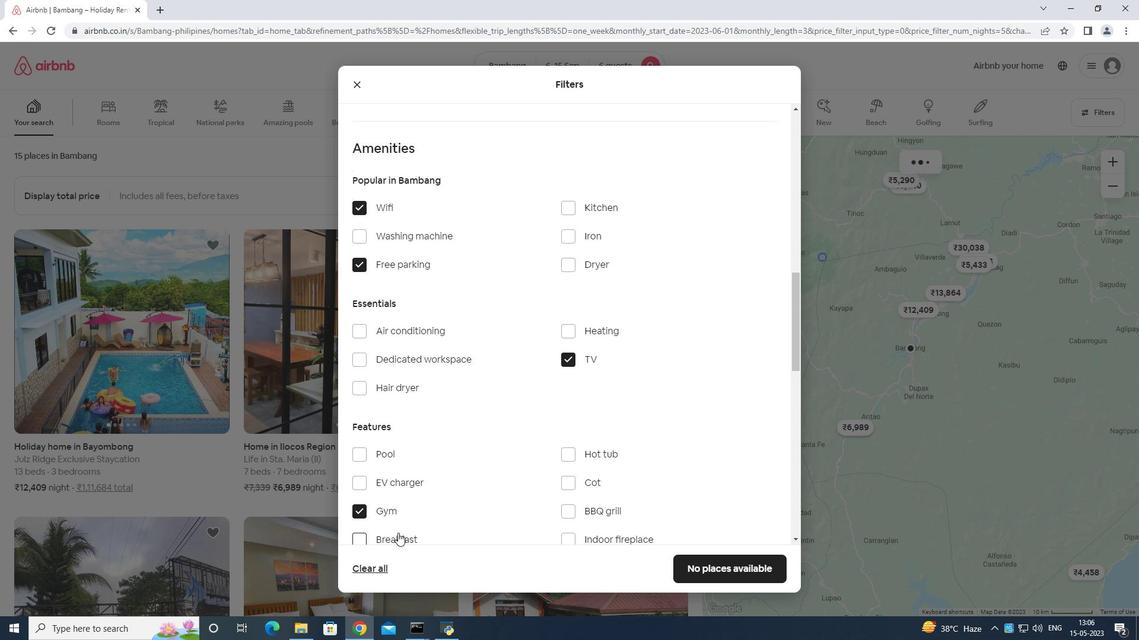 
Action: Mouse pressed left at (398, 534)
Screenshot: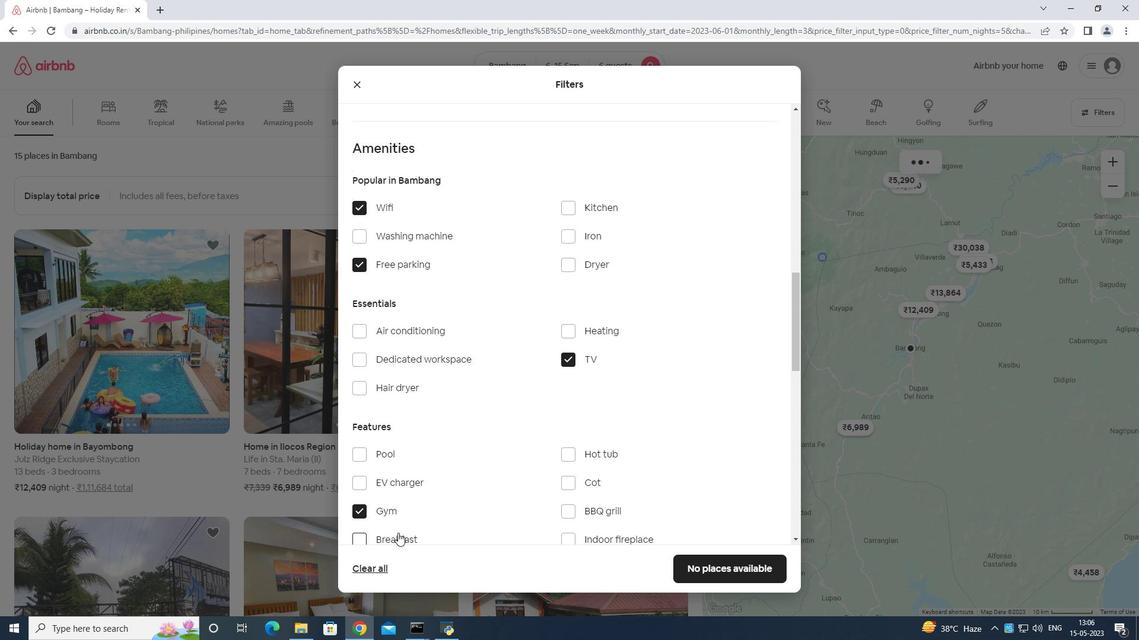 
Action: Mouse moved to (494, 416)
Screenshot: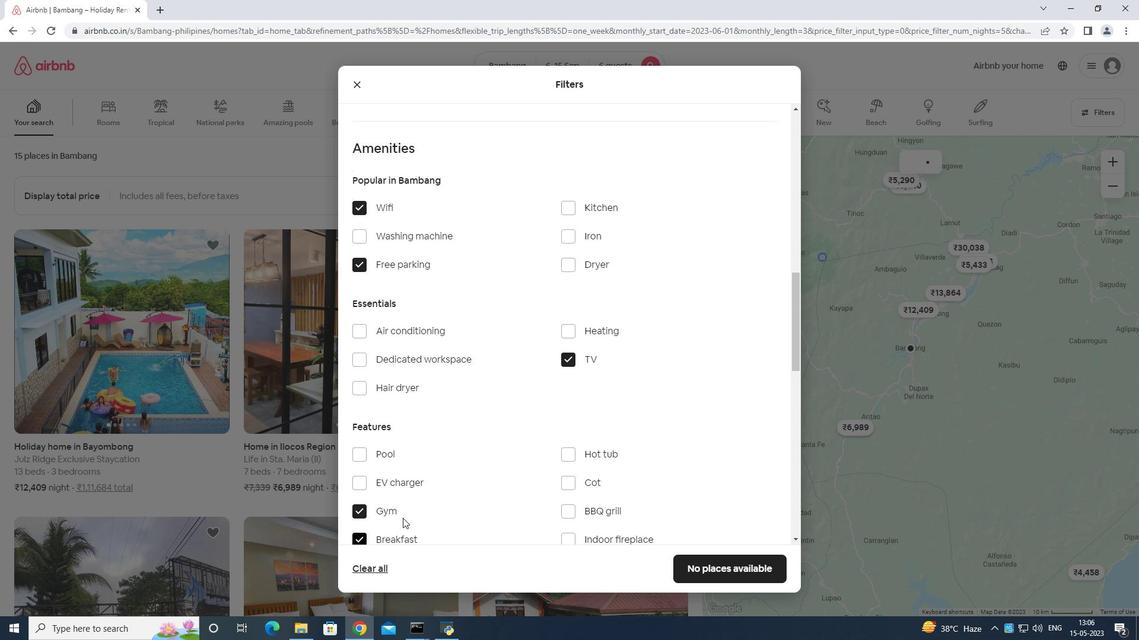 
Action: Mouse scrolled (494, 415) with delta (0, 0)
Screenshot: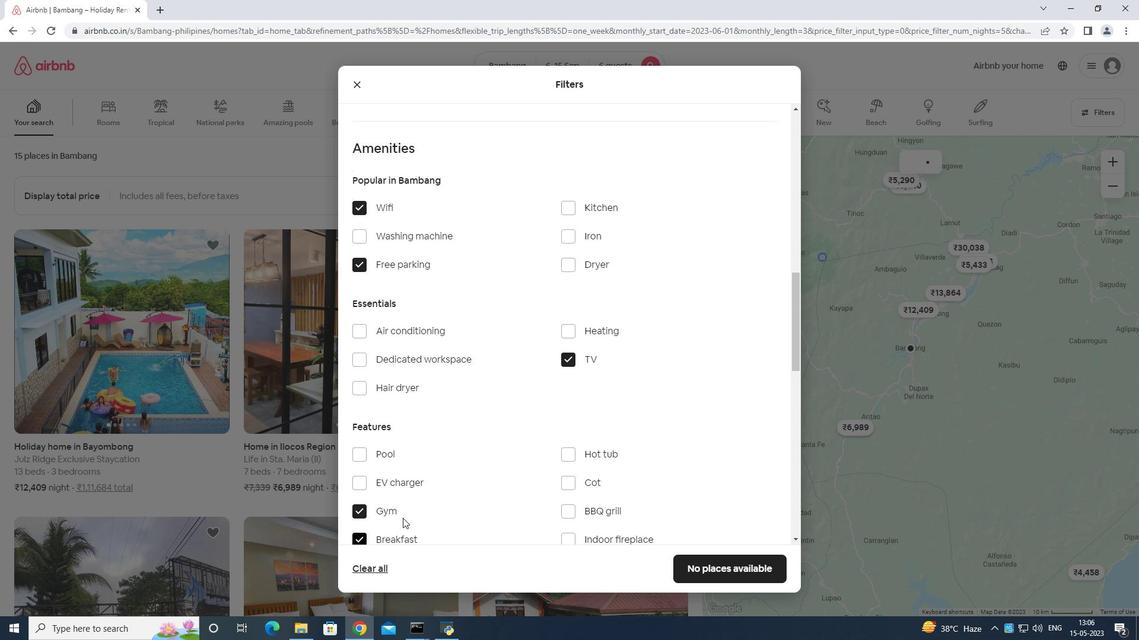 
Action: Mouse moved to (500, 415)
Screenshot: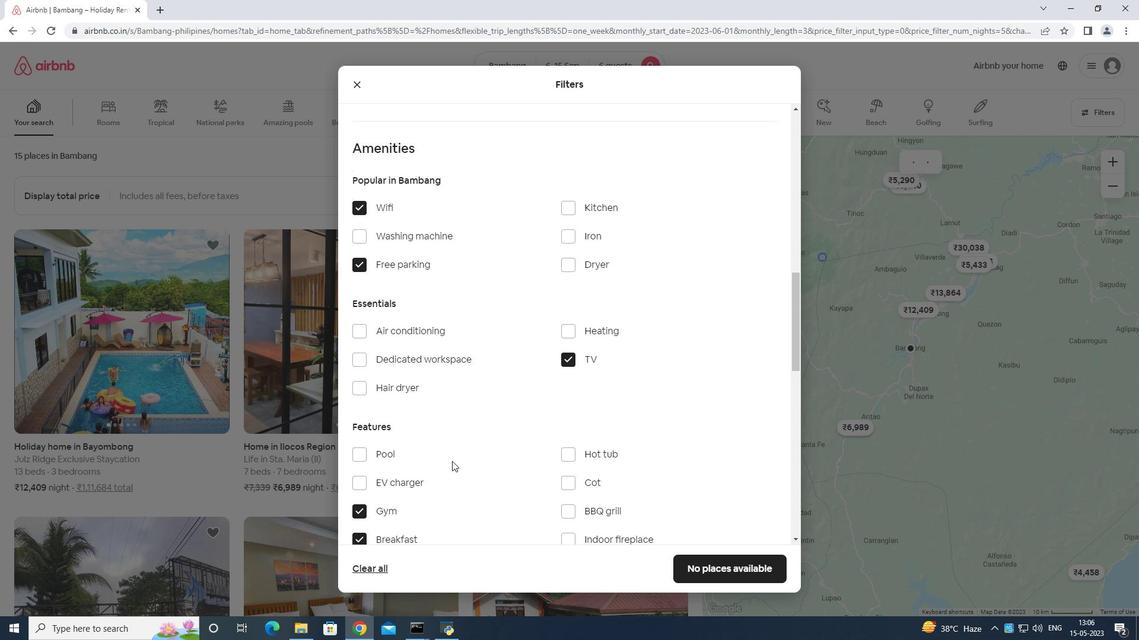 
Action: Mouse scrolled (500, 415) with delta (0, 0)
Screenshot: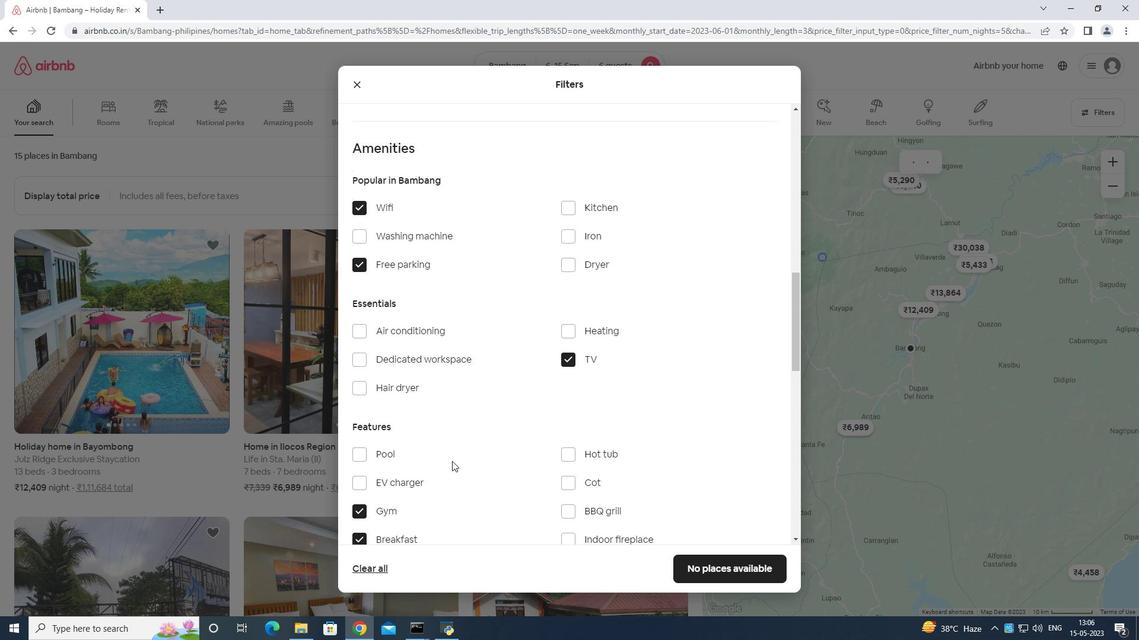 
Action: Mouse moved to (509, 414)
Screenshot: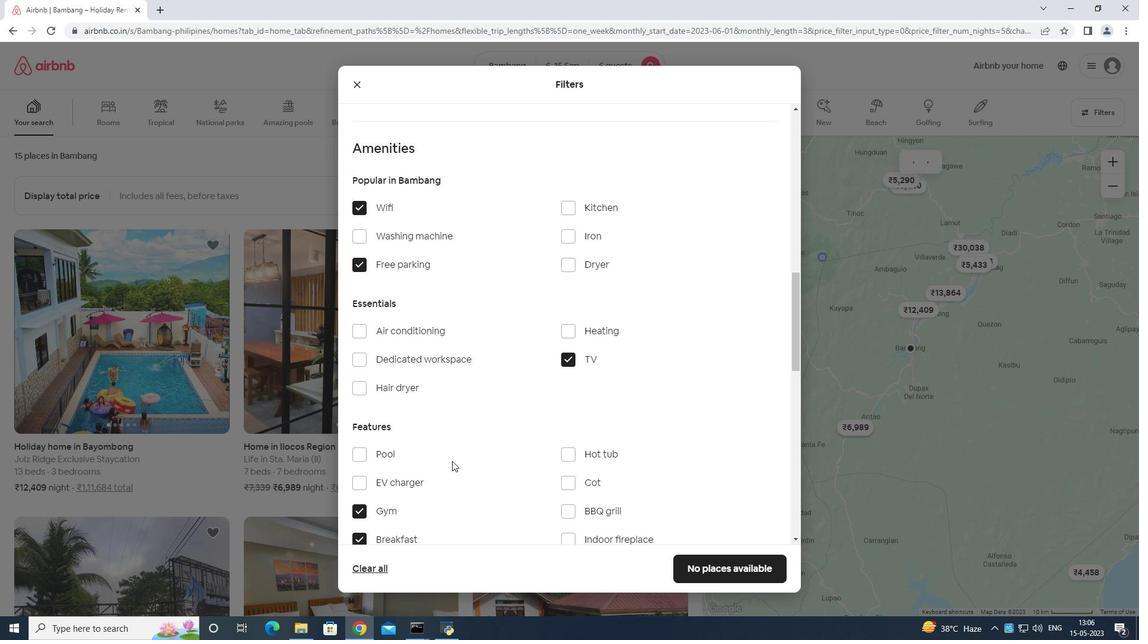 
Action: Mouse scrolled (509, 413) with delta (0, 0)
Screenshot: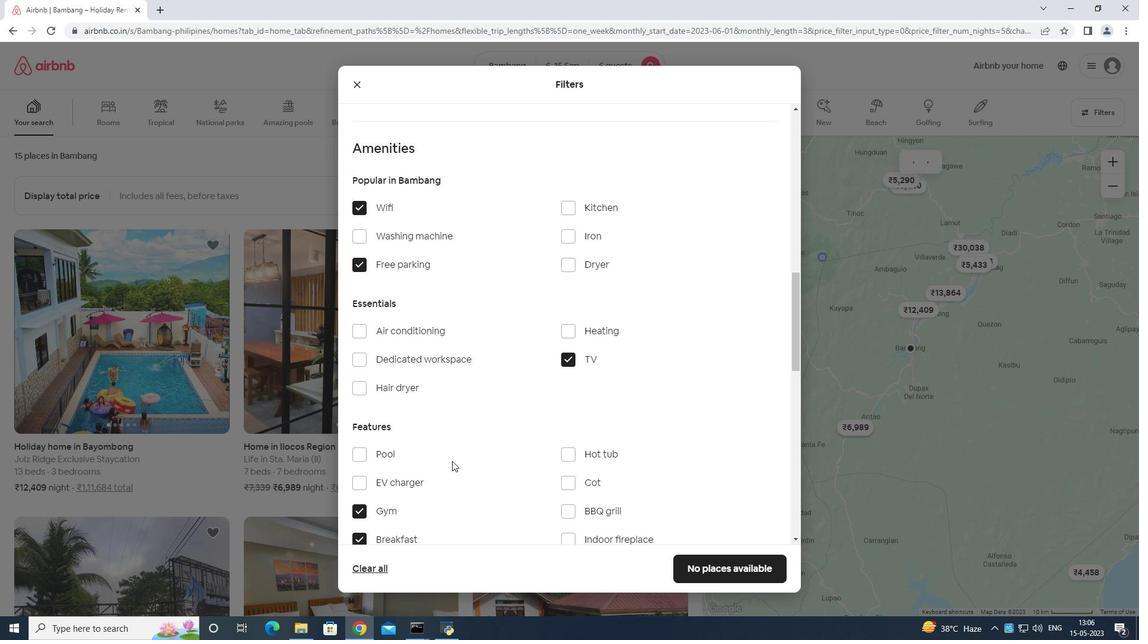 
Action: Mouse moved to (515, 413)
Screenshot: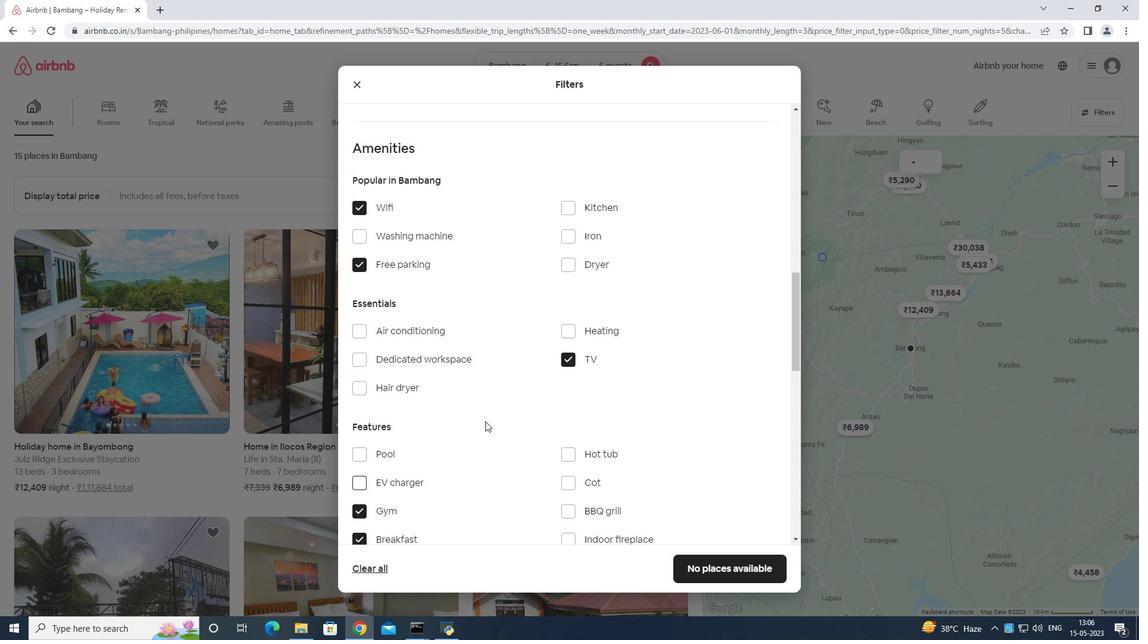 
Action: Mouse scrolled (515, 412) with delta (0, 0)
Screenshot: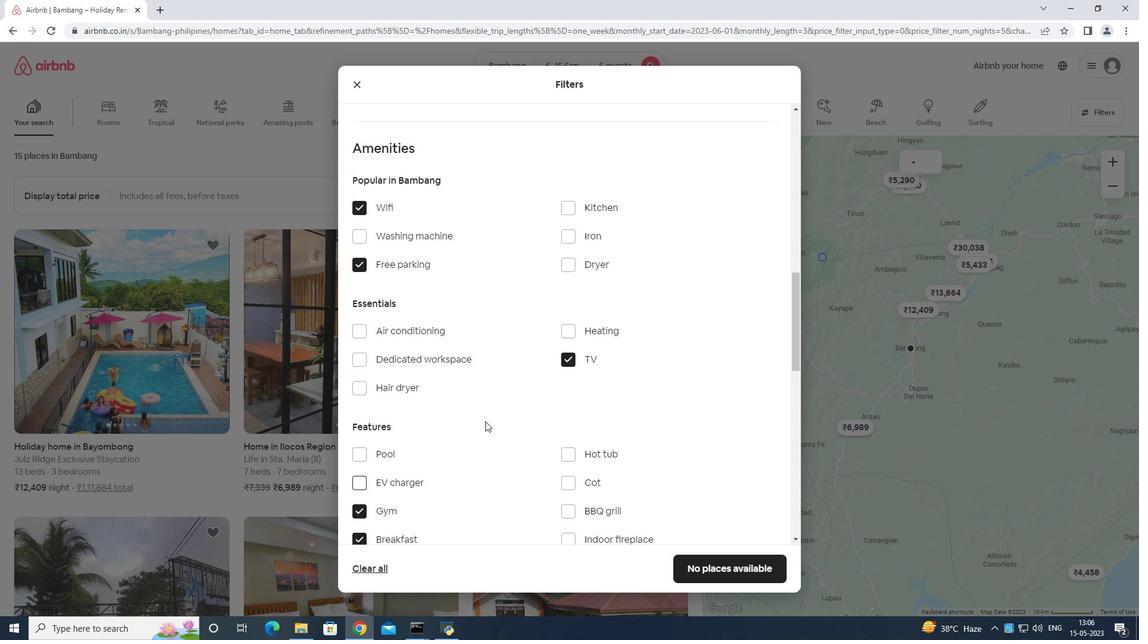 
Action: Mouse moved to (694, 484)
Screenshot: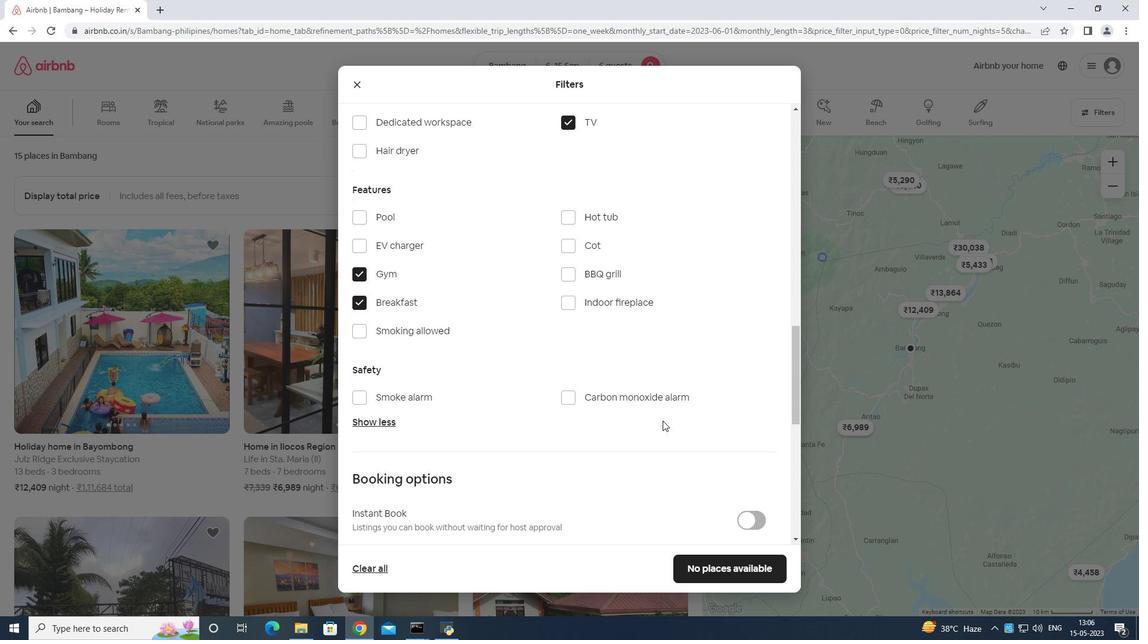 
Action: Mouse scrolled (694, 484) with delta (0, 0)
Screenshot: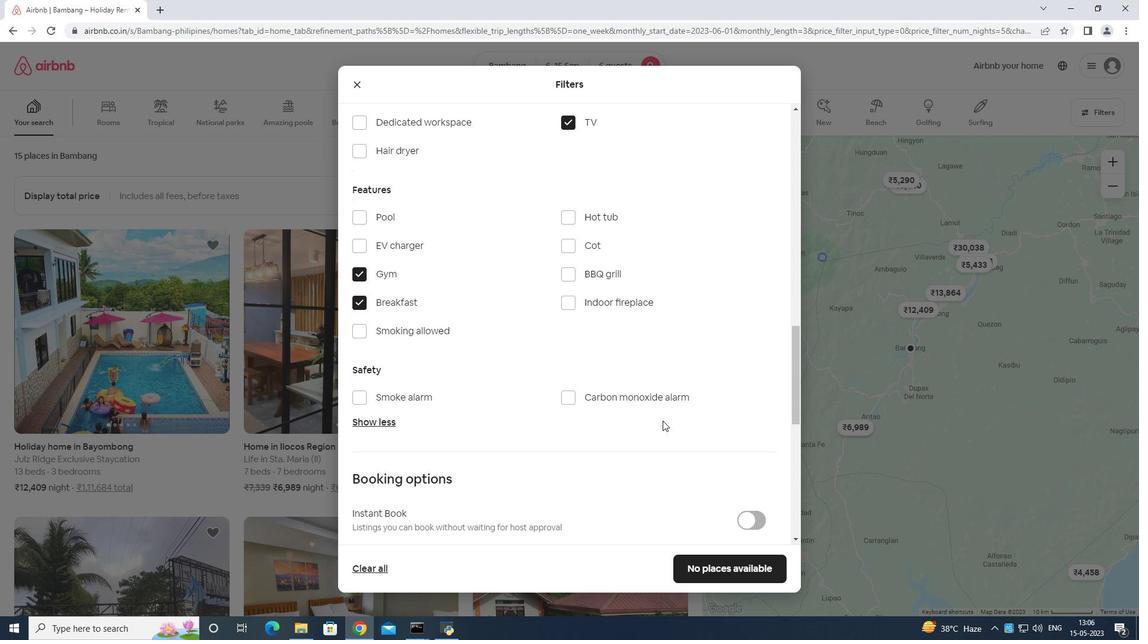 
Action: Mouse moved to (694, 484)
Screenshot: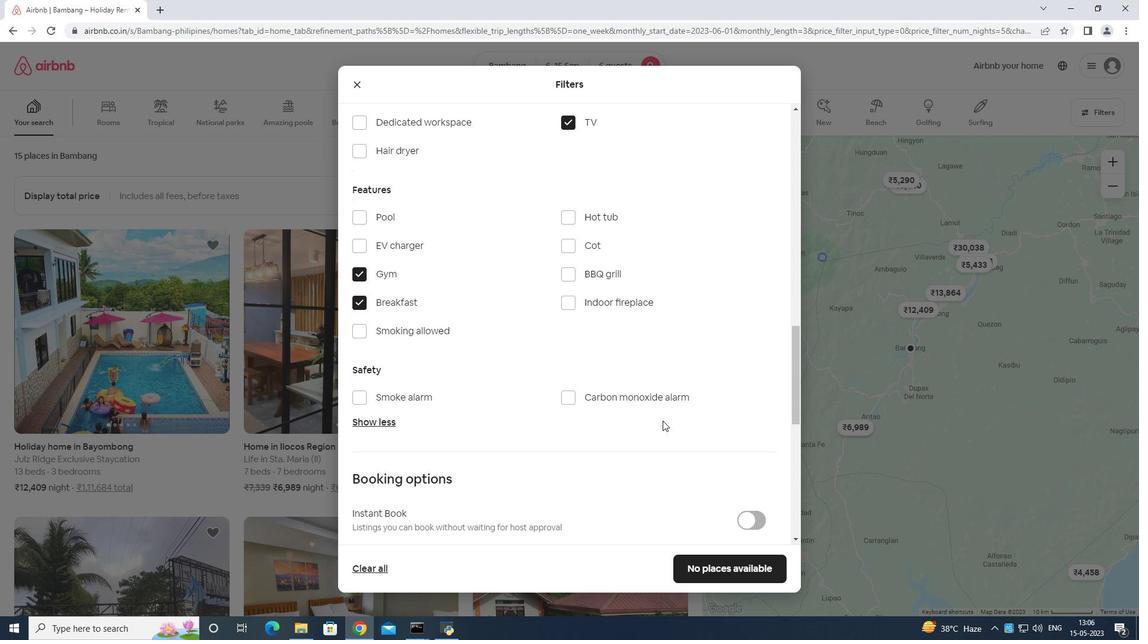 
Action: Mouse scrolled (694, 484) with delta (0, 0)
Screenshot: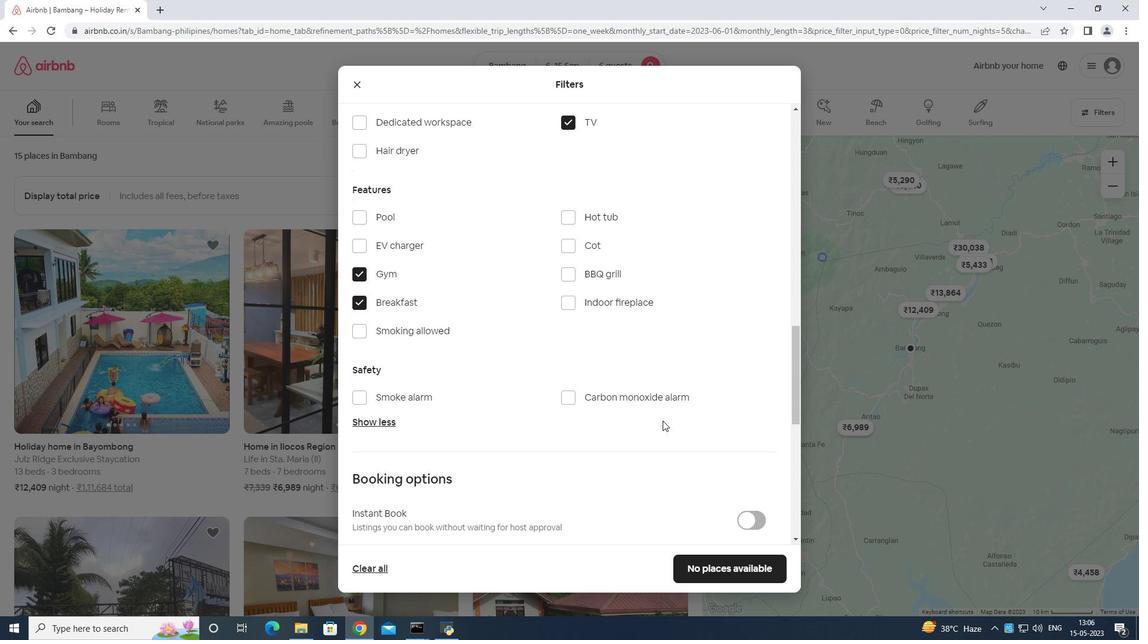 
Action: Mouse scrolled (694, 484) with delta (0, 0)
Screenshot: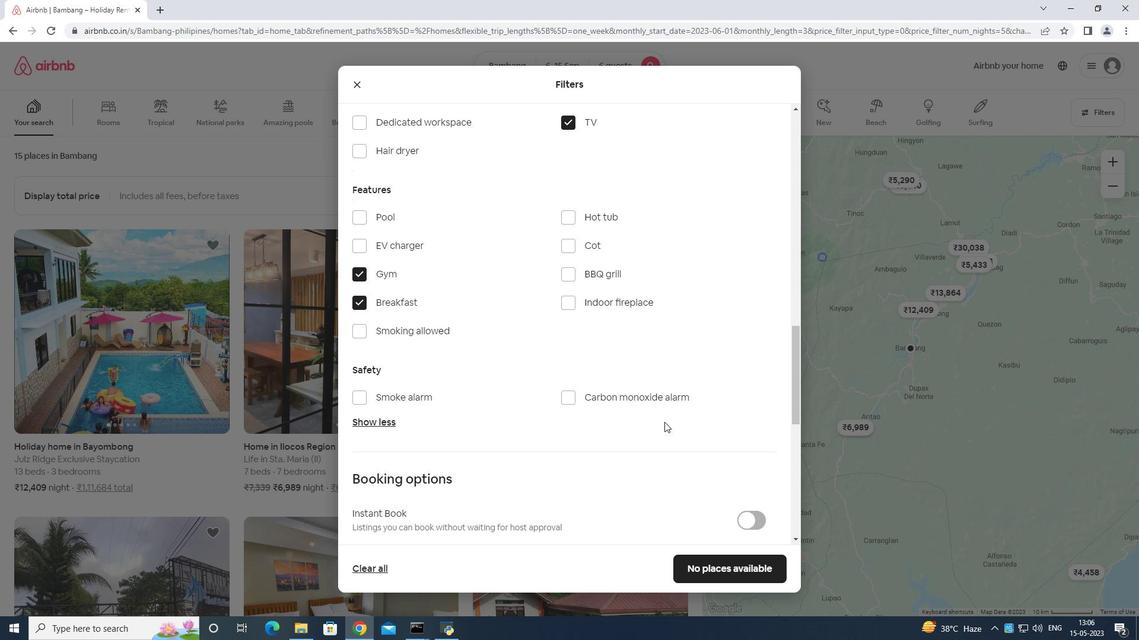 
Action: Mouse moved to (757, 385)
Screenshot: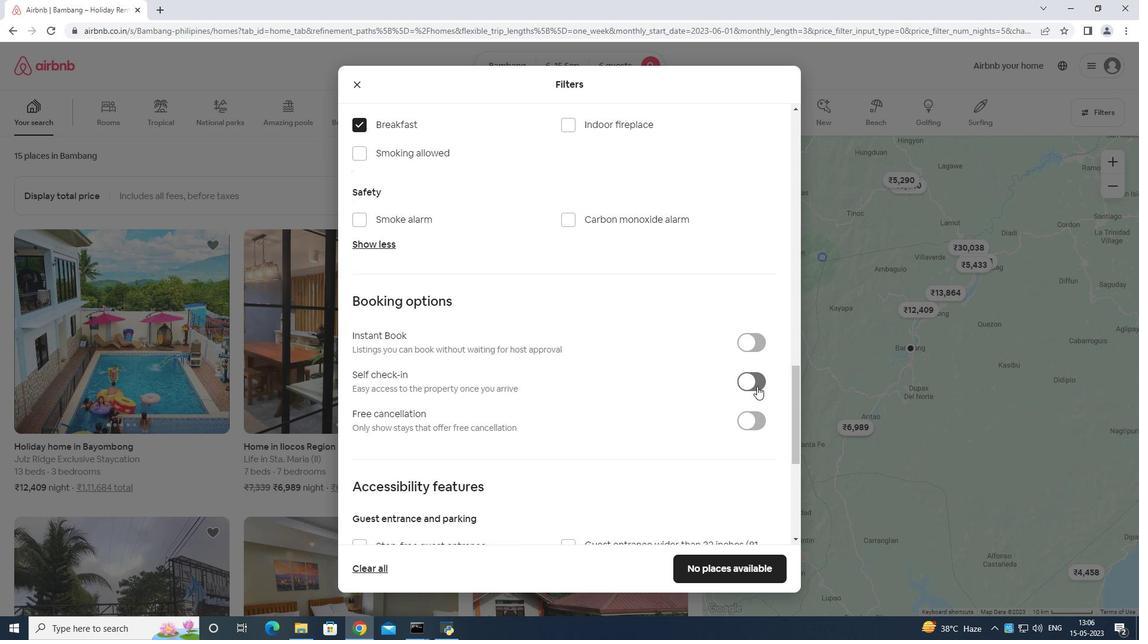 
Action: Mouse pressed left at (757, 385)
Screenshot: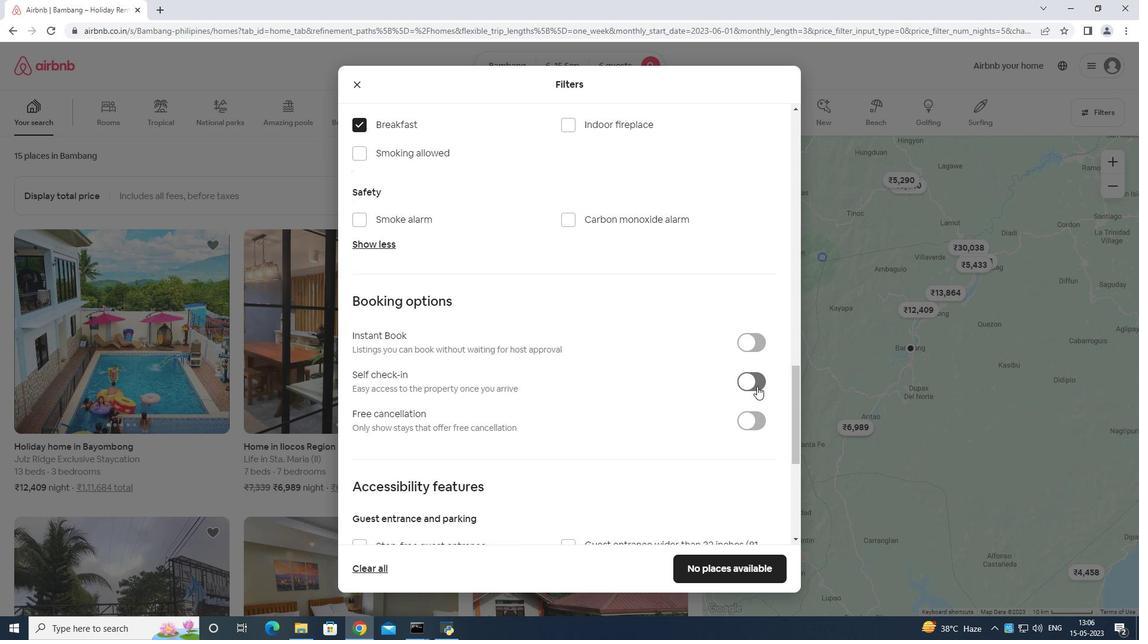 
Action: Mouse moved to (733, 333)
Screenshot: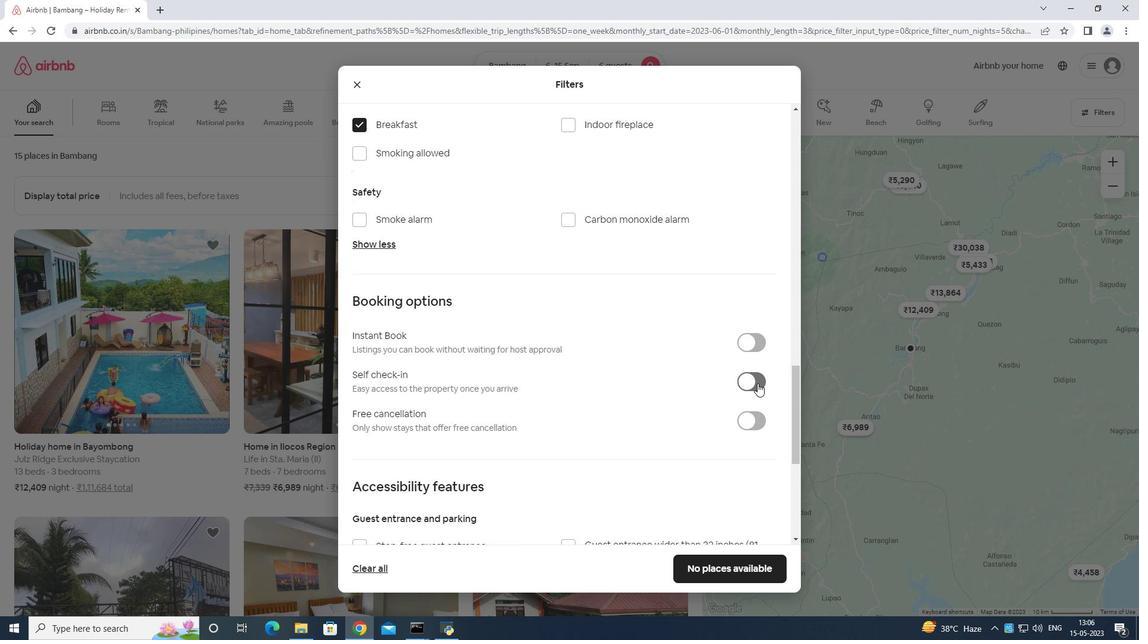 
Action: Mouse scrolled (733, 332) with delta (0, 0)
Screenshot: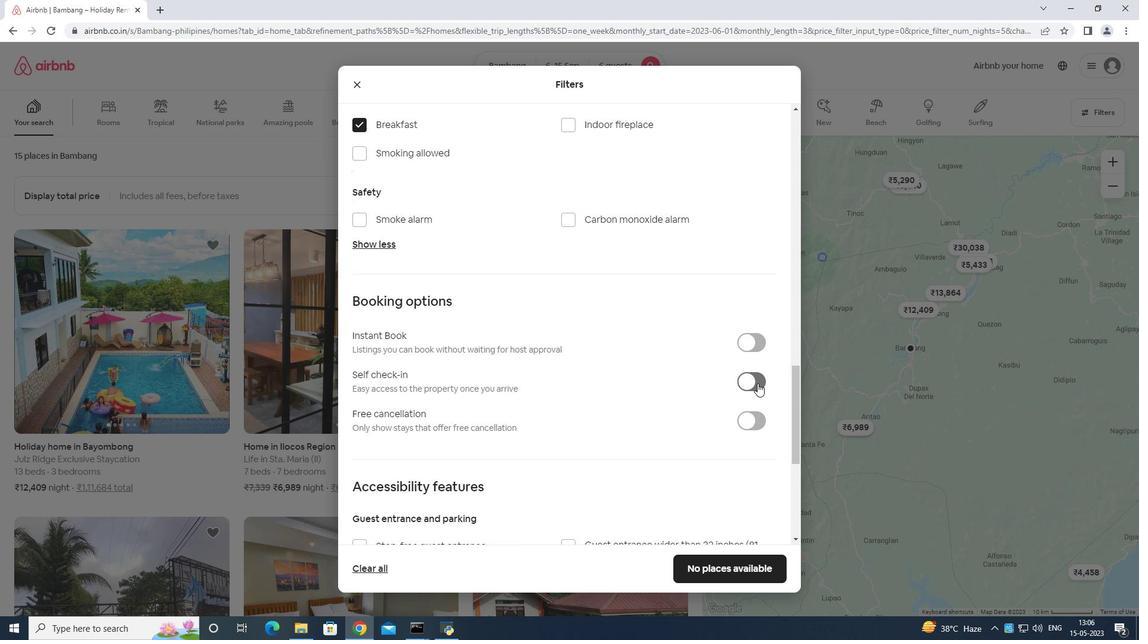 
Action: Mouse moved to (733, 338)
Screenshot: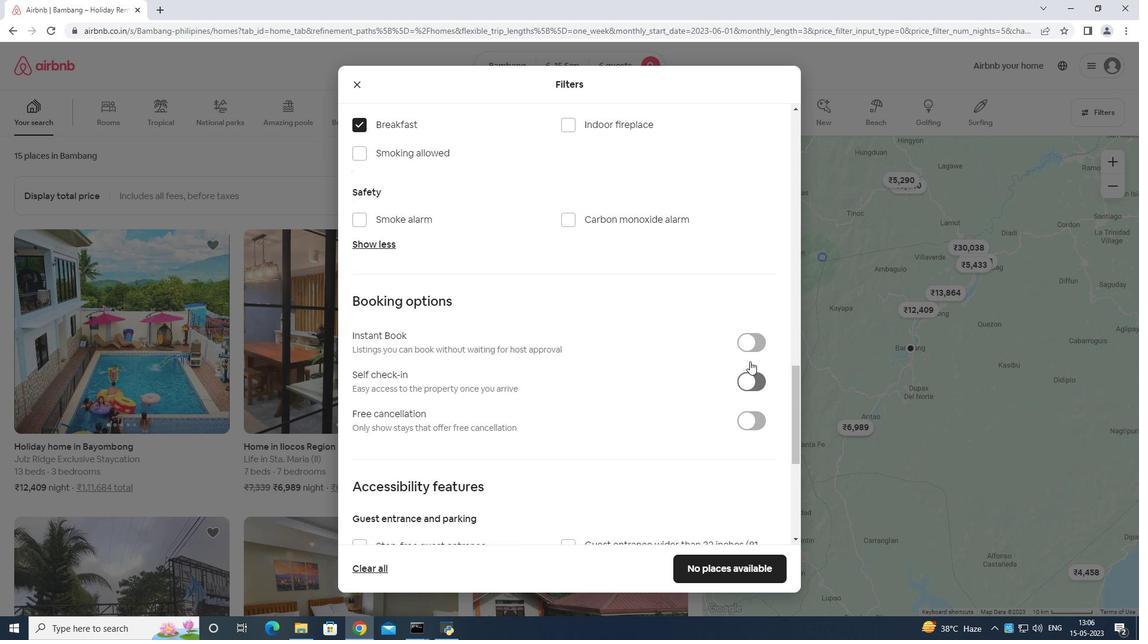 
Action: Mouse scrolled (733, 337) with delta (0, 0)
Screenshot: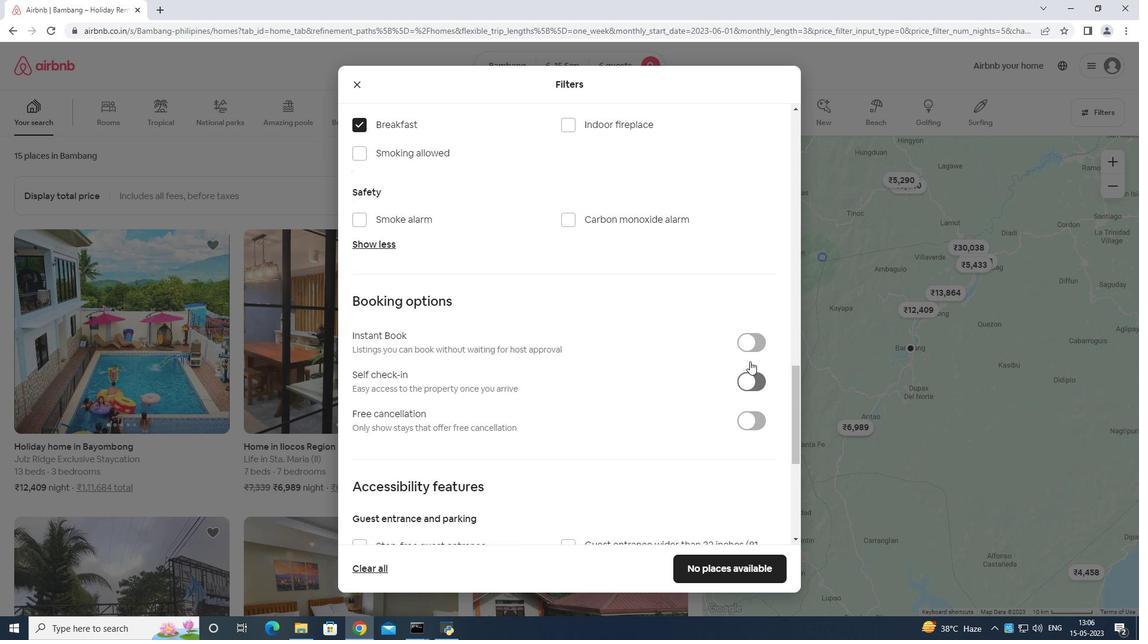 
Action: Mouse moved to (730, 346)
Screenshot: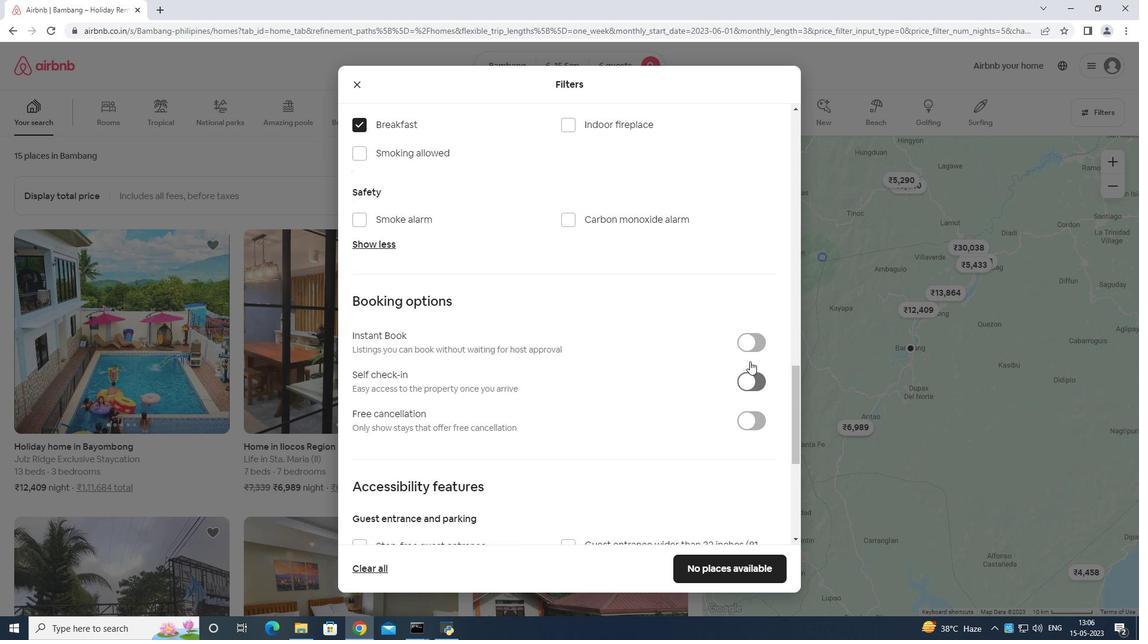 
Action: Mouse scrolled (730, 345) with delta (0, 0)
Screenshot: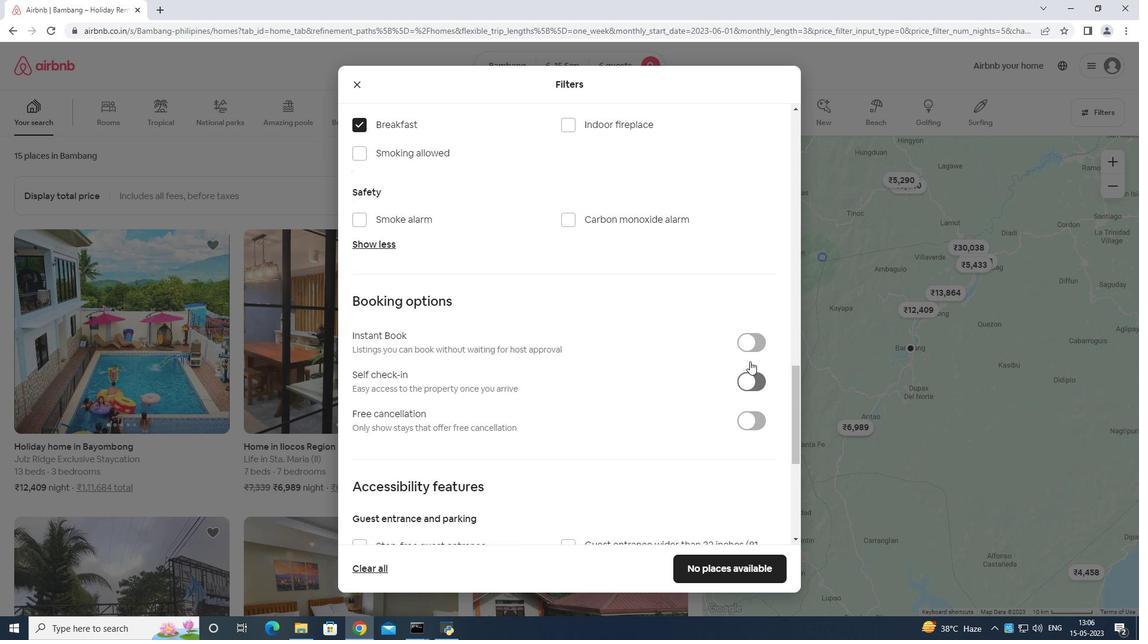 
Action: Mouse moved to (721, 347)
Screenshot: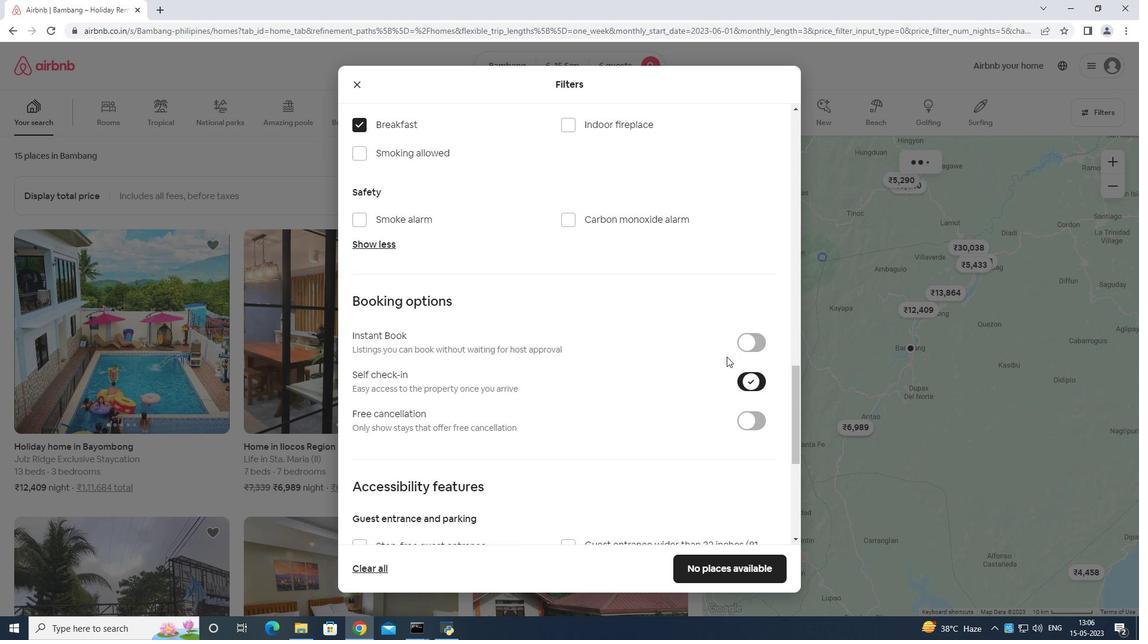 
Action: Mouse scrolled (721, 347) with delta (0, 0)
Screenshot: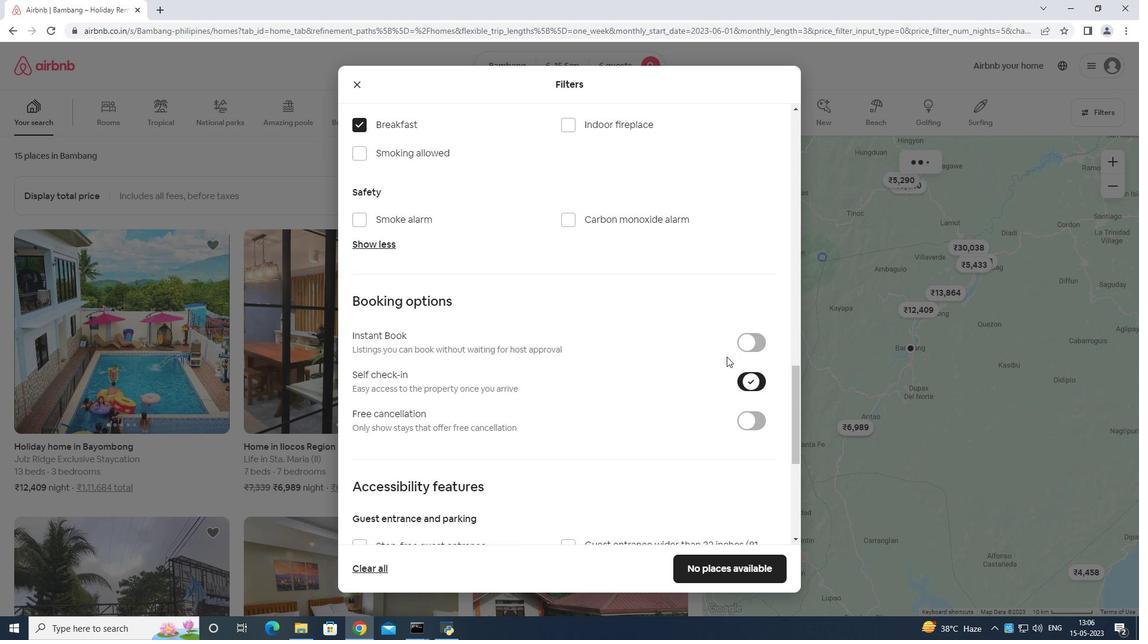 
Action: Mouse moved to (717, 355)
Screenshot: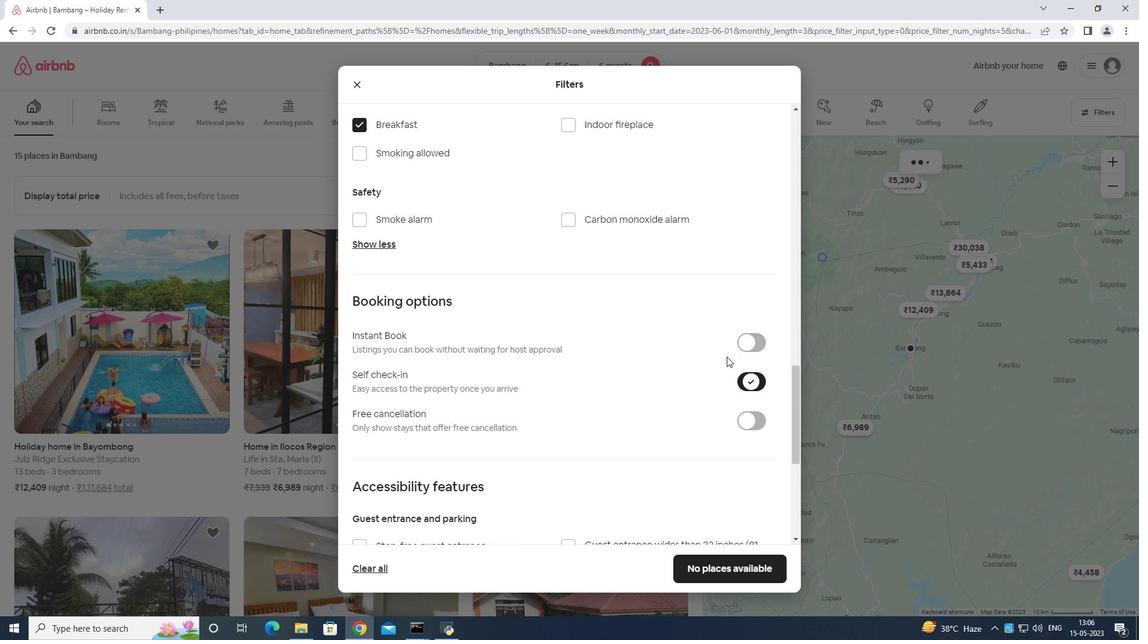 
Action: Mouse scrolled (717, 354) with delta (0, 0)
Screenshot: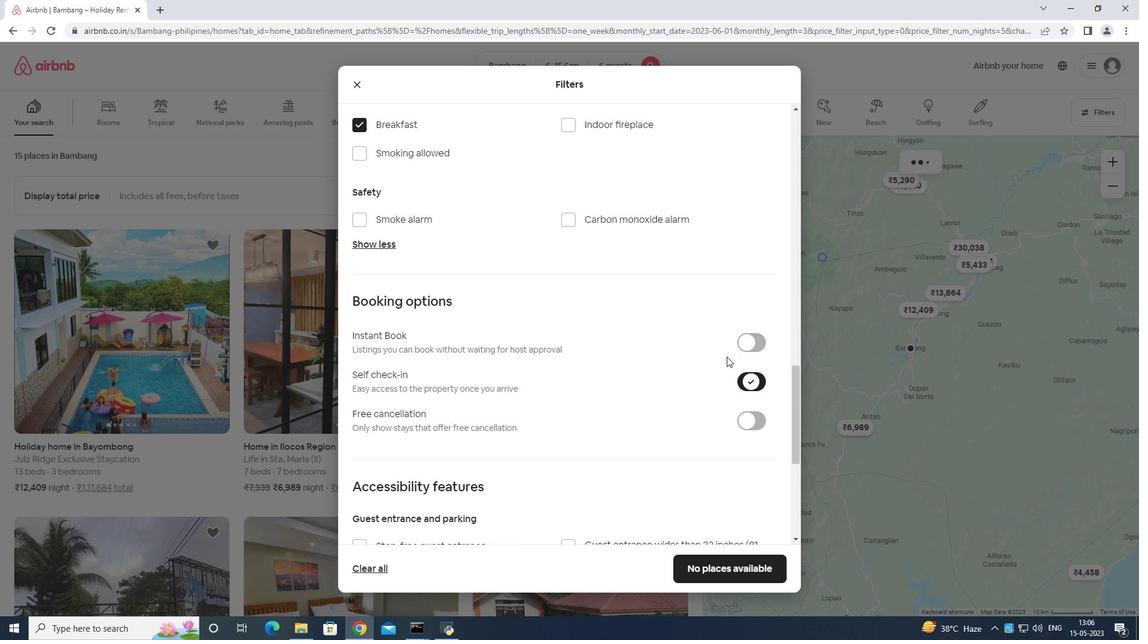 
Action: Mouse moved to (715, 361)
Screenshot: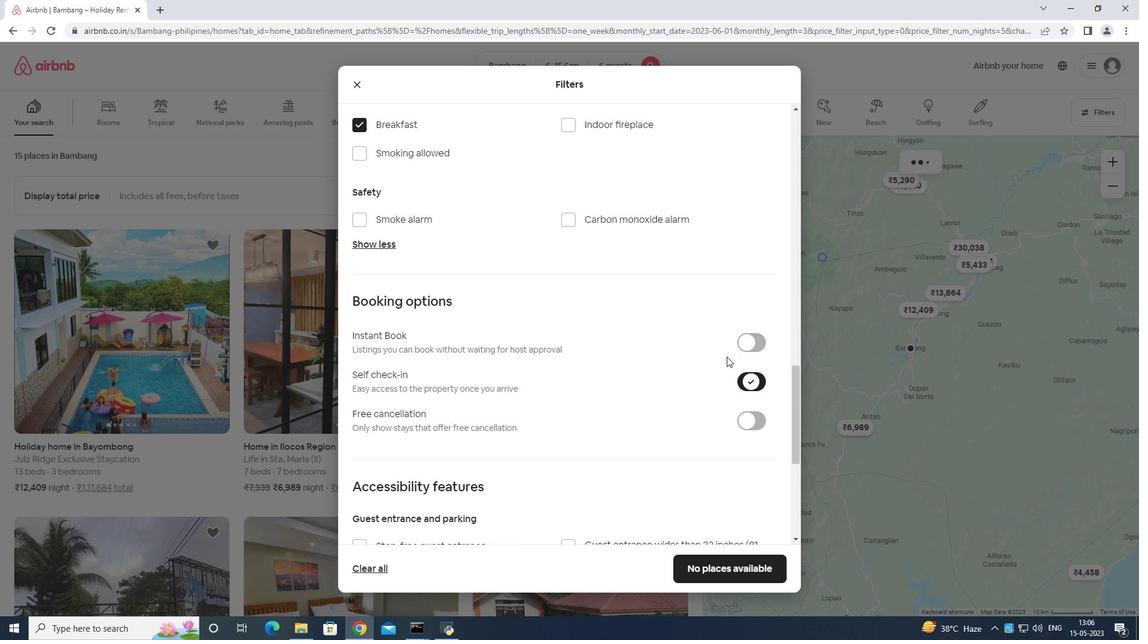 
Action: Mouse scrolled (716, 358) with delta (0, 0)
Screenshot: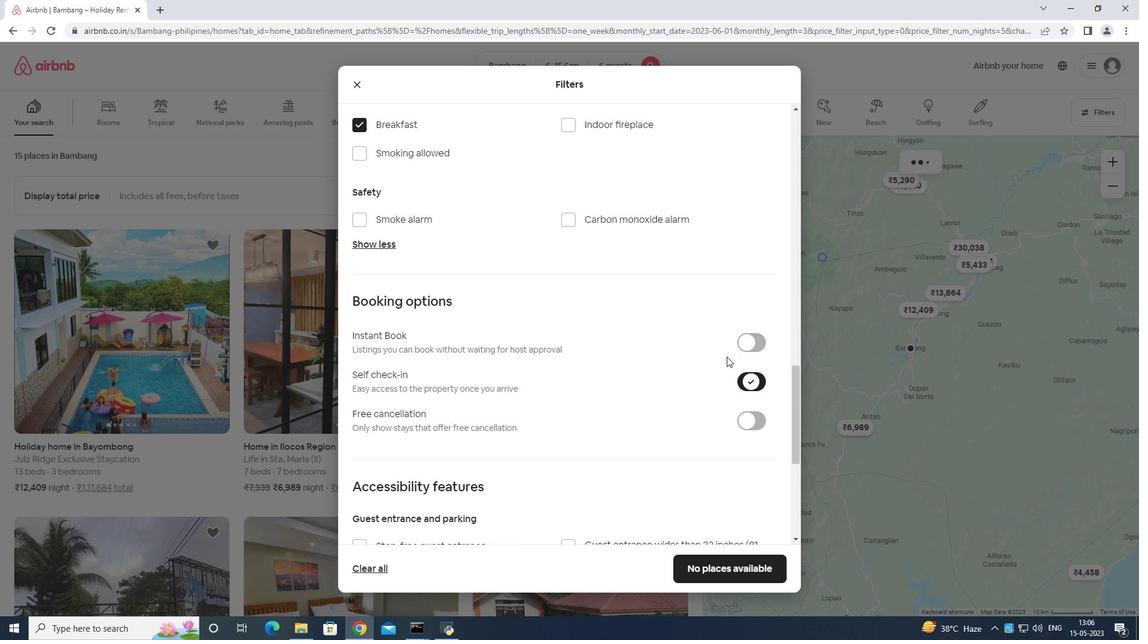 
Action: Mouse moved to (699, 377)
Screenshot: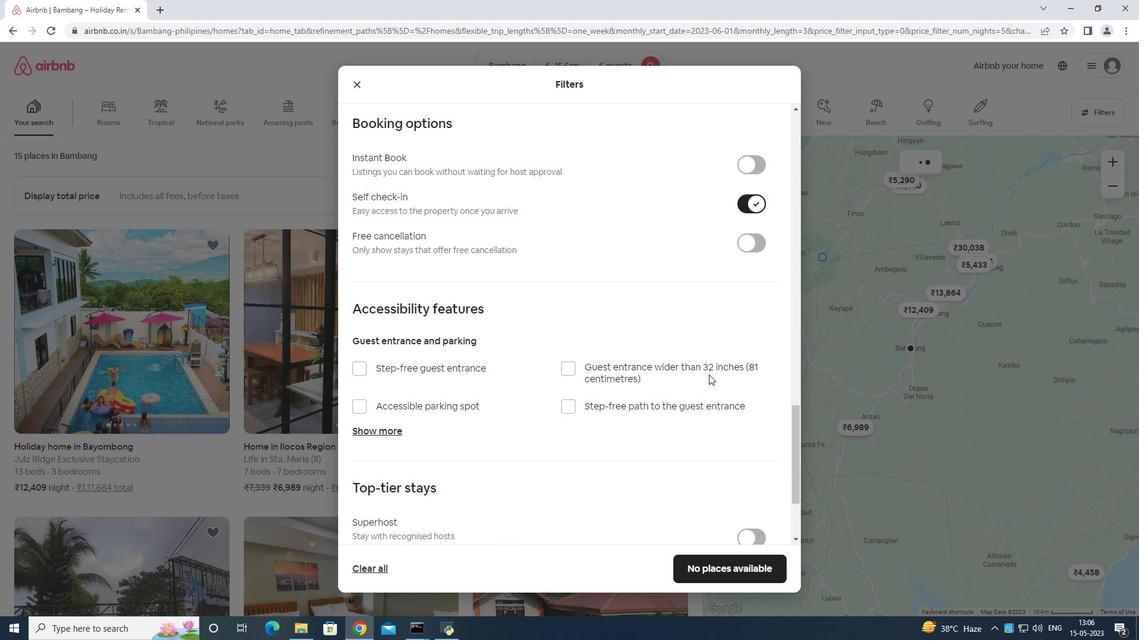 
Action: Mouse scrolled (699, 376) with delta (0, 0)
Screenshot: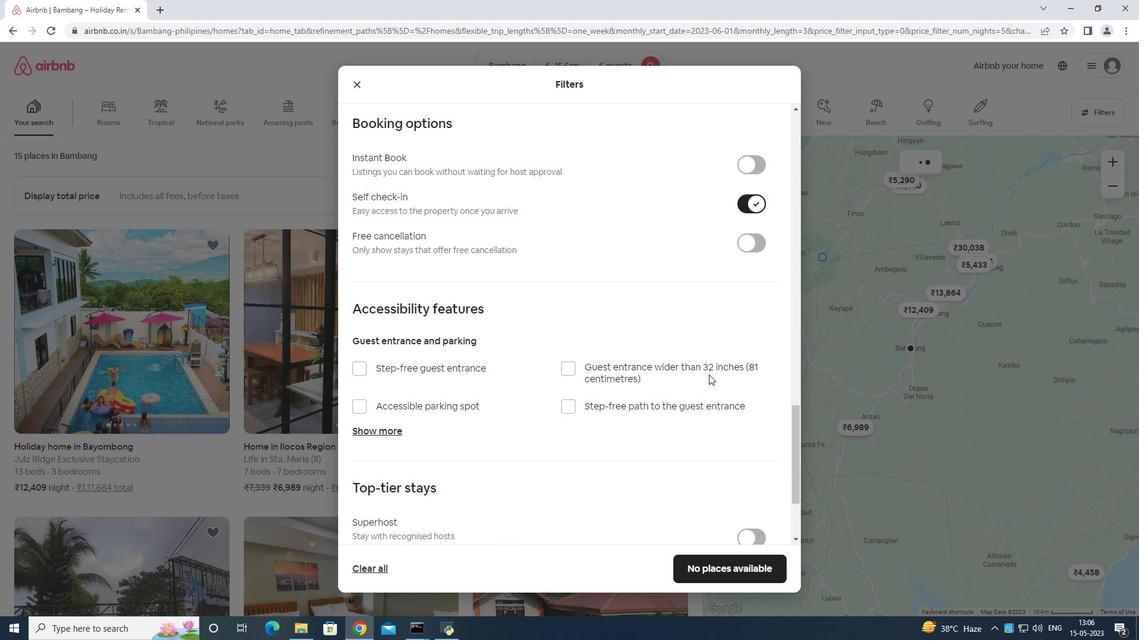 
Action: Mouse moved to (696, 384)
Screenshot: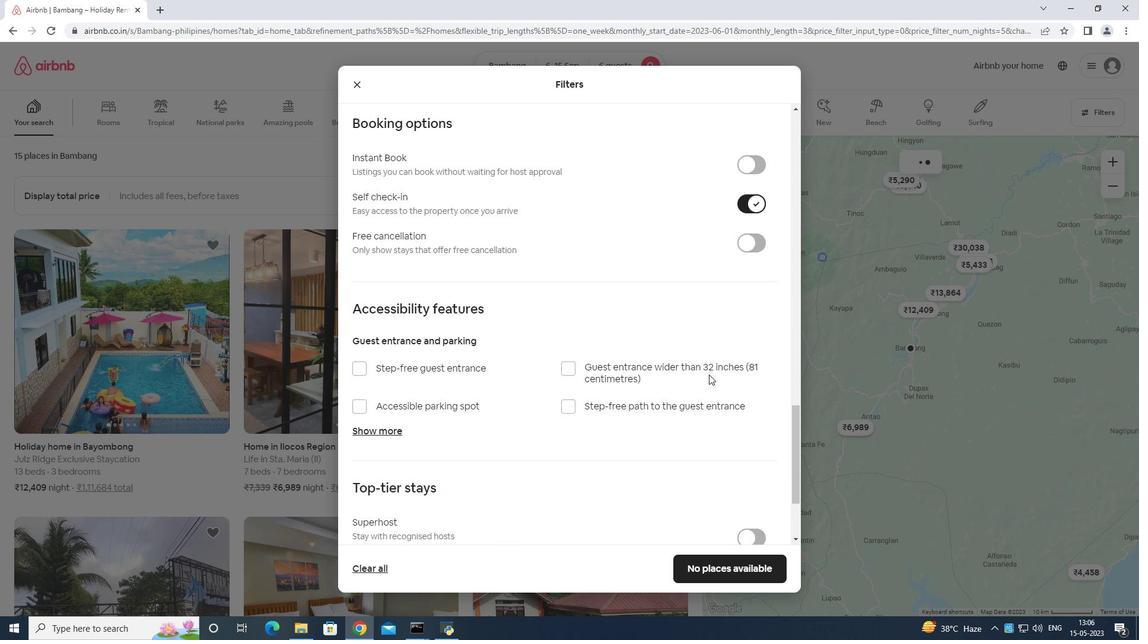 
Action: Mouse scrolled (698, 380) with delta (0, 0)
Screenshot: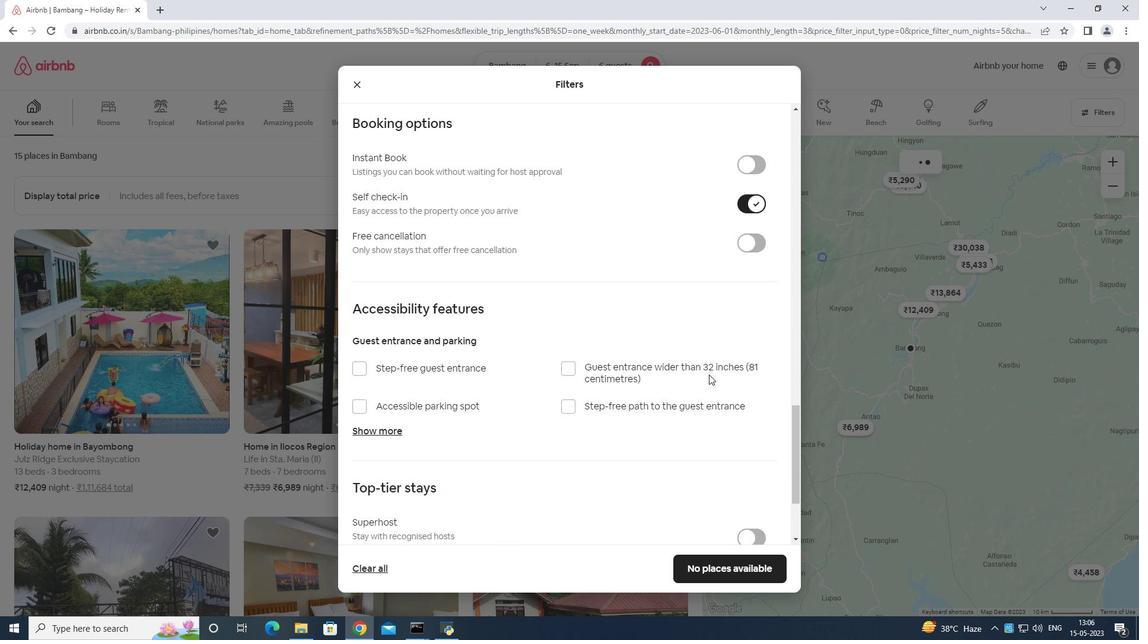 
Action: Mouse moved to (696, 386)
Screenshot: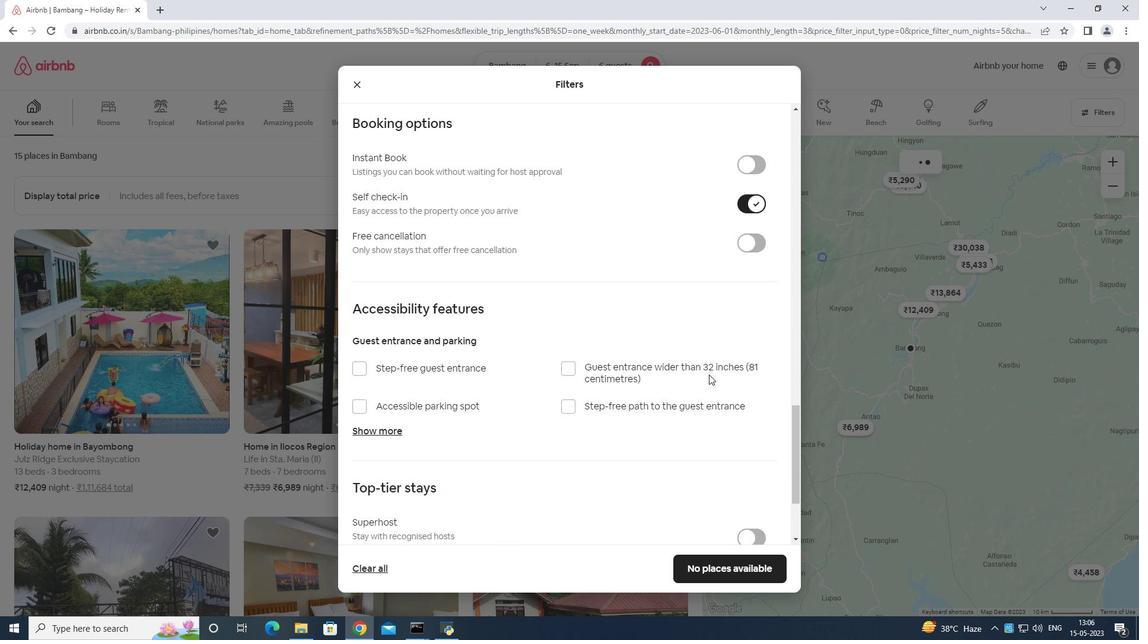 
Action: Mouse scrolled (696, 383) with delta (0, 0)
Screenshot: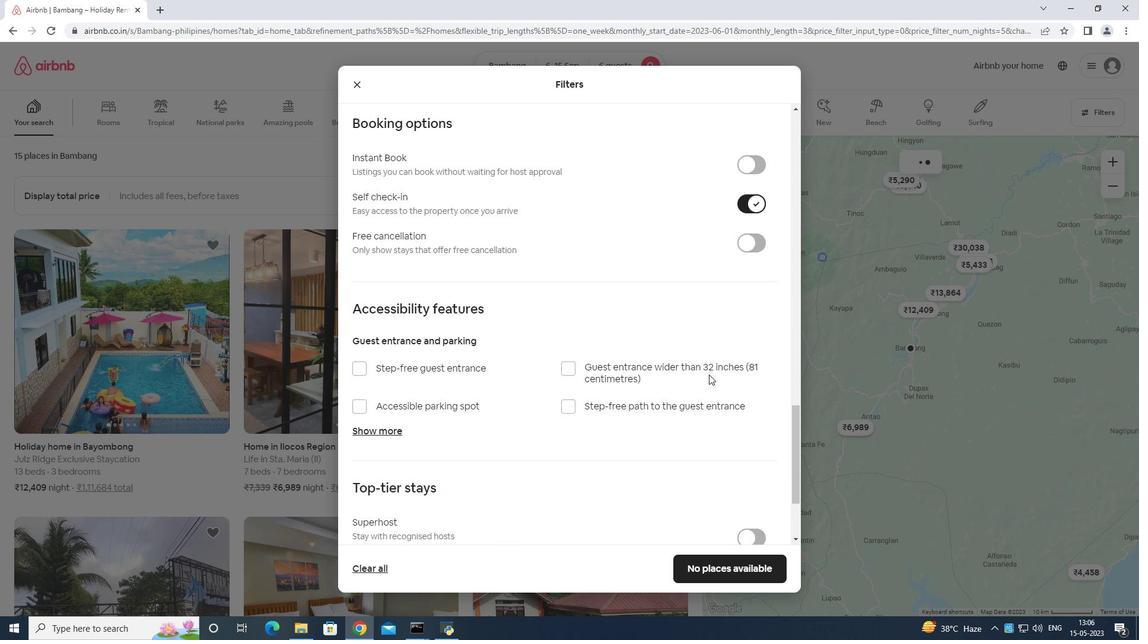
Action: Mouse moved to (691, 360)
Screenshot: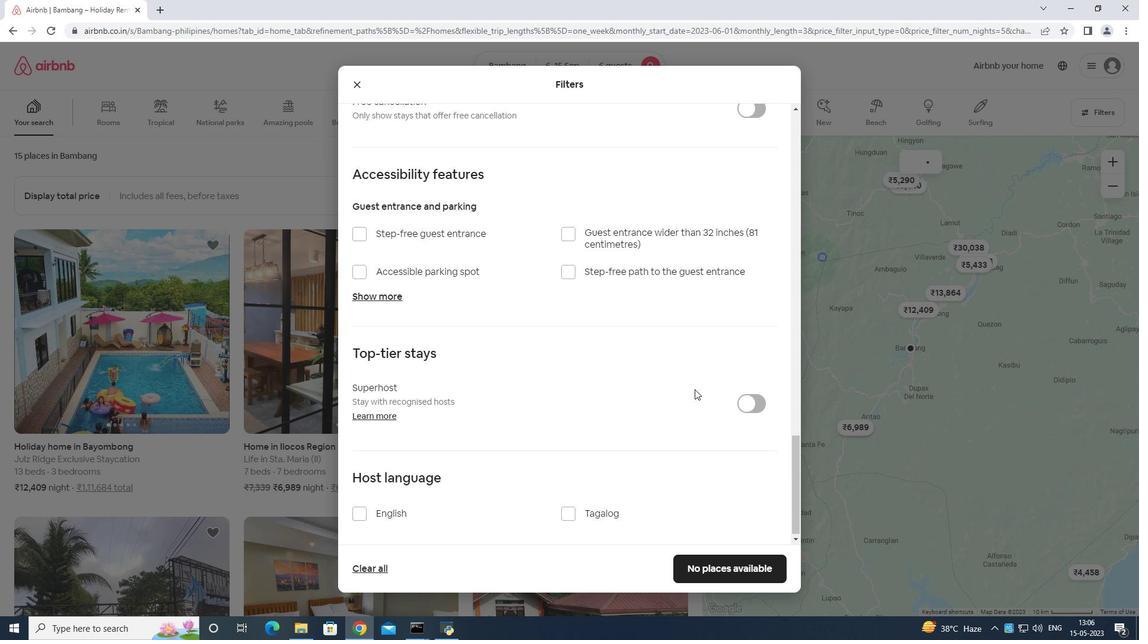 
Action: Mouse scrolled (691, 359) with delta (0, 0)
Screenshot: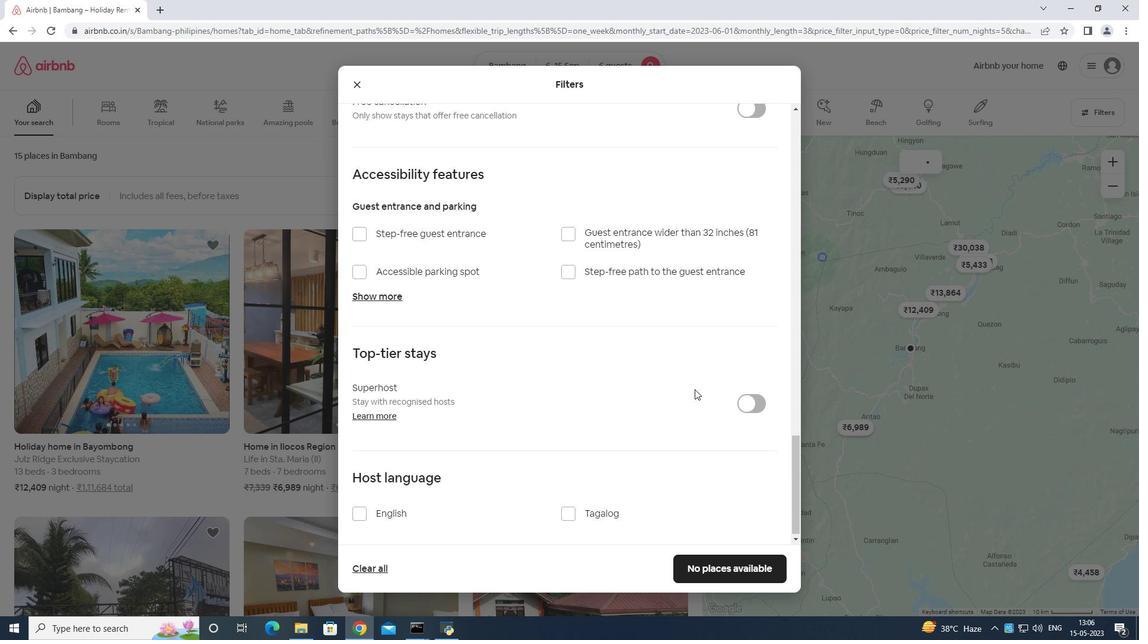 
Action: Mouse moved to (687, 377)
Screenshot: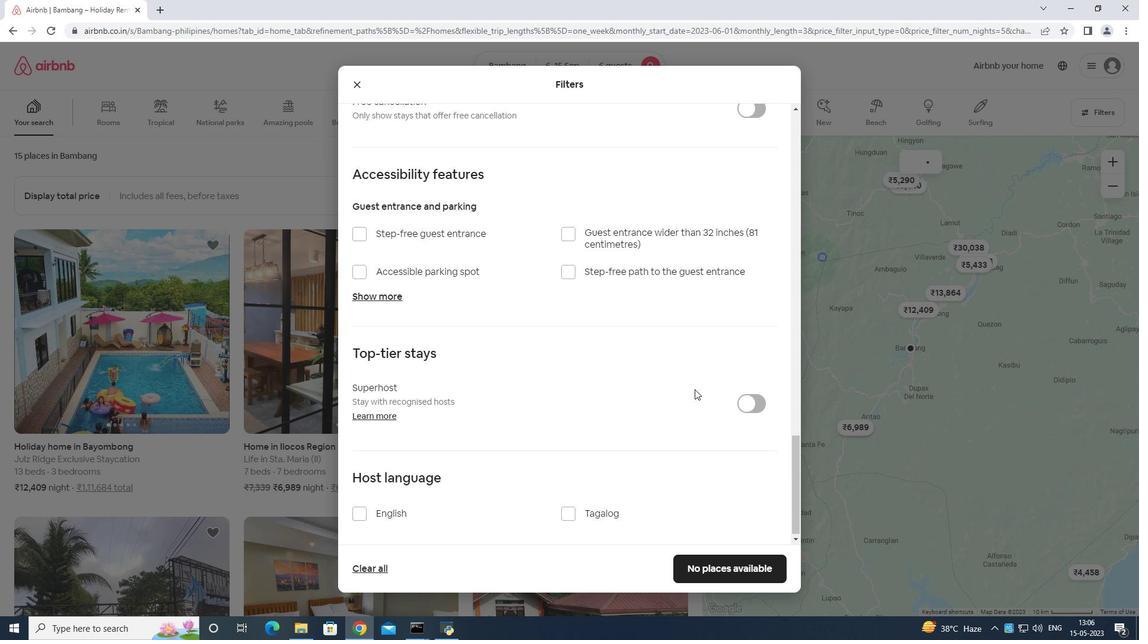 
Action: Mouse scrolled (687, 376) with delta (0, 0)
Screenshot: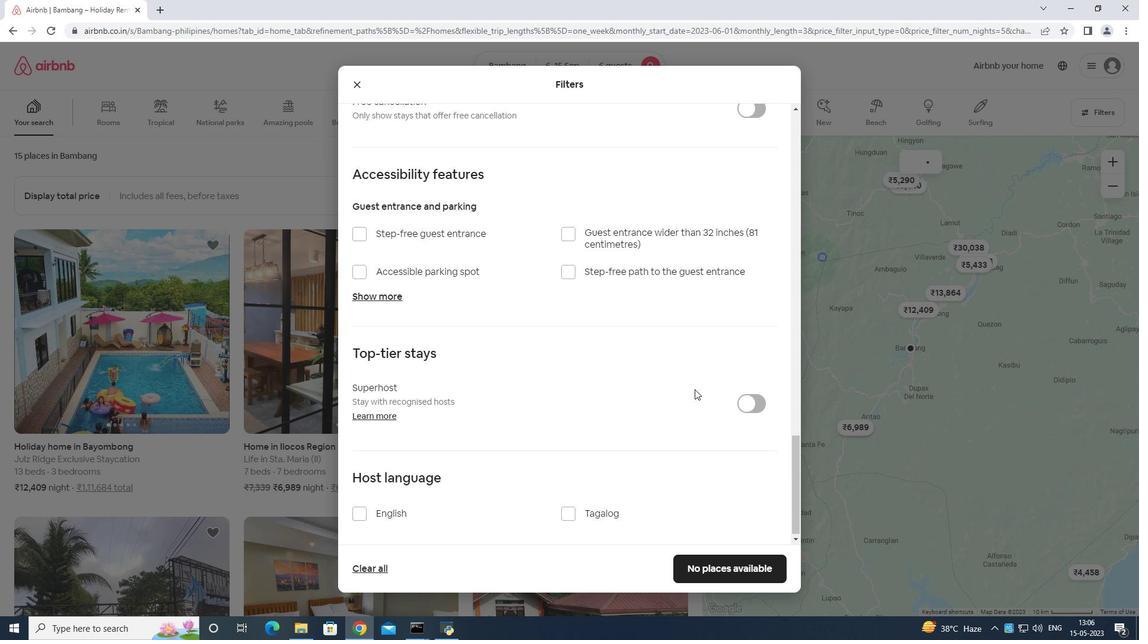 
Action: Mouse moved to (684, 386)
Screenshot: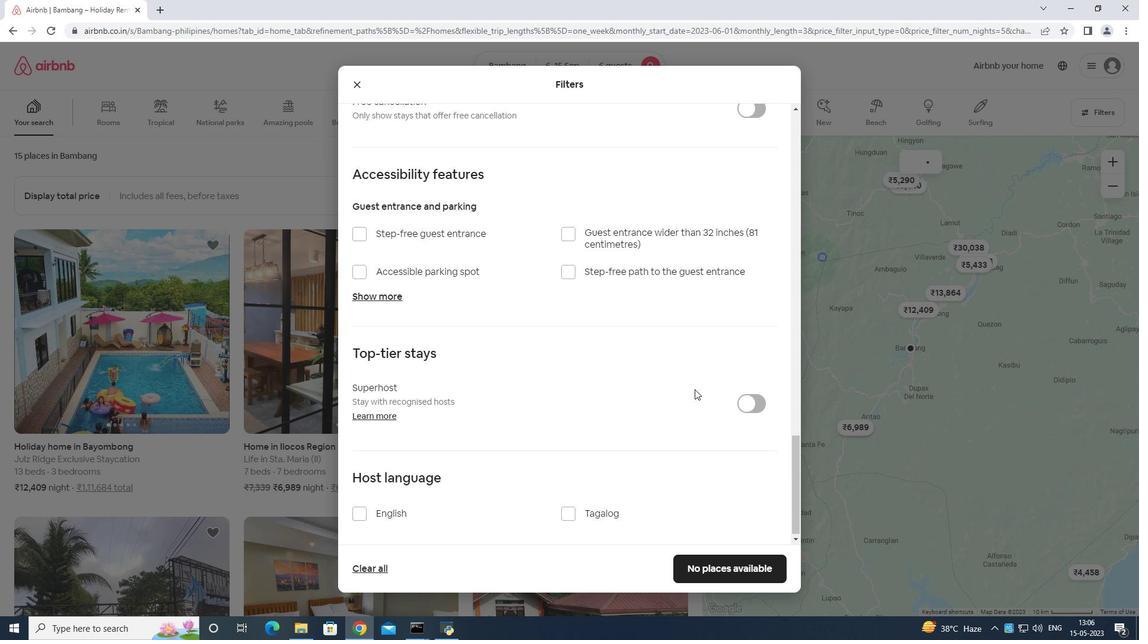 
Action: Mouse scrolled (684, 386) with delta (0, 0)
Screenshot: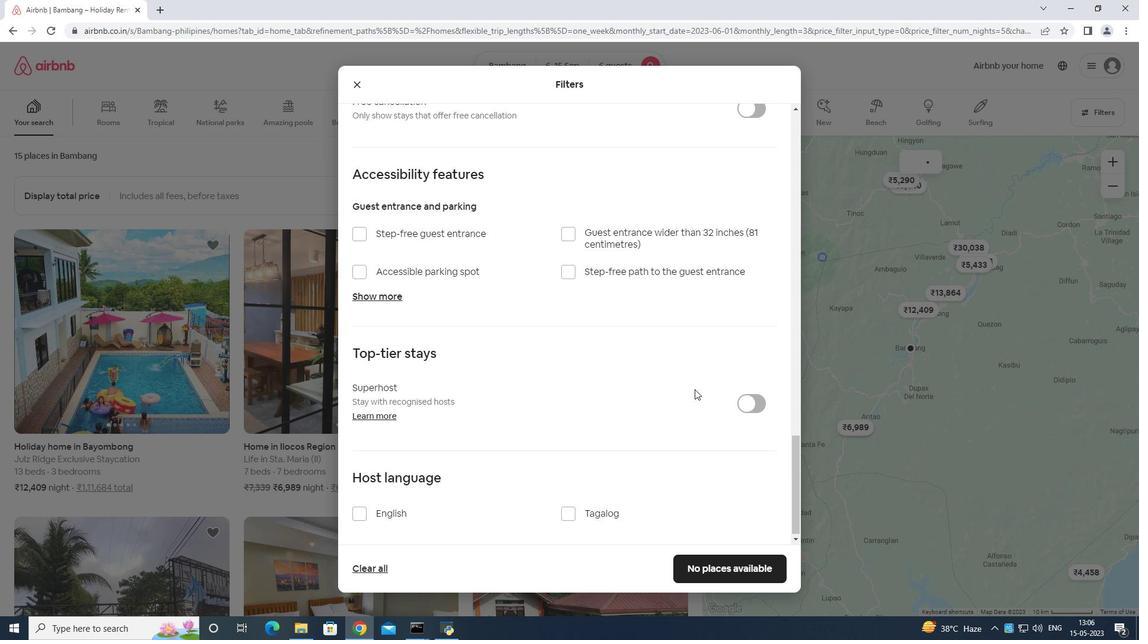 
Action: Mouse moved to (353, 509)
Screenshot: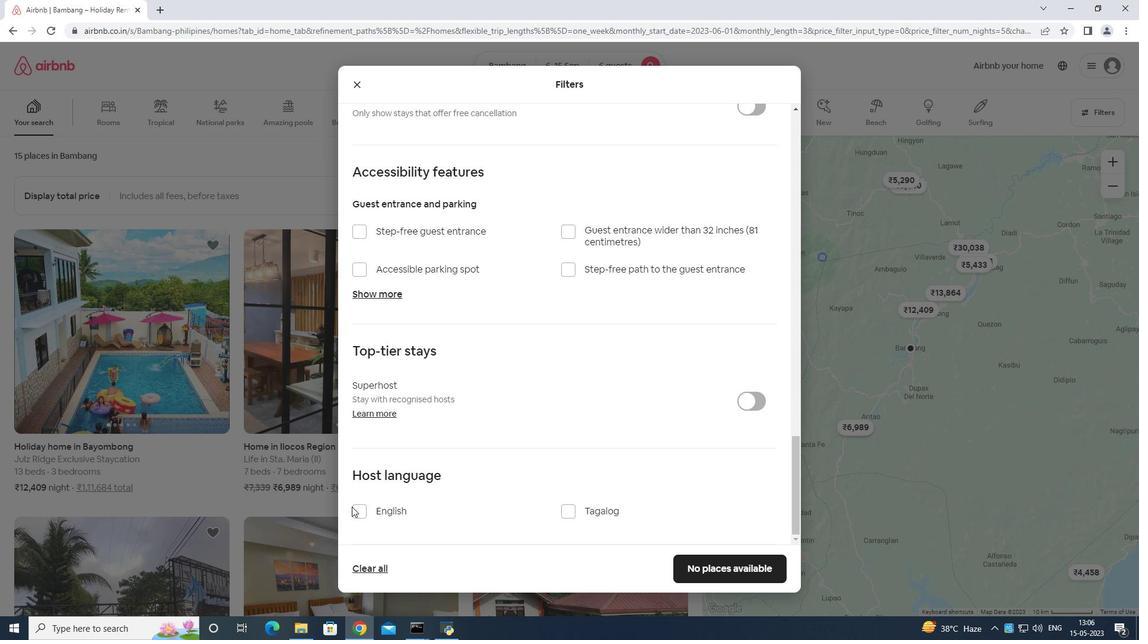 
Action: Mouse pressed left at (353, 509)
Screenshot: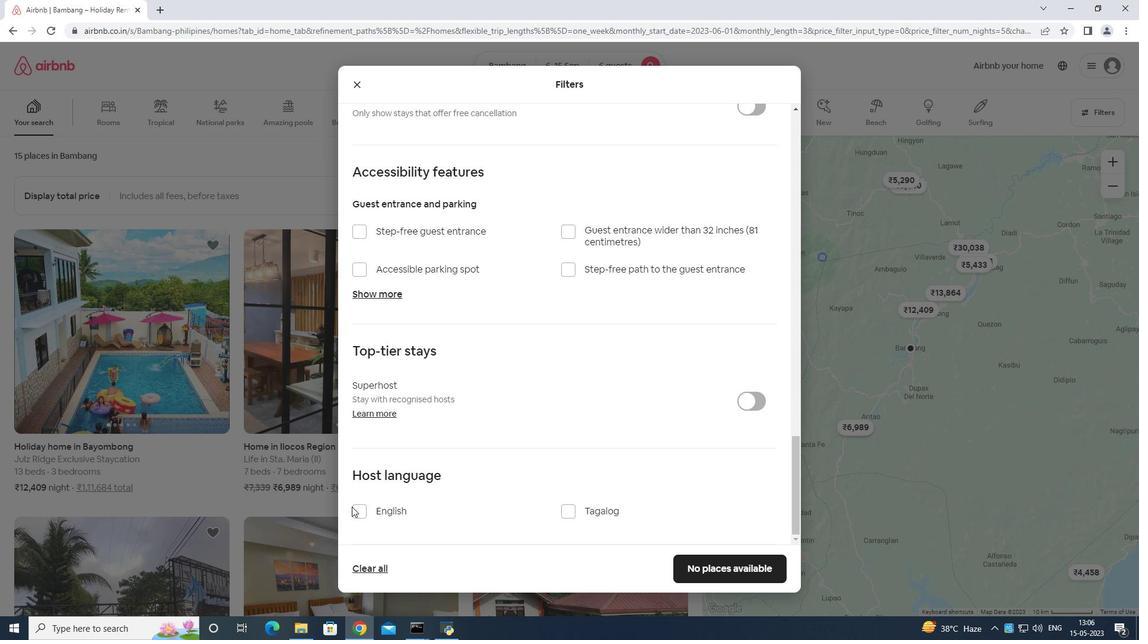 
Action: Mouse moved to (684, 544)
Screenshot: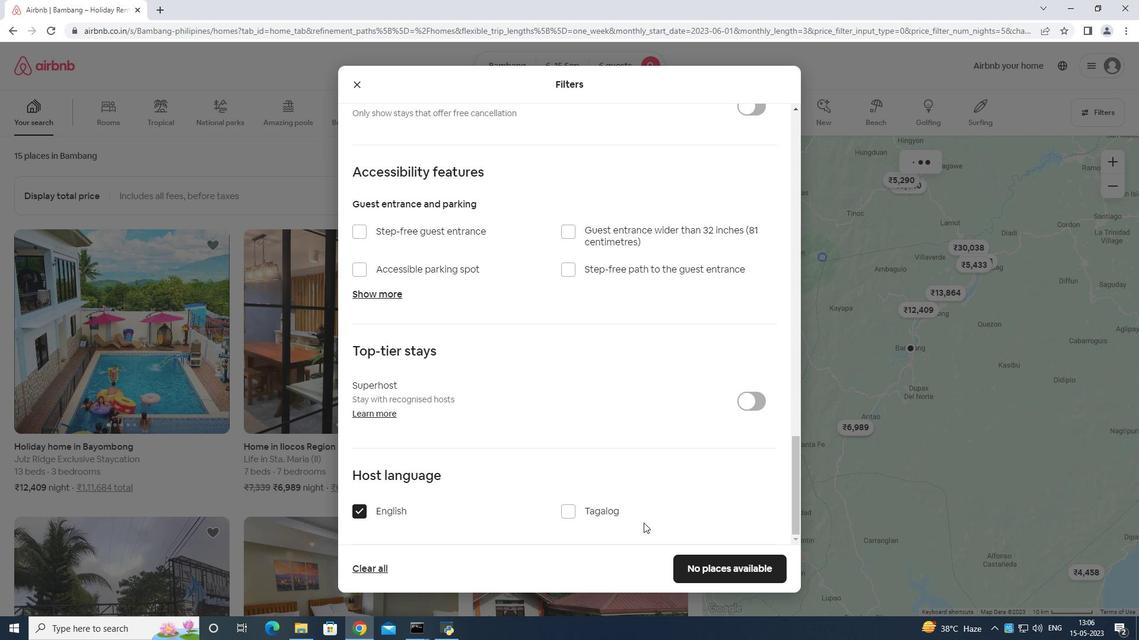 
Action: Mouse scrolled (648, 526) with delta (0, 0)
Screenshot: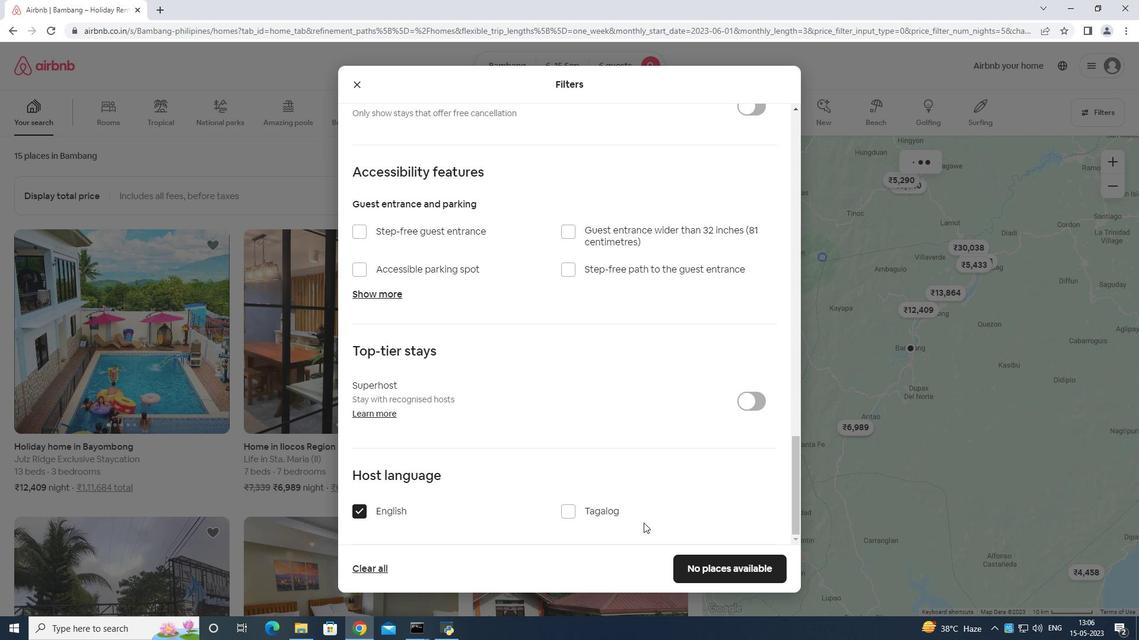 
Action: Mouse moved to (731, 565)
Screenshot: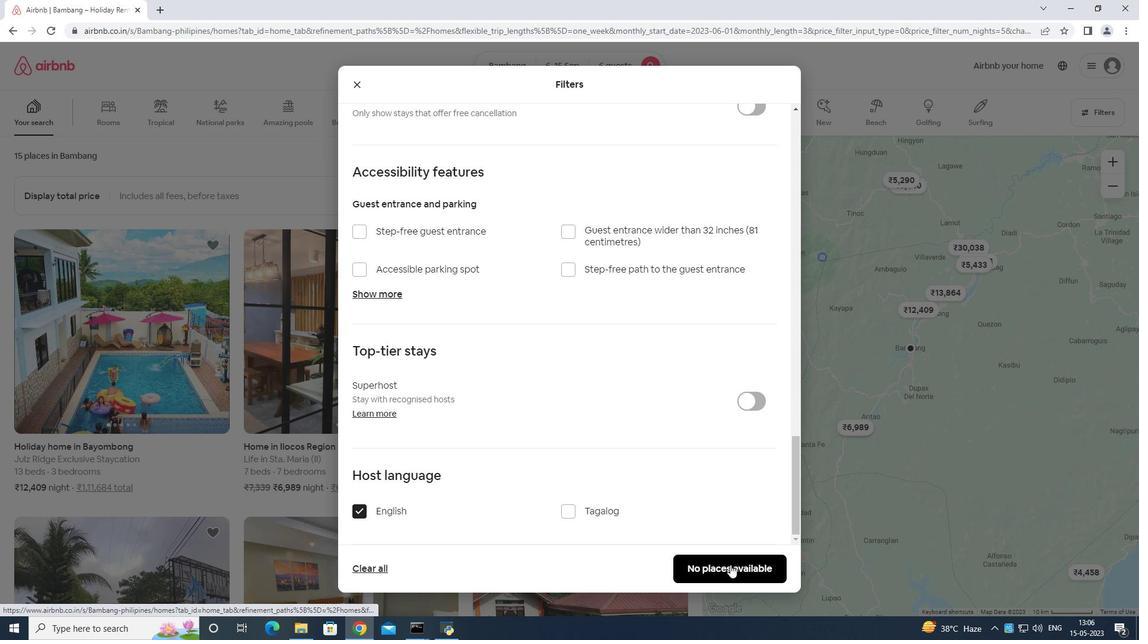 
Action: Mouse pressed left at (731, 565)
Screenshot: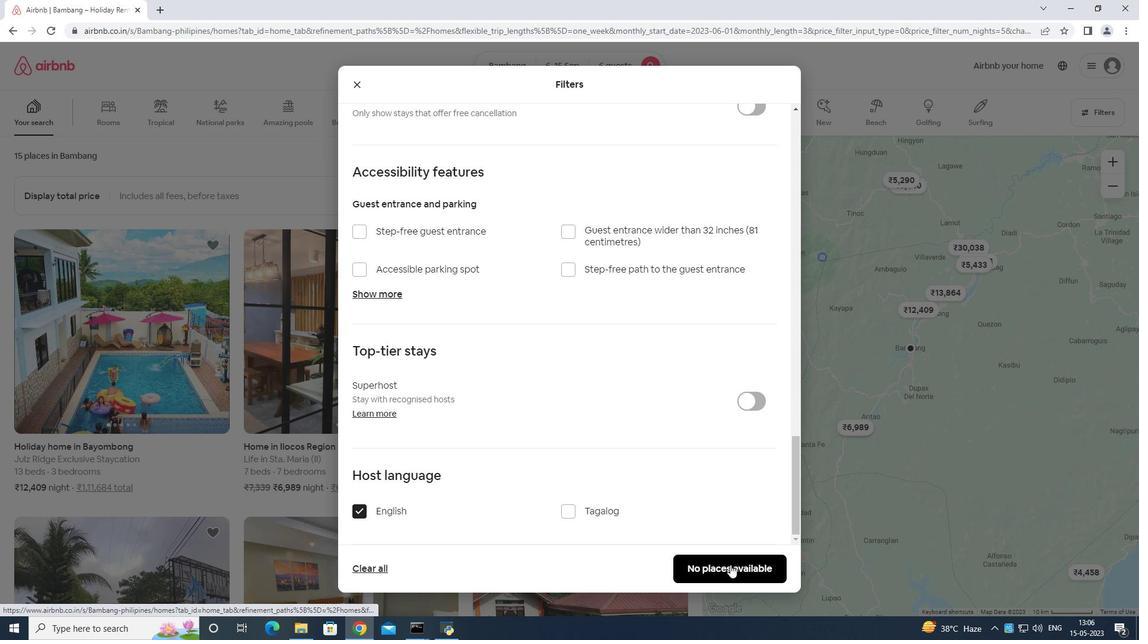 
Action: Mouse moved to (735, 562)
Screenshot: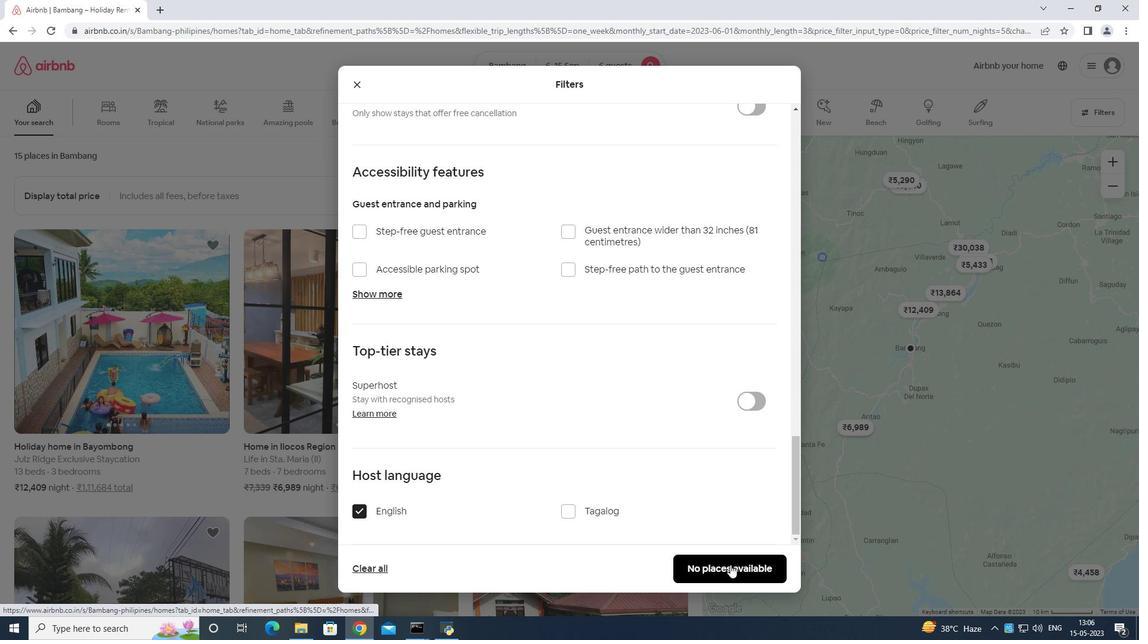 
